 Task: Use LinkedIn's search filters to find profiles with the following criteria: language 'Portuguese', location 'Xinshi', talks about '#Travel', current company 'Jubilant', school 'University of Madras', service category 'Life Coaching', and title 'Sports Volunteer'. Then, click 'Show results'.
Action: Mouse moved to (677, 77)
Screenshot: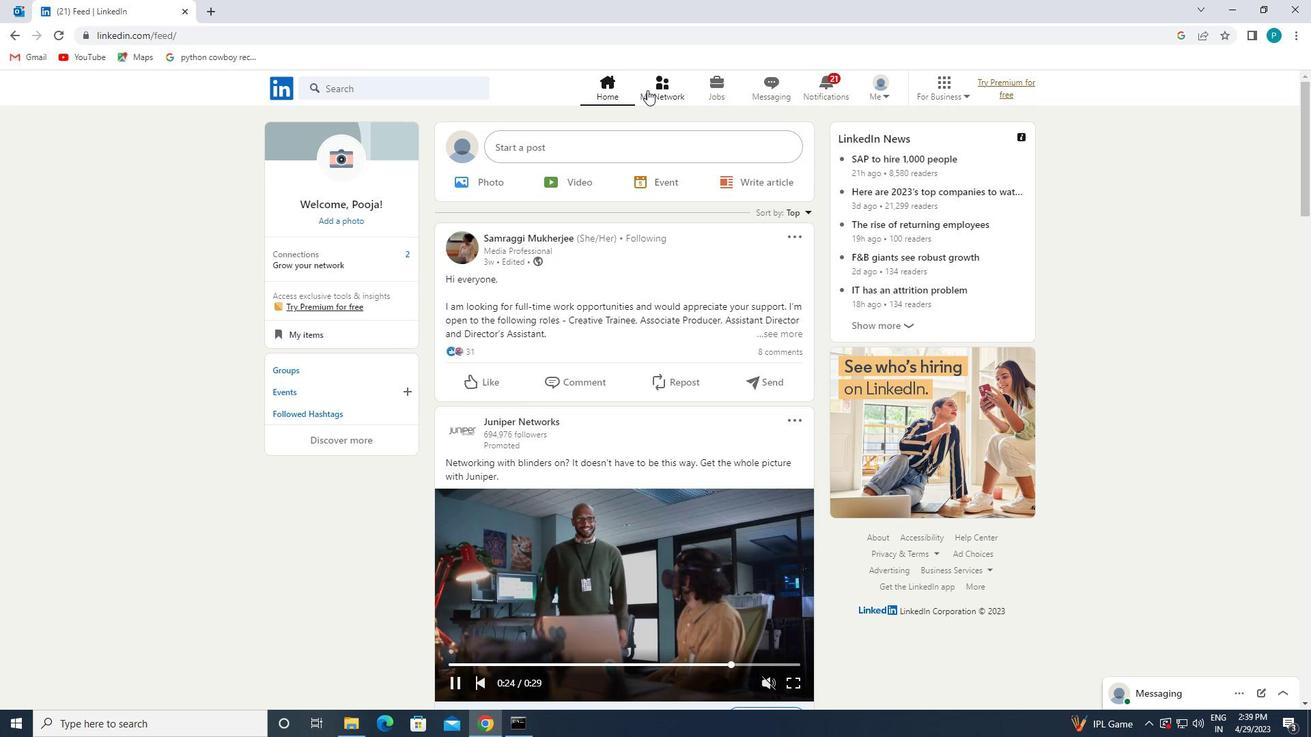 
Action: Mouse pressed left at (677, 77)
Screenshot: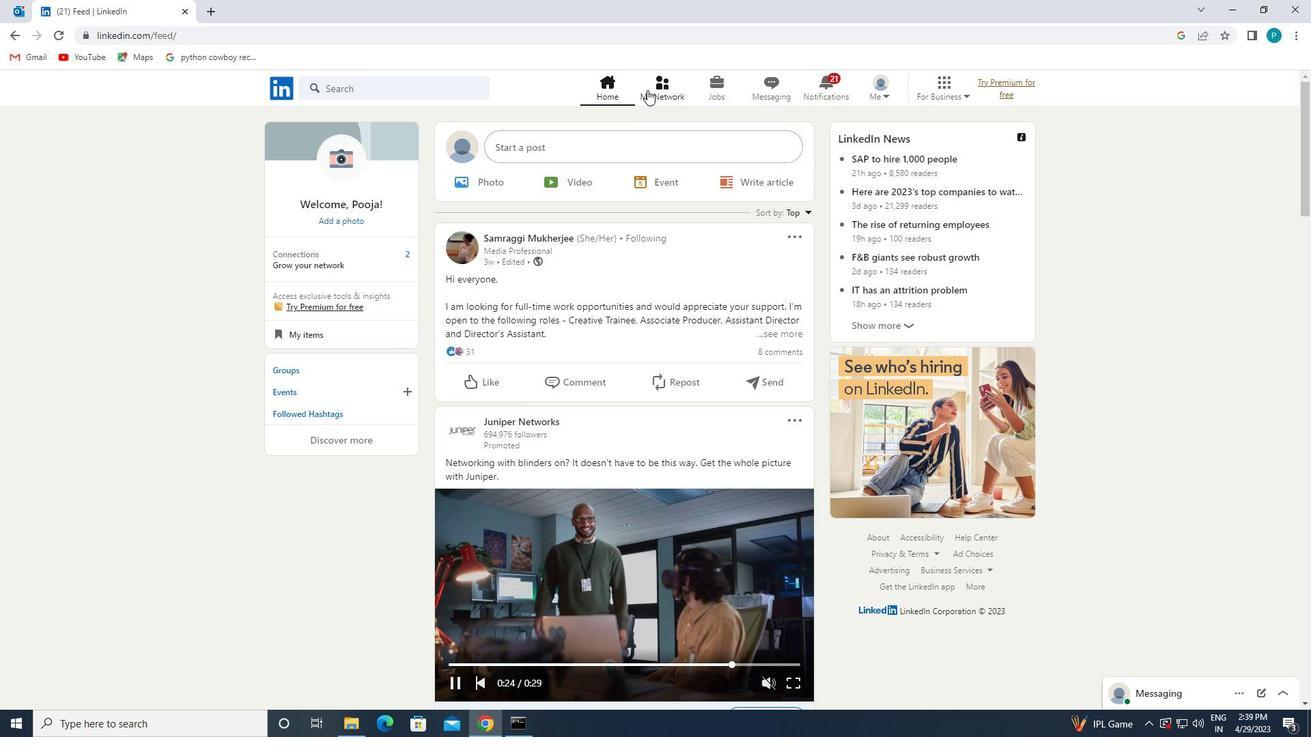 
Action: Mouse moved to (364, 155)
Screenshot: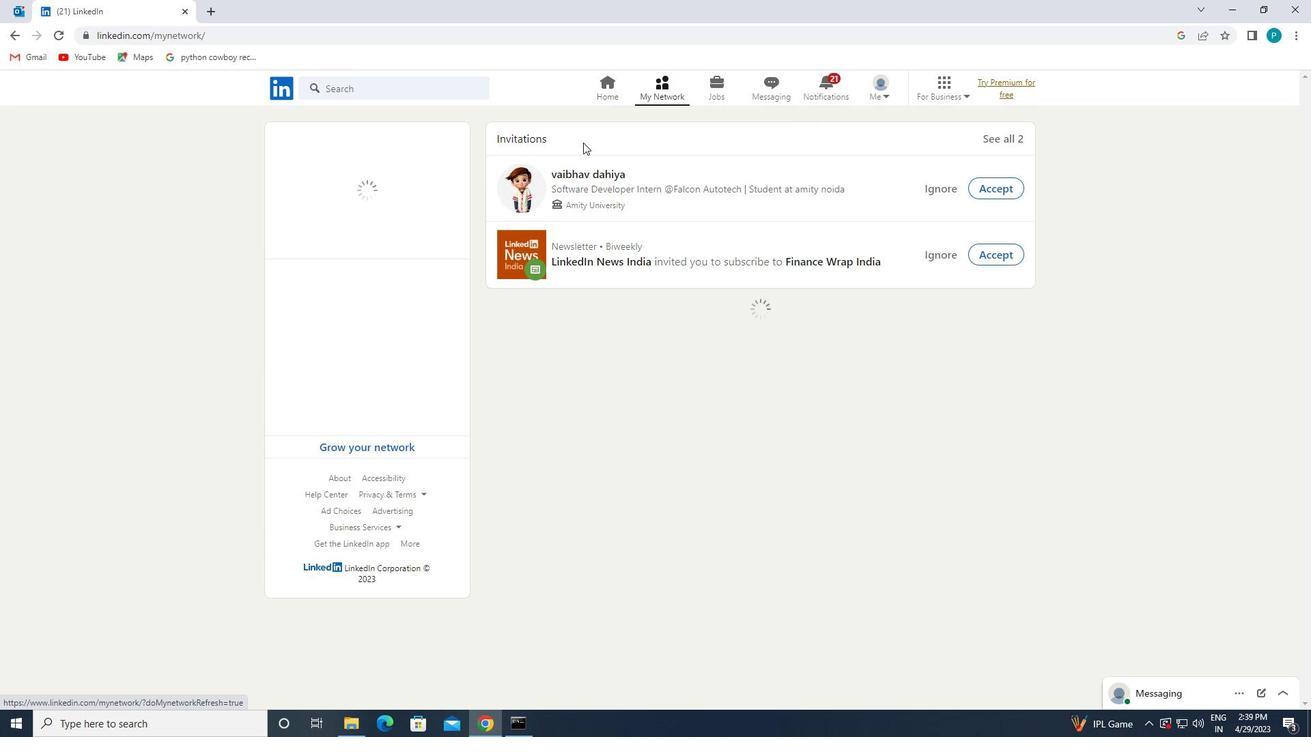 
Action: Mouse pressed left at (364, 155)
Screenshot: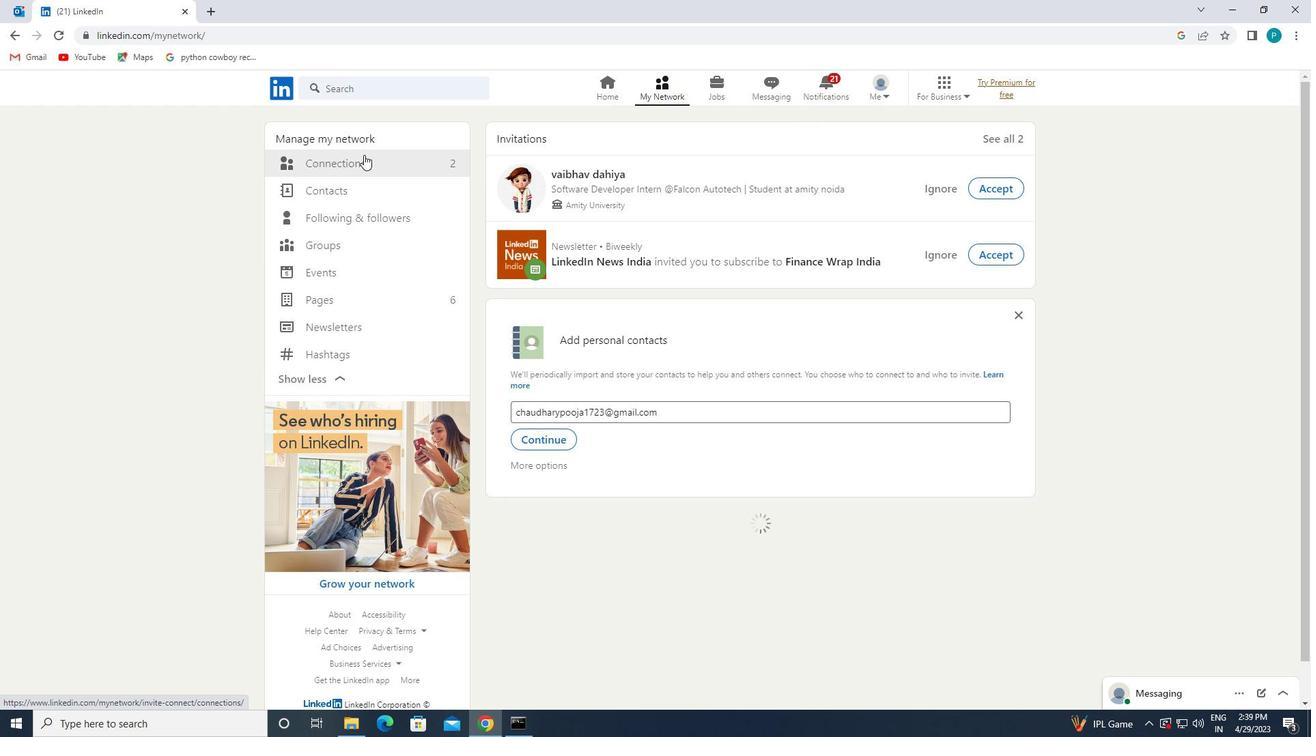 
Action: Mouse moved to (765, 155)
Screenshot: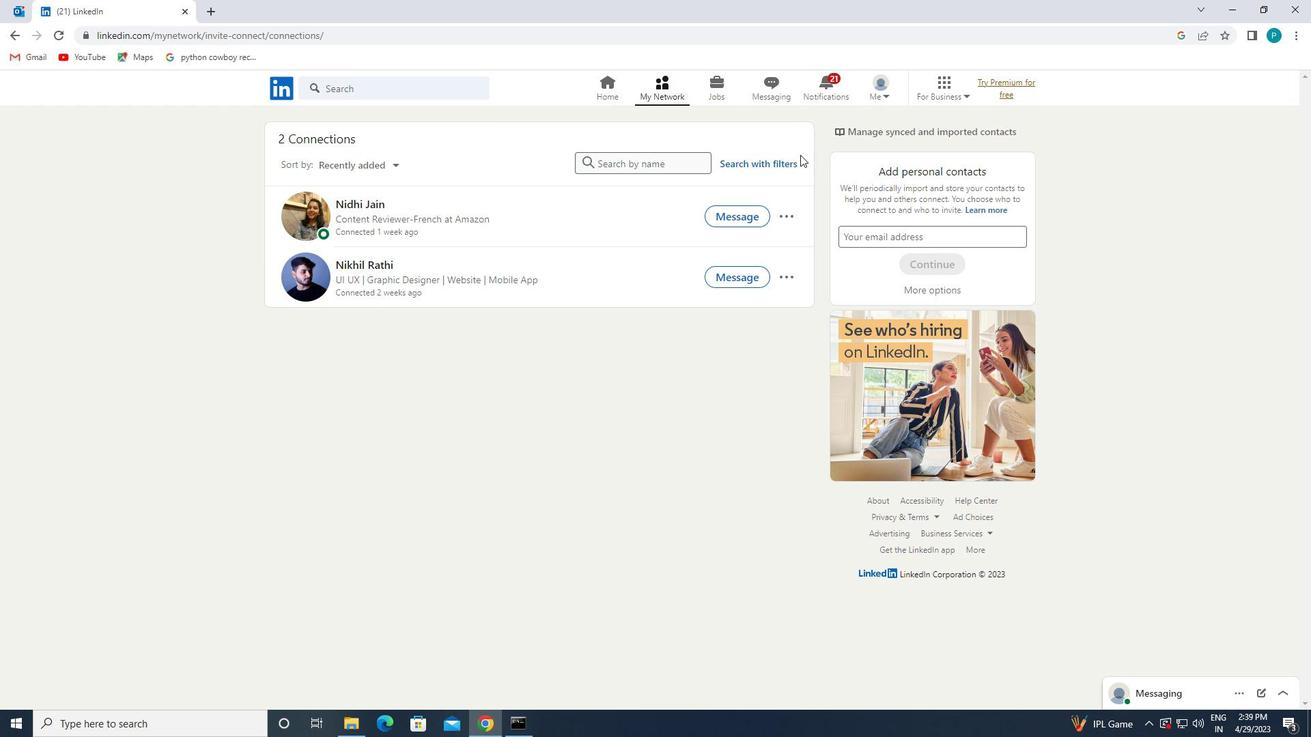 
Action: Mouse pressed left at (765, 155)
Screenshot: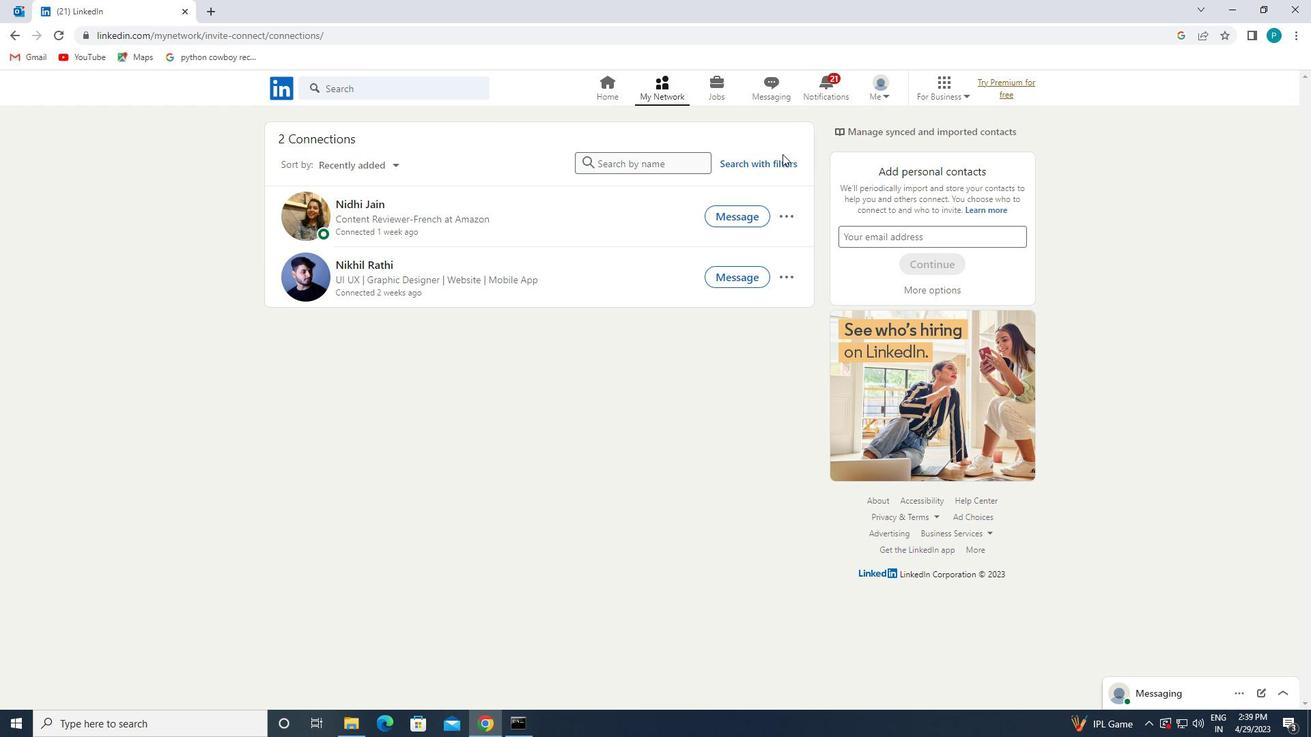 
Action: Mouse moved to (700, 127)
Screenshot: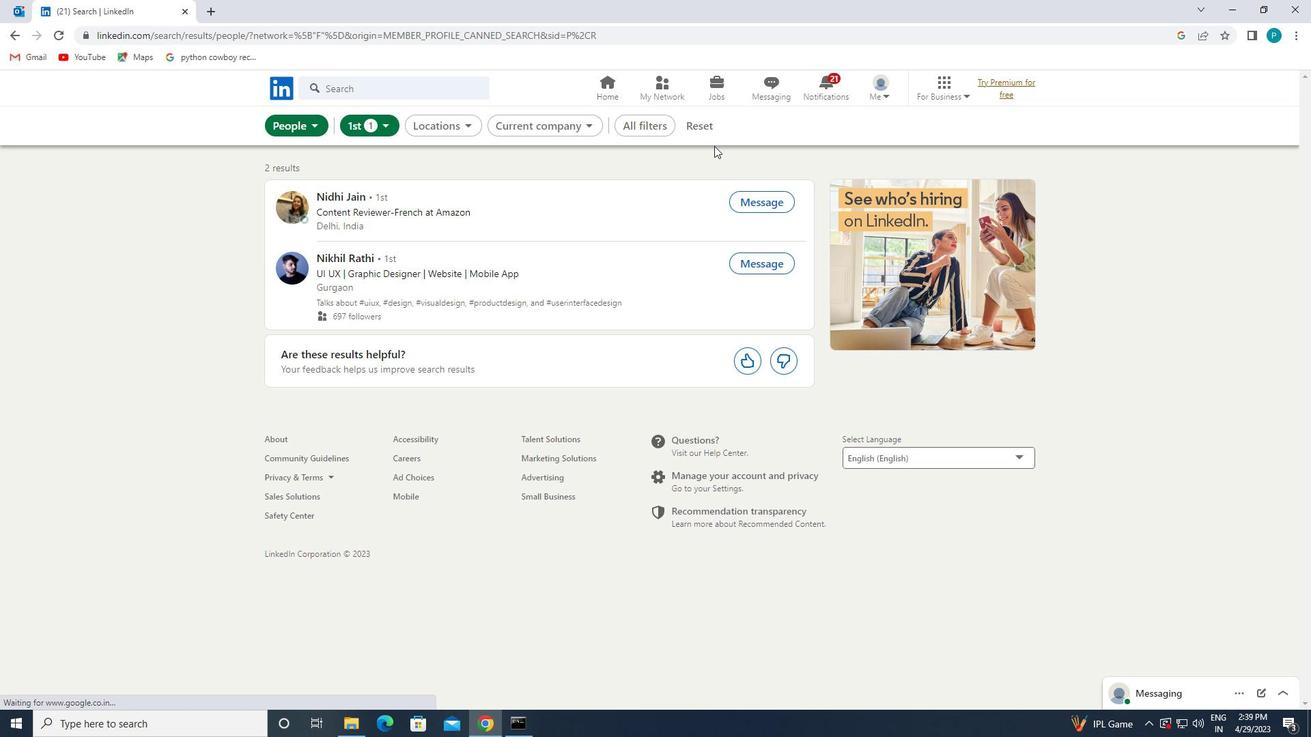 
Action: Mouse pressed left at (700, 127)
Screenshot: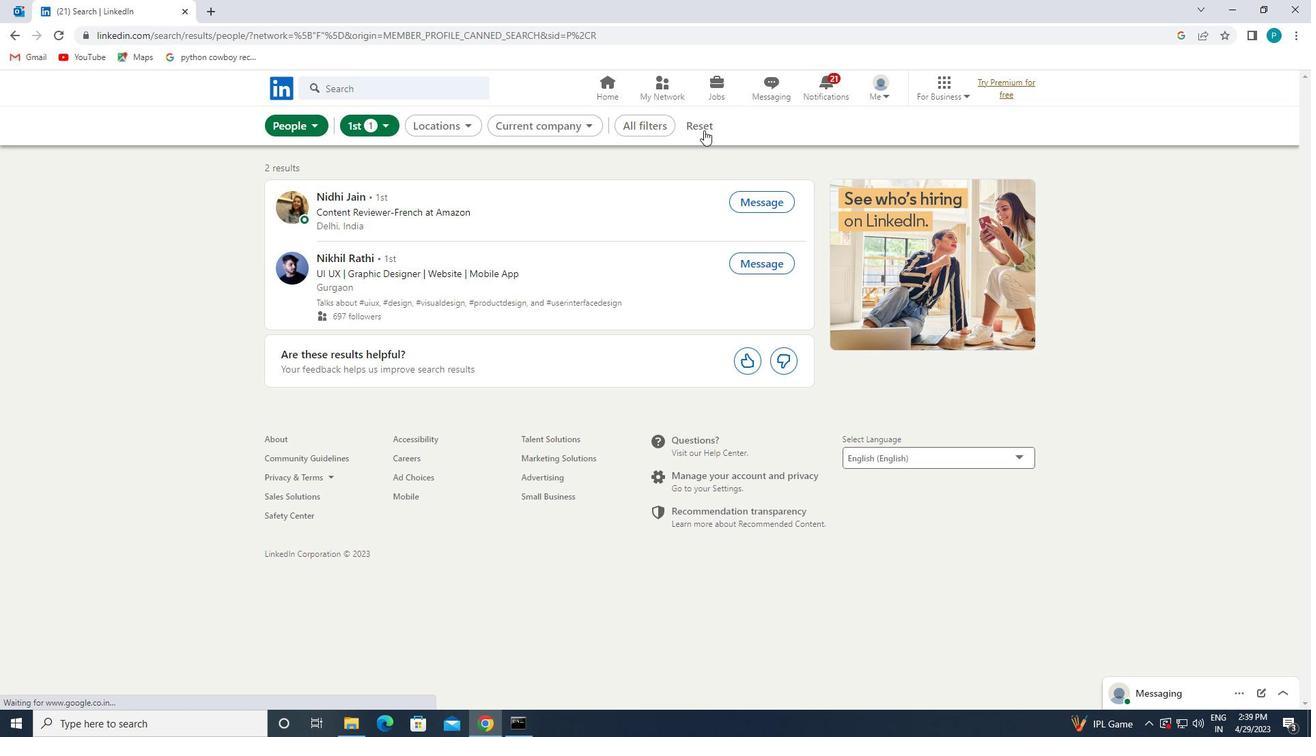 
Action: Mouse moved to (738, 205)
Screenshot: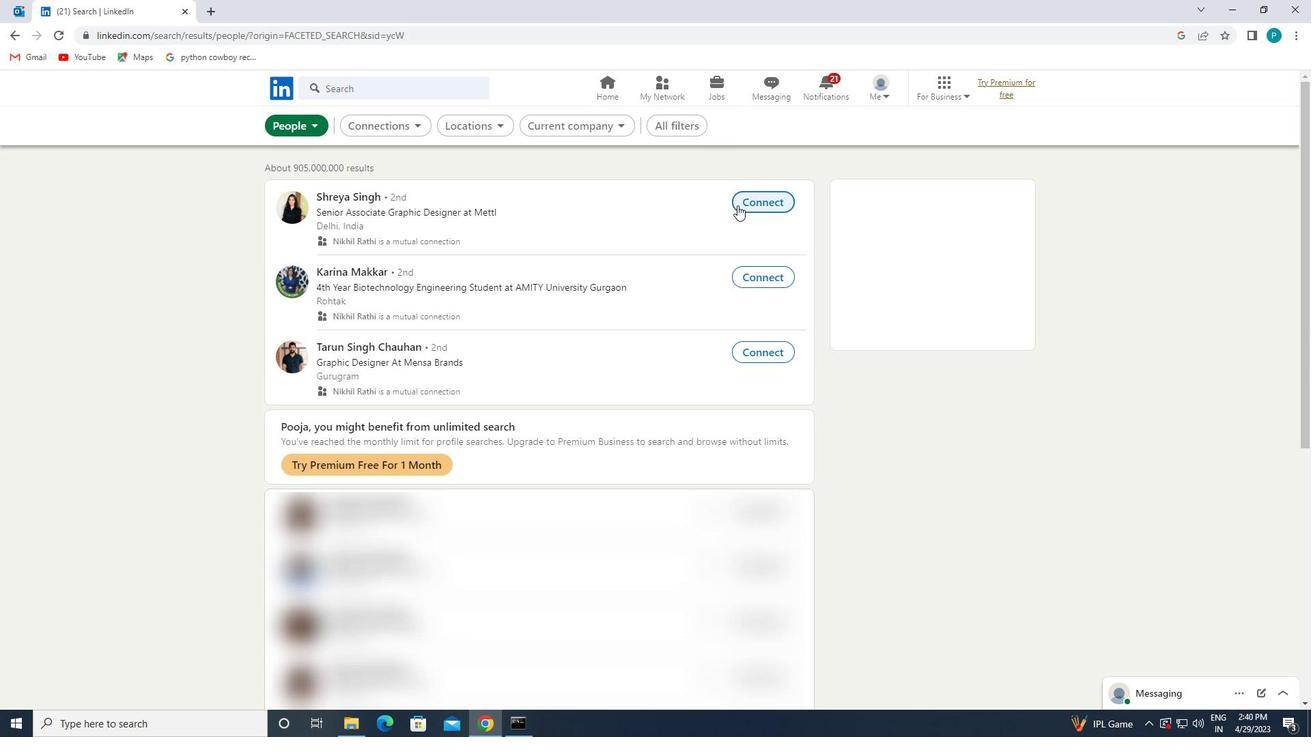 
Action: Mouse pressed left at (738, 205)
Screenshot: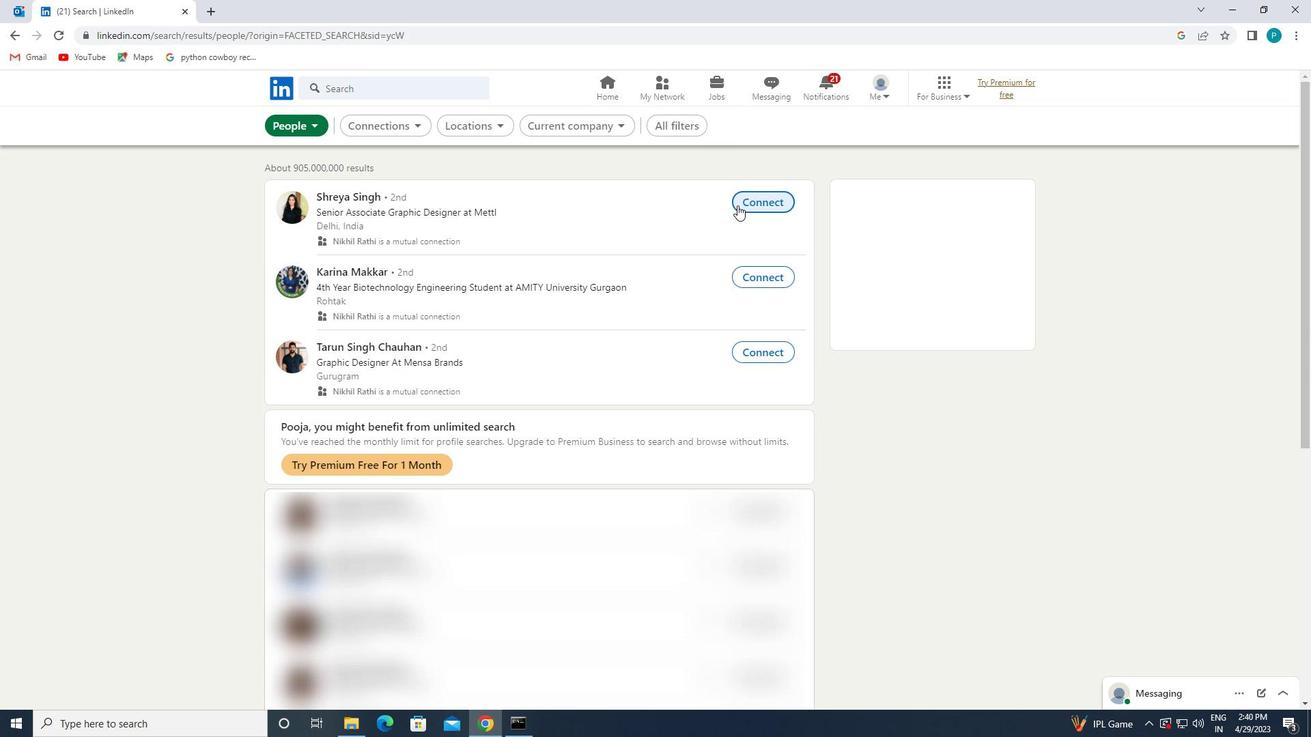 
Action: Mouse moved to (818, 113)
Screenshot: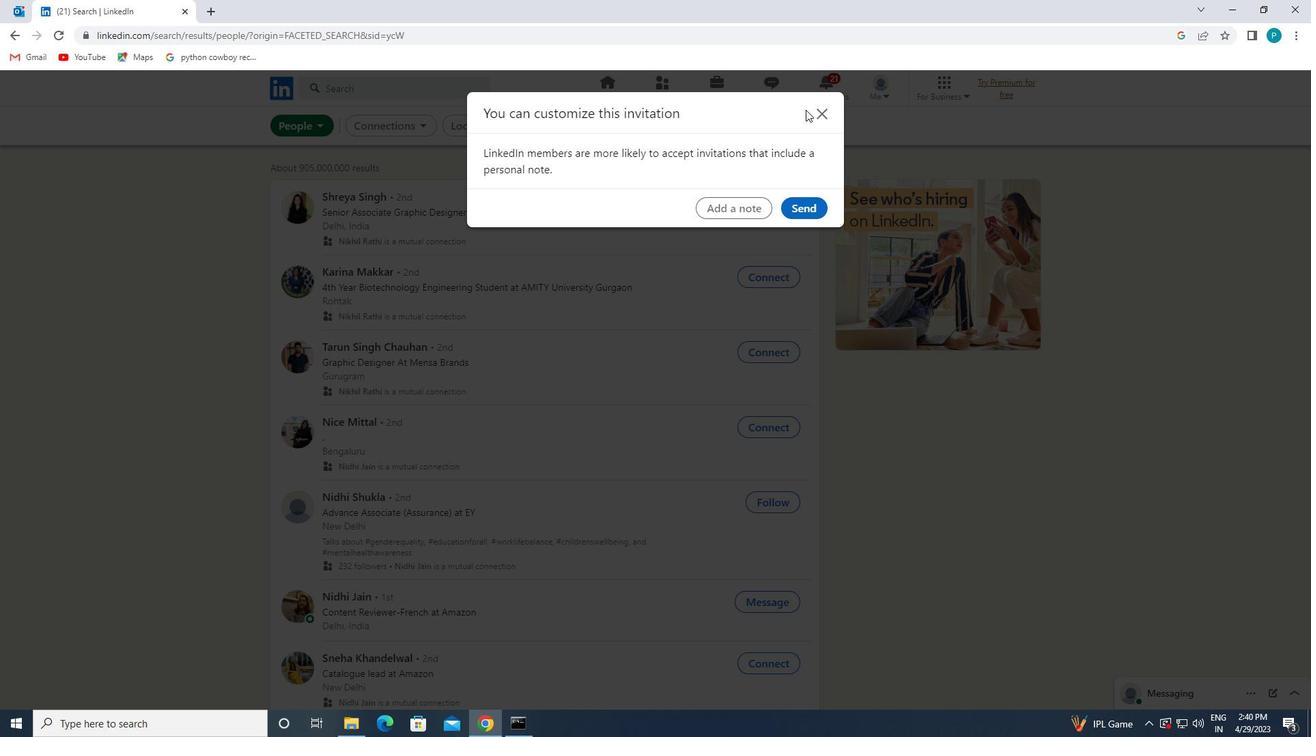 
Action: Mouse pressed left at (818, 113)
Screenshot: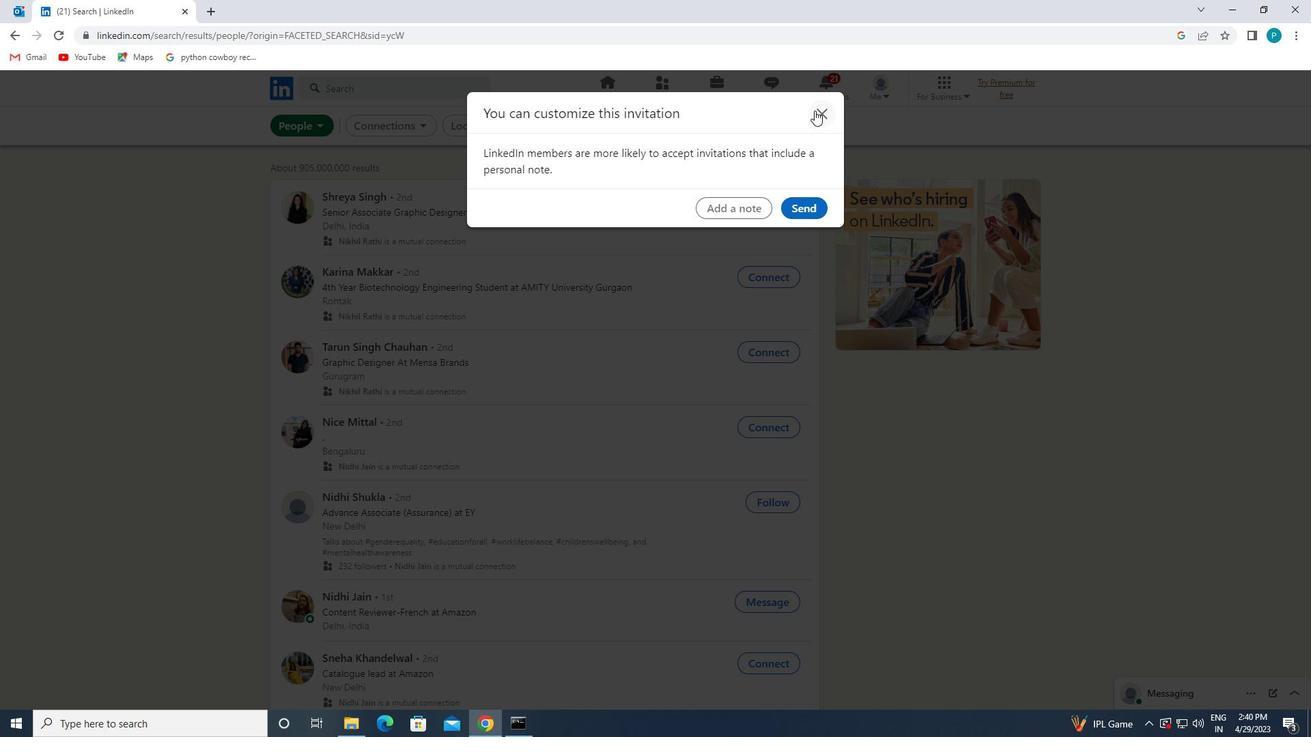 
Action: Mouse moved to (657, 81)
Screenshot: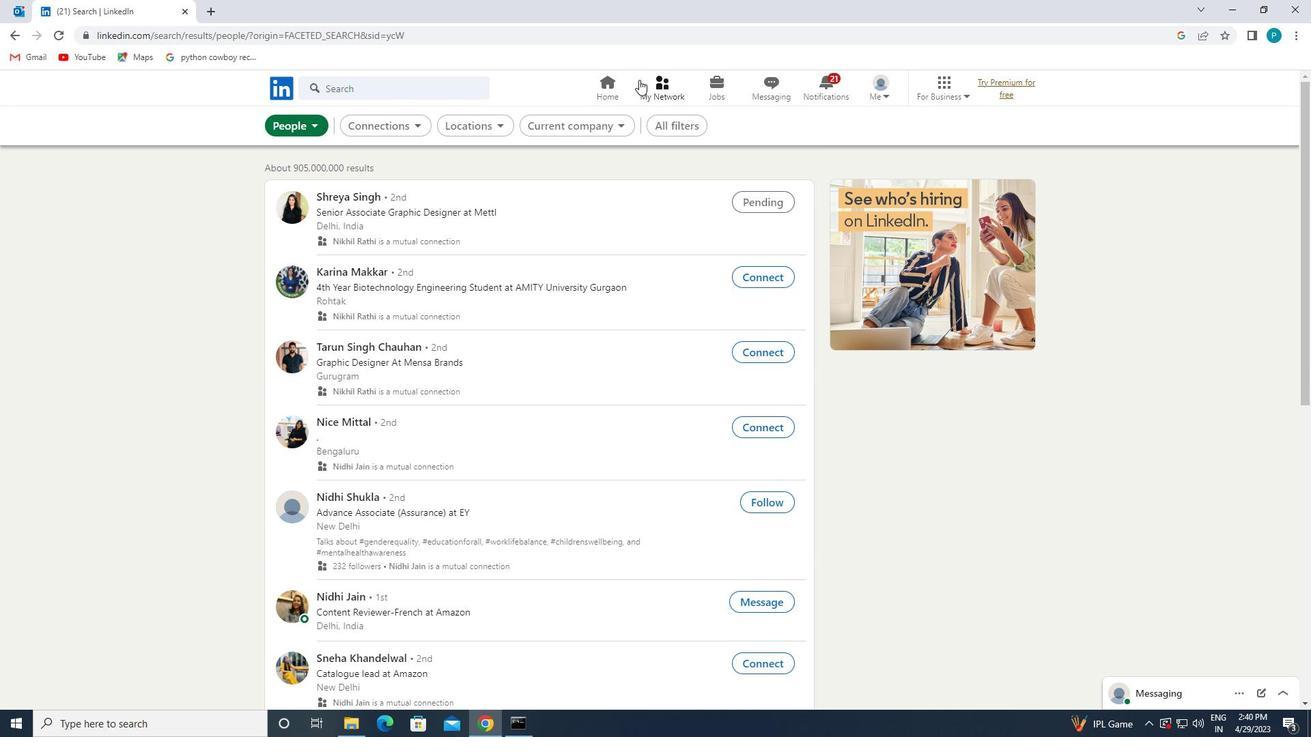 
Action: Mouse pressed left at (657, 81)
Screenshot: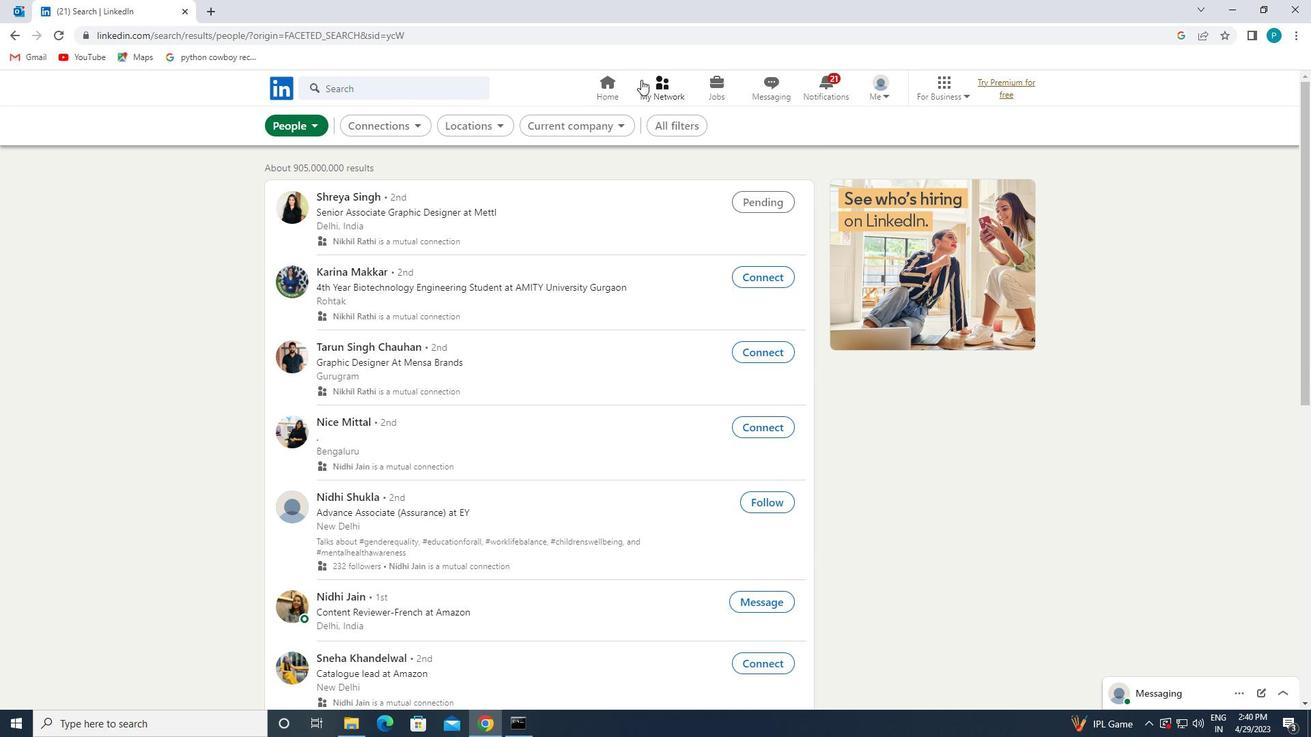 
Action: Mouse moved to (387, 153)
Screenshot: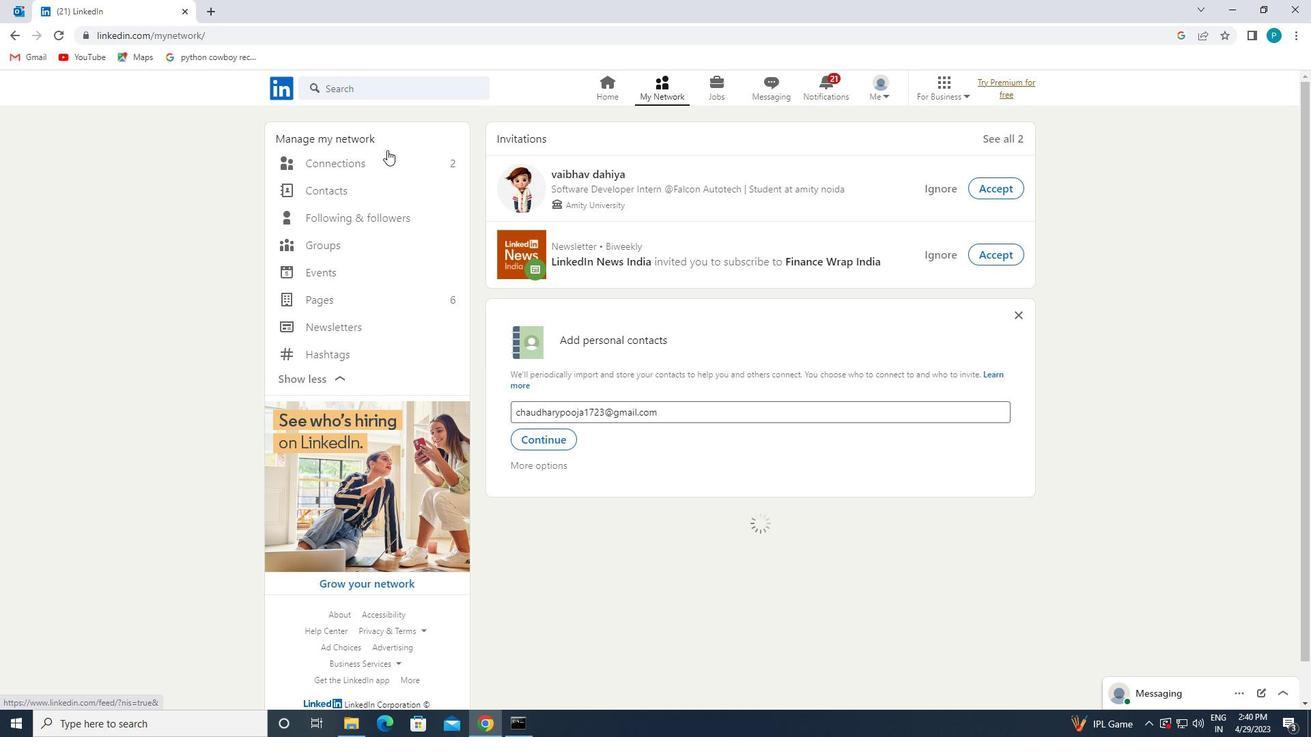 
Action: Mouse pressed left at (387, 153)
Screenshot: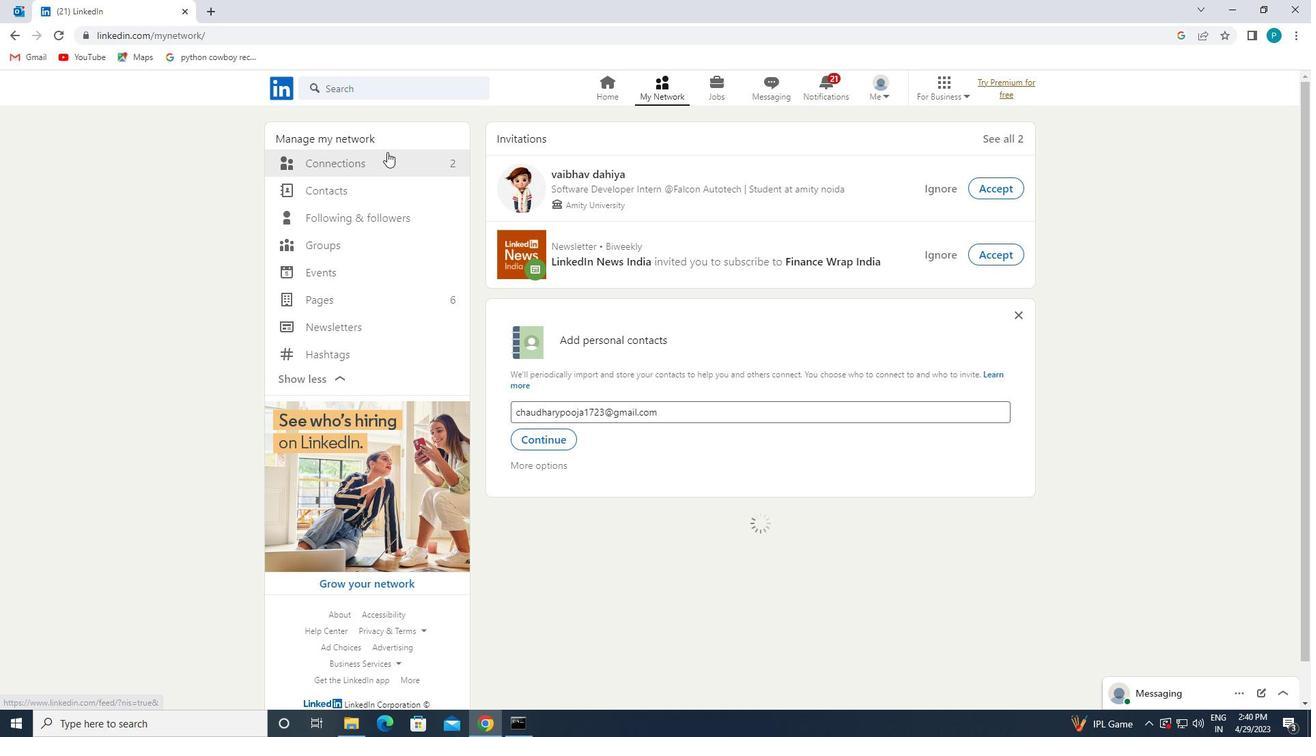 
Action: Mouse moved to (455, 162)
Screenshot: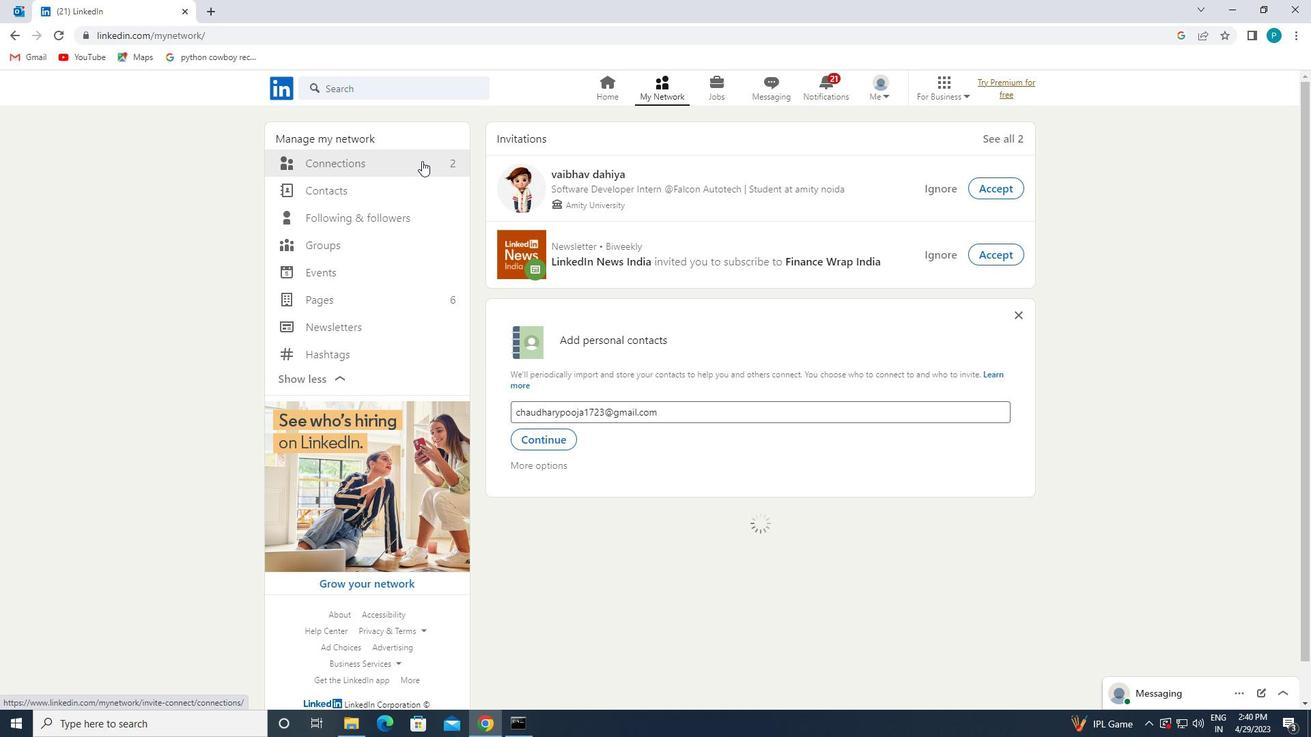 
Action: Mouse pressed left at (455, 162)
Screenshot: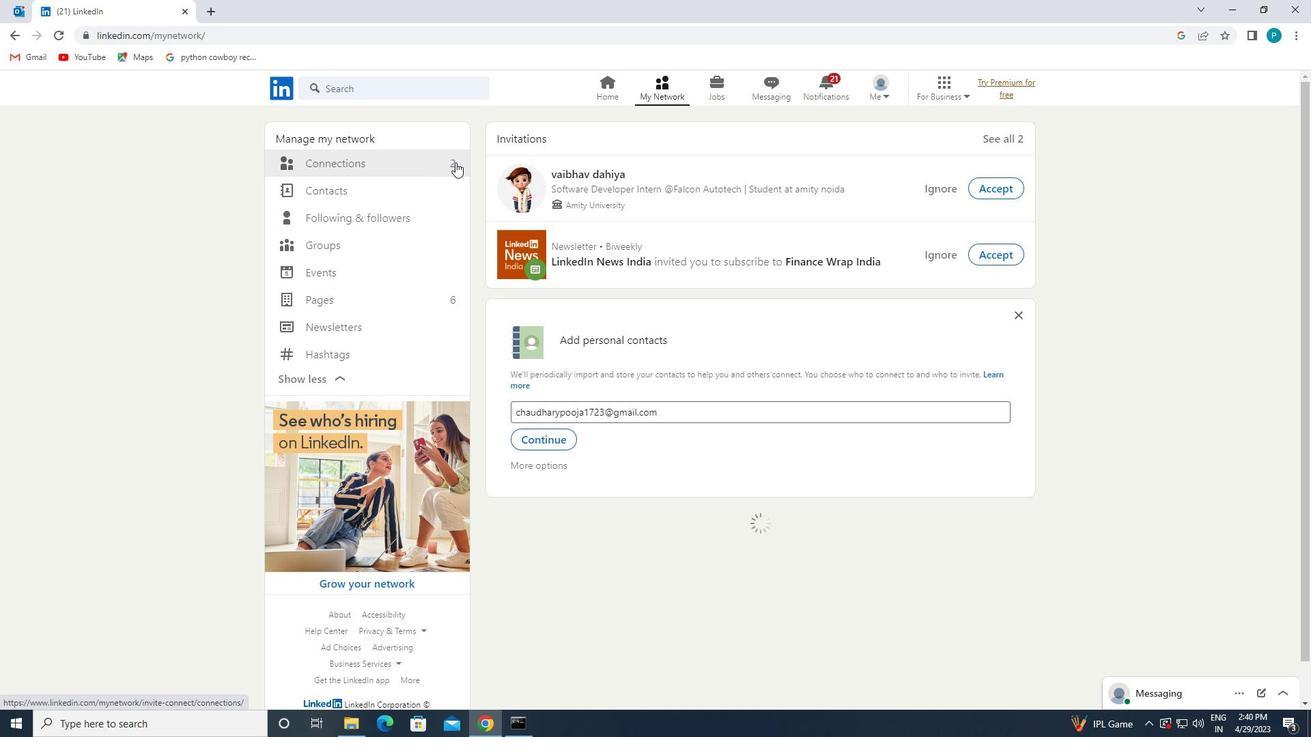 
Action: Mouse moved to (745, 168)
Screenshot: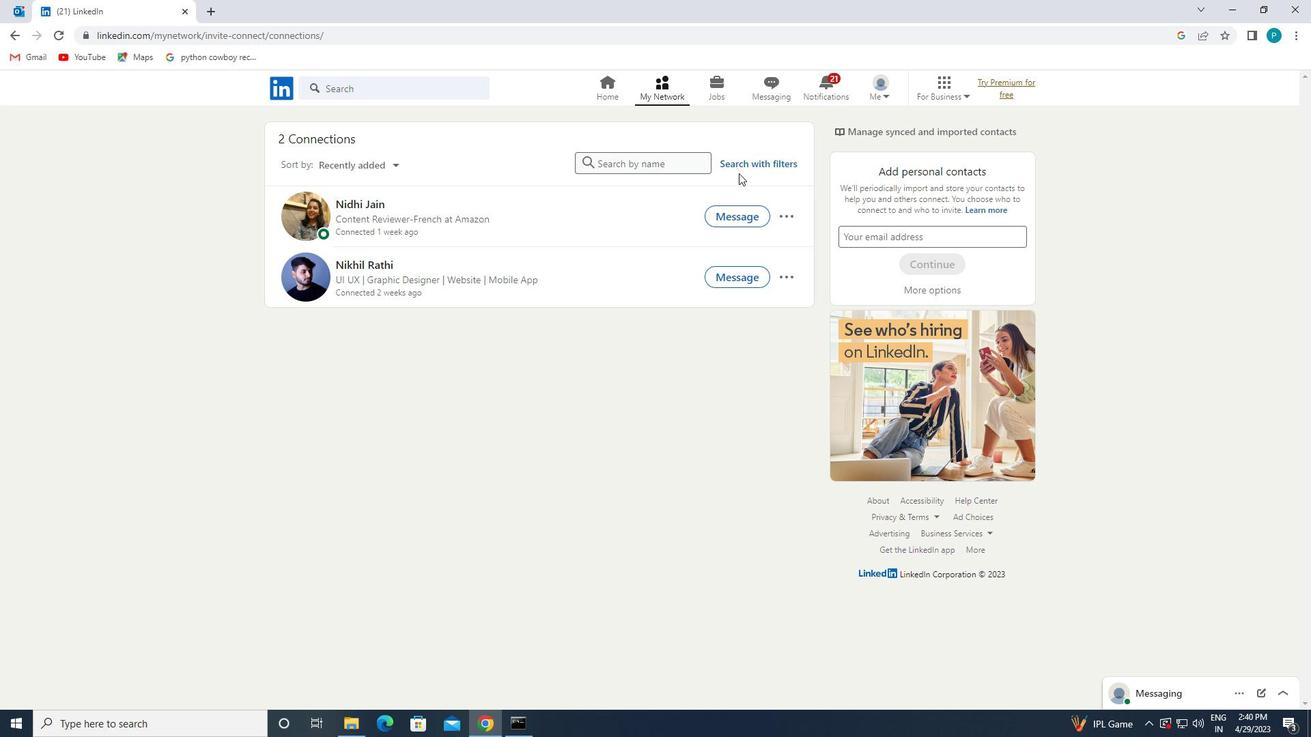 
Action: Mouse pressed left at (745, 168)
Screenshot: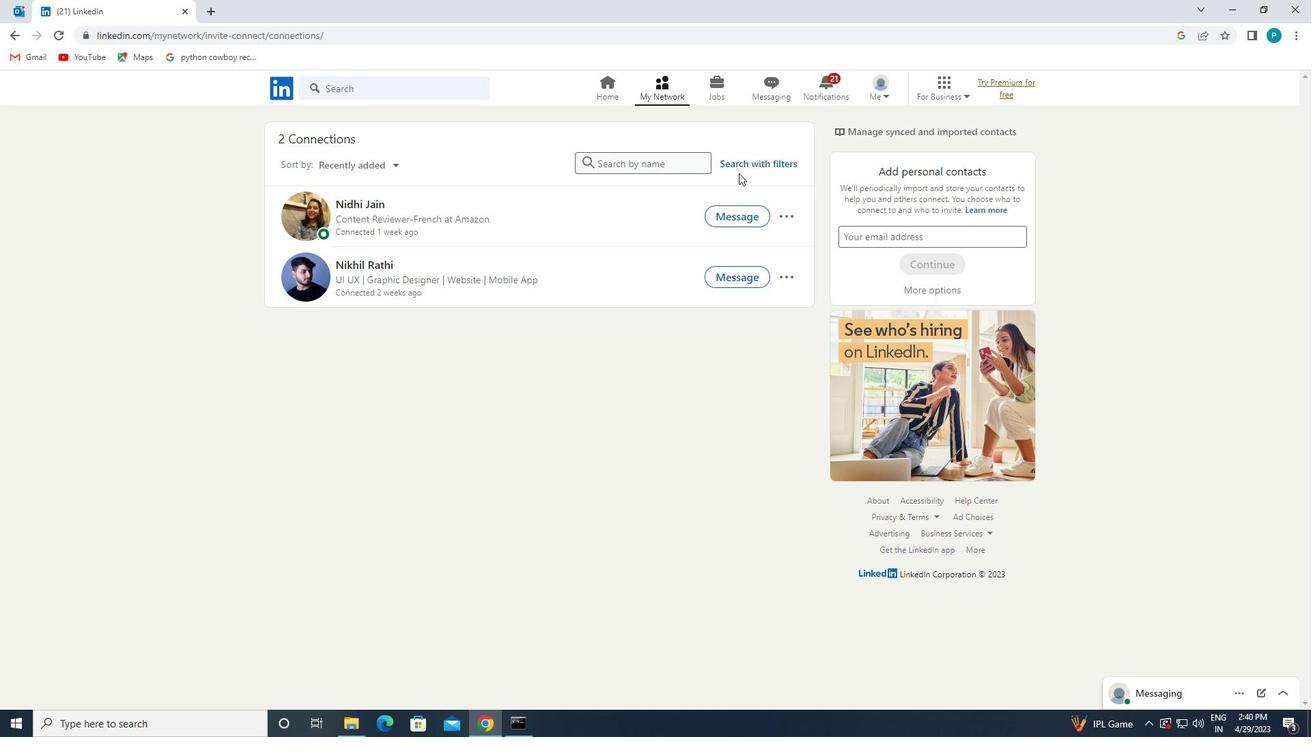 
Action: Mouse moved to (708, 135)
Screenshot: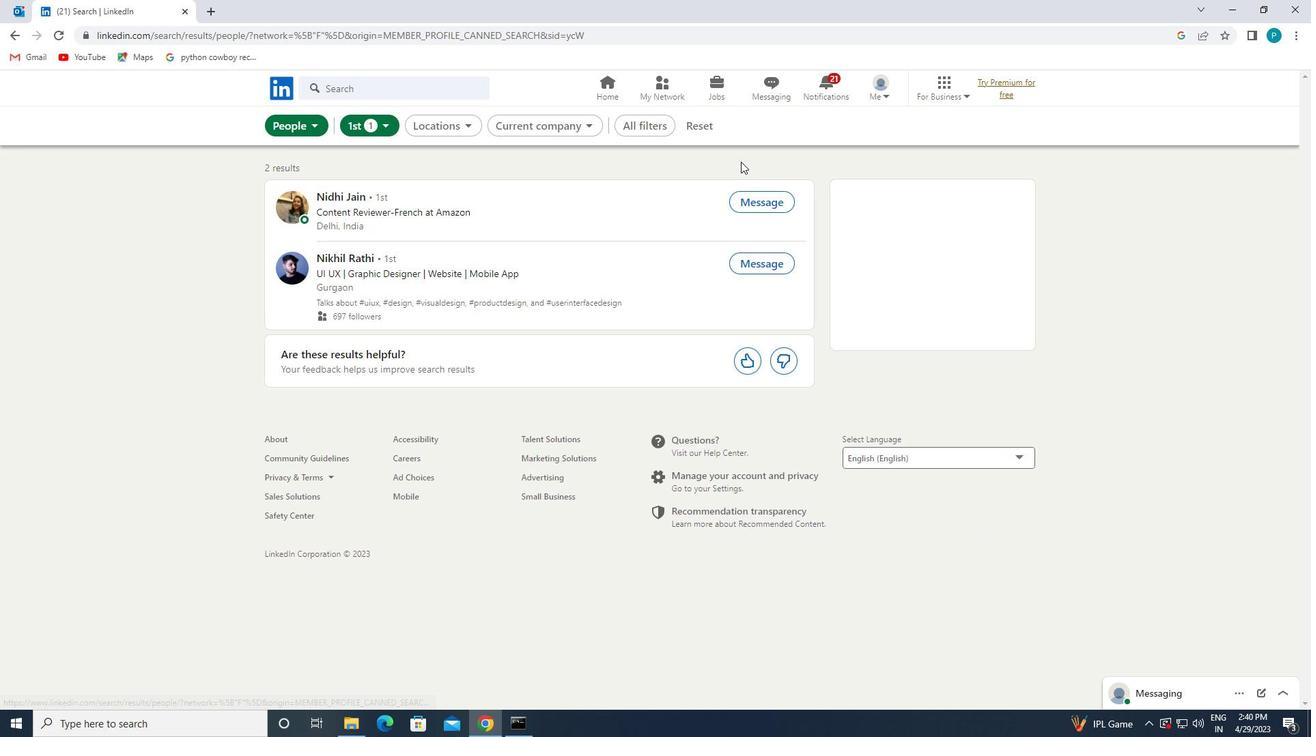 
Action: Mouse pressed left at (708, 135)
Screenshot: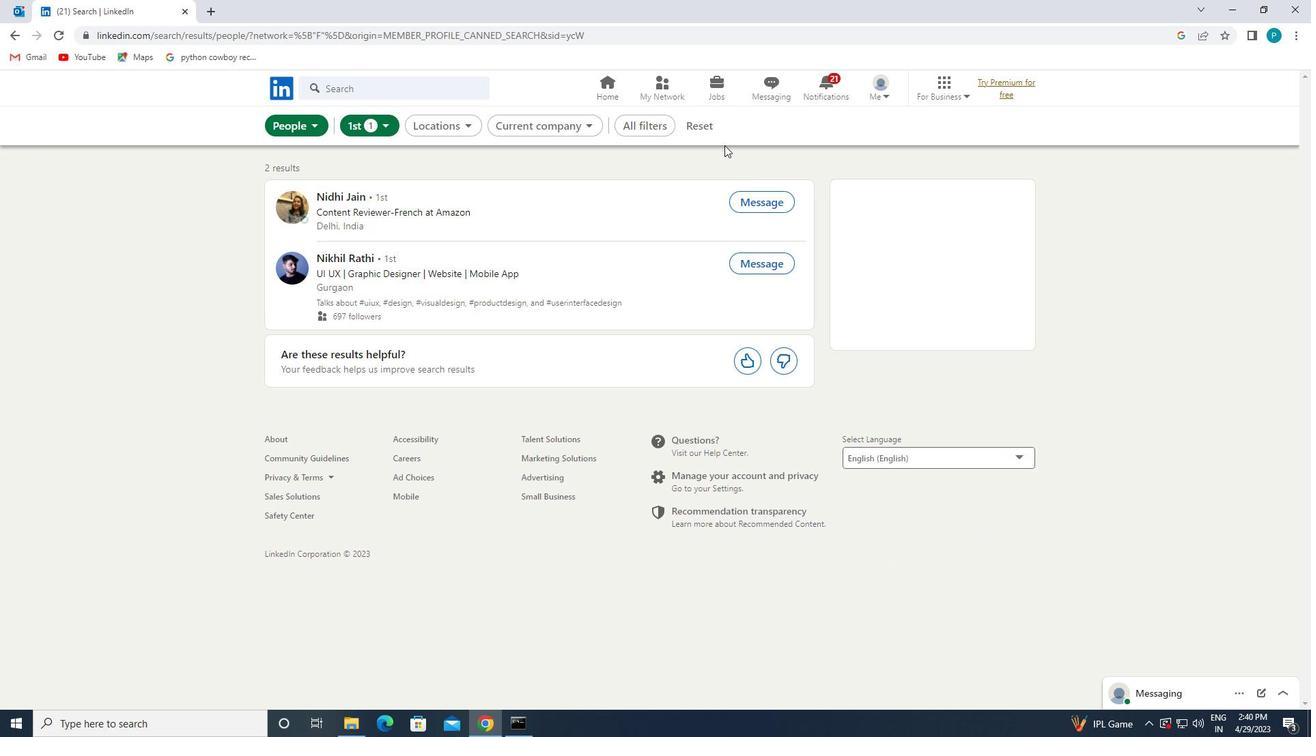
Action: Mouse moved to (667, 131)
Screenshot: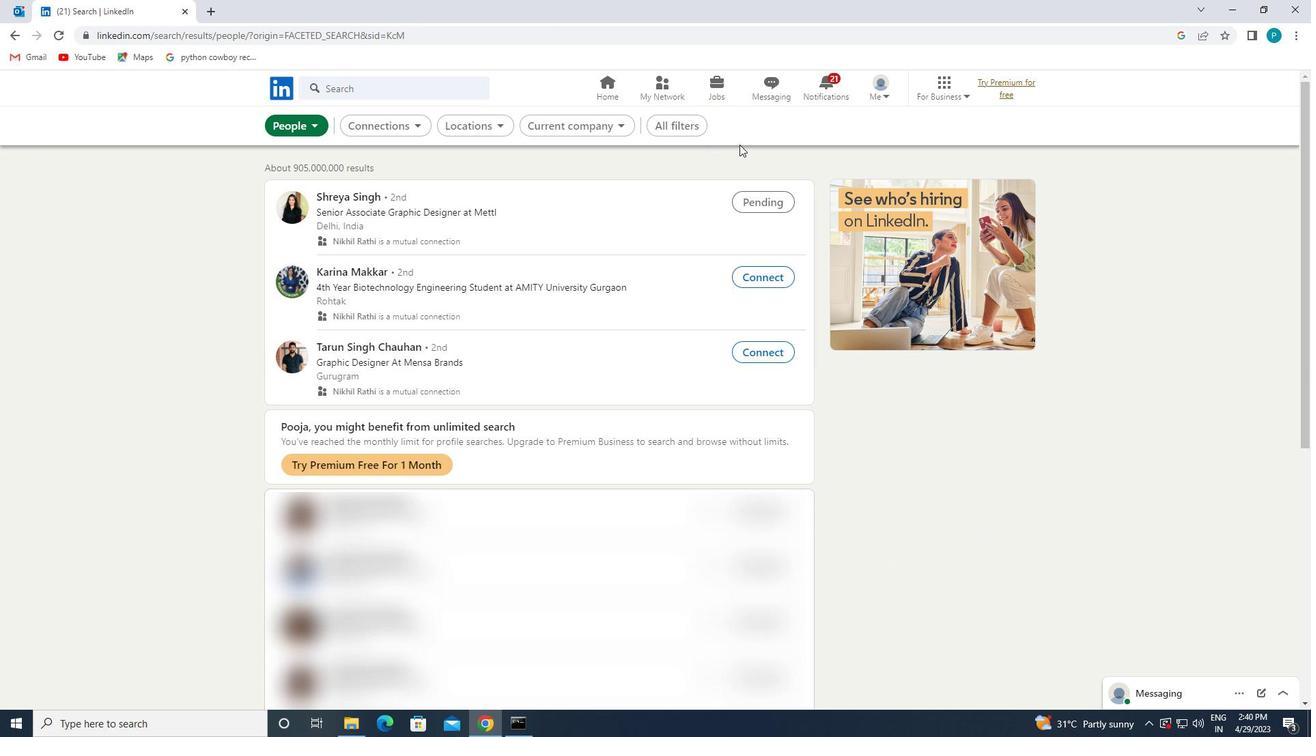 
Action: Mouse pressed left at (667, 131)
Screenshot: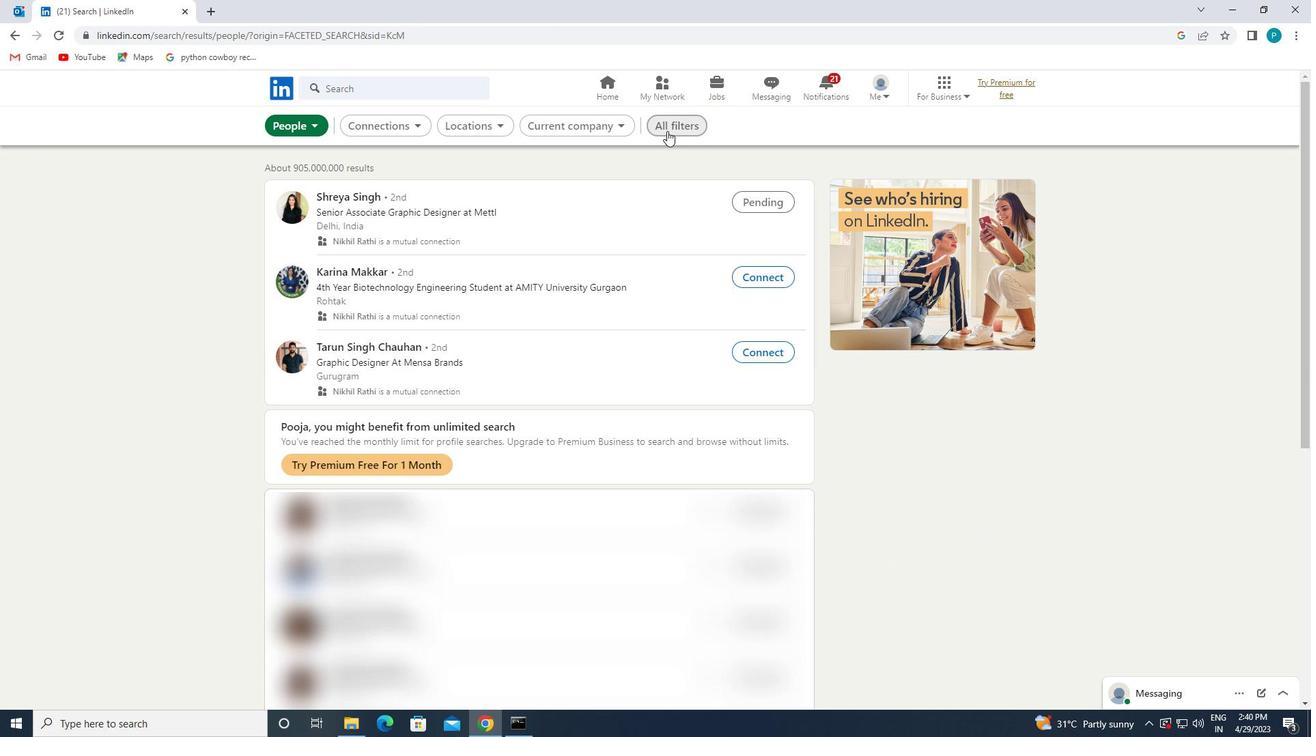 
Action: Mouse moved to (1192, 399)
Screenshot: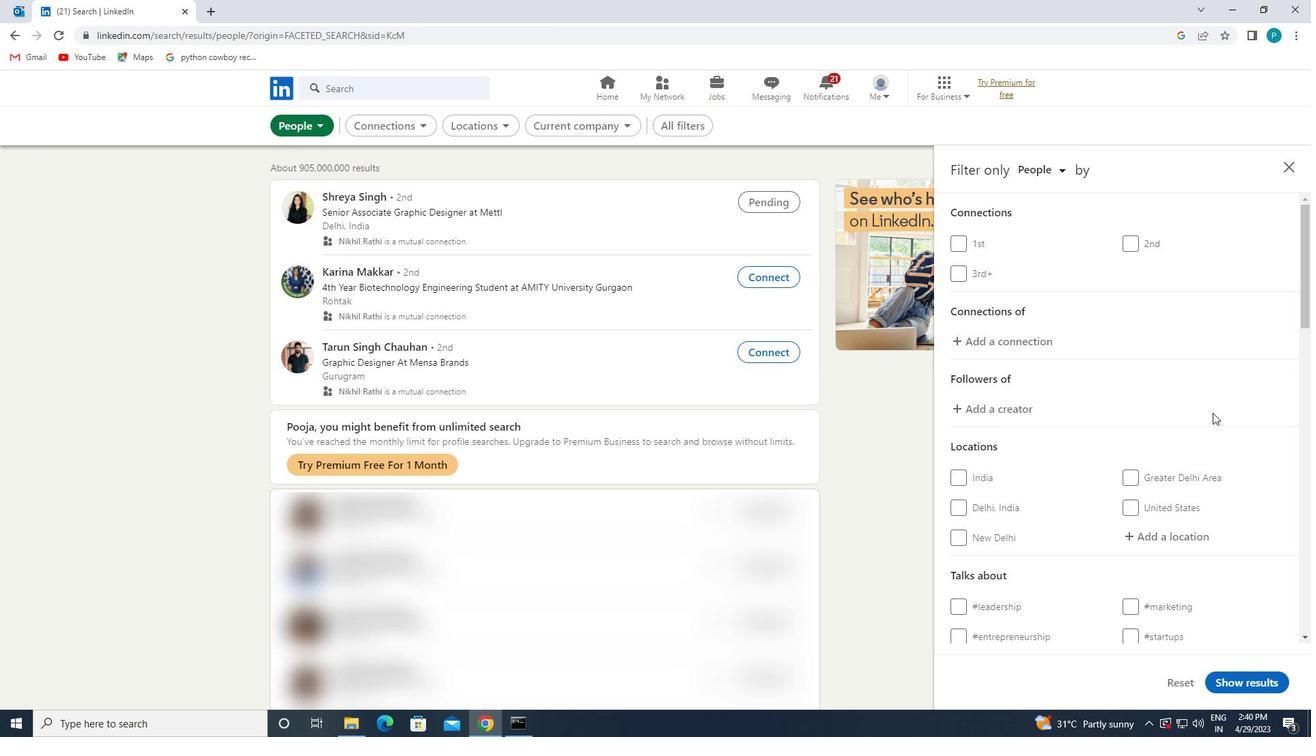 
Action: Mouse scrolled (1192, 398) with delta (0, 0)
Screenshot: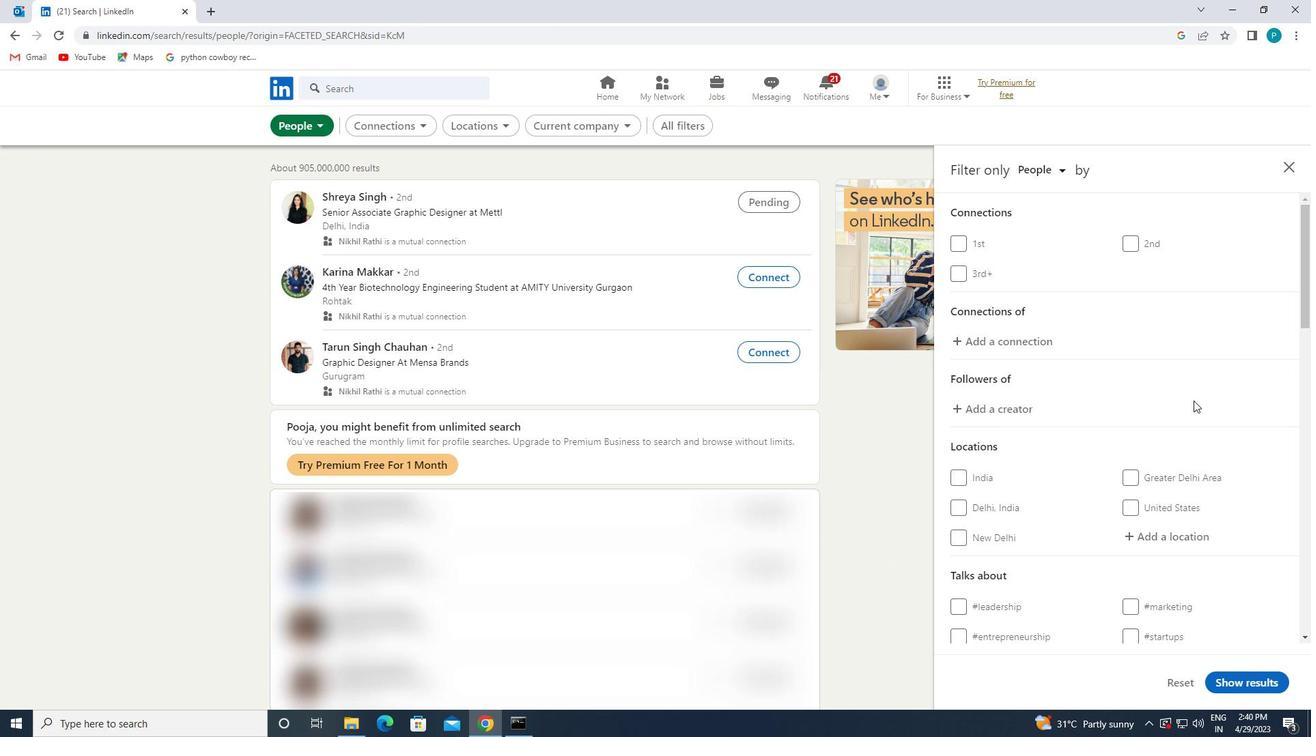 
Action: Mouse moved to (1191, 399)
Screenshot: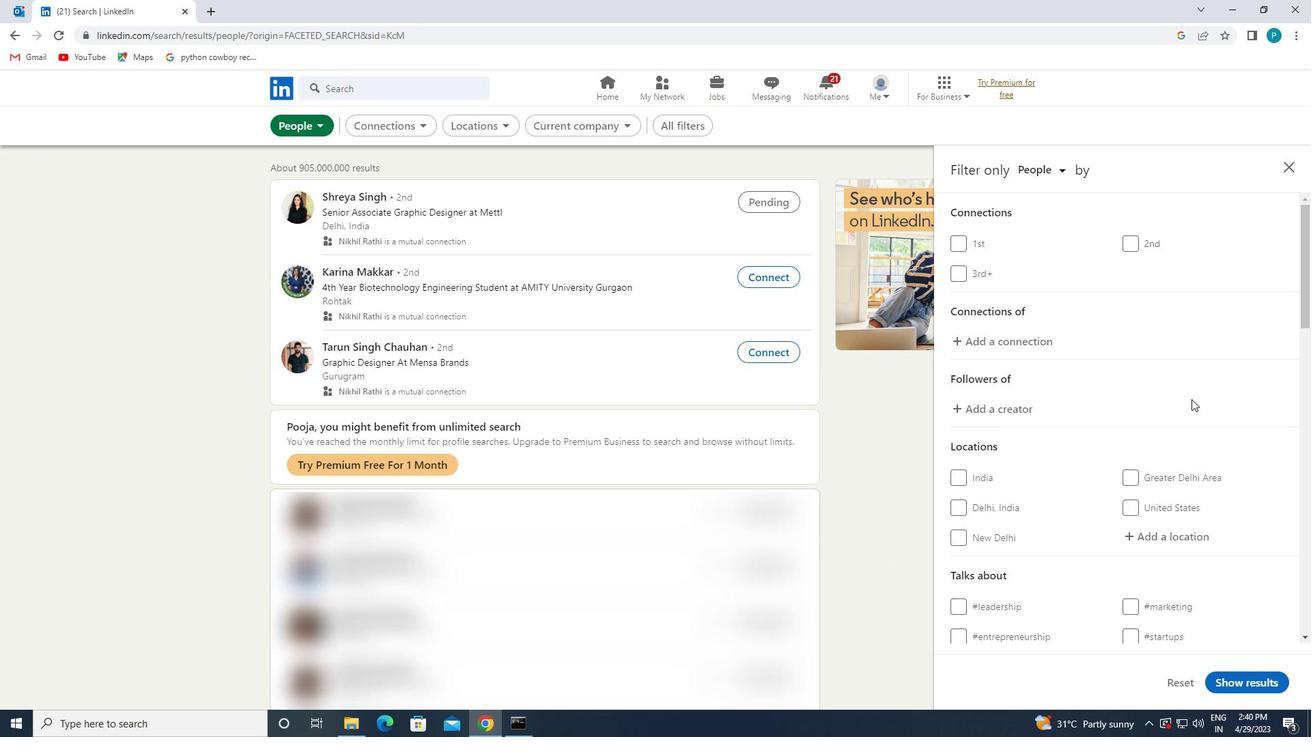 
Action: Mouse scrolled (1191, 398) with delta (0, 0)
Screenshot: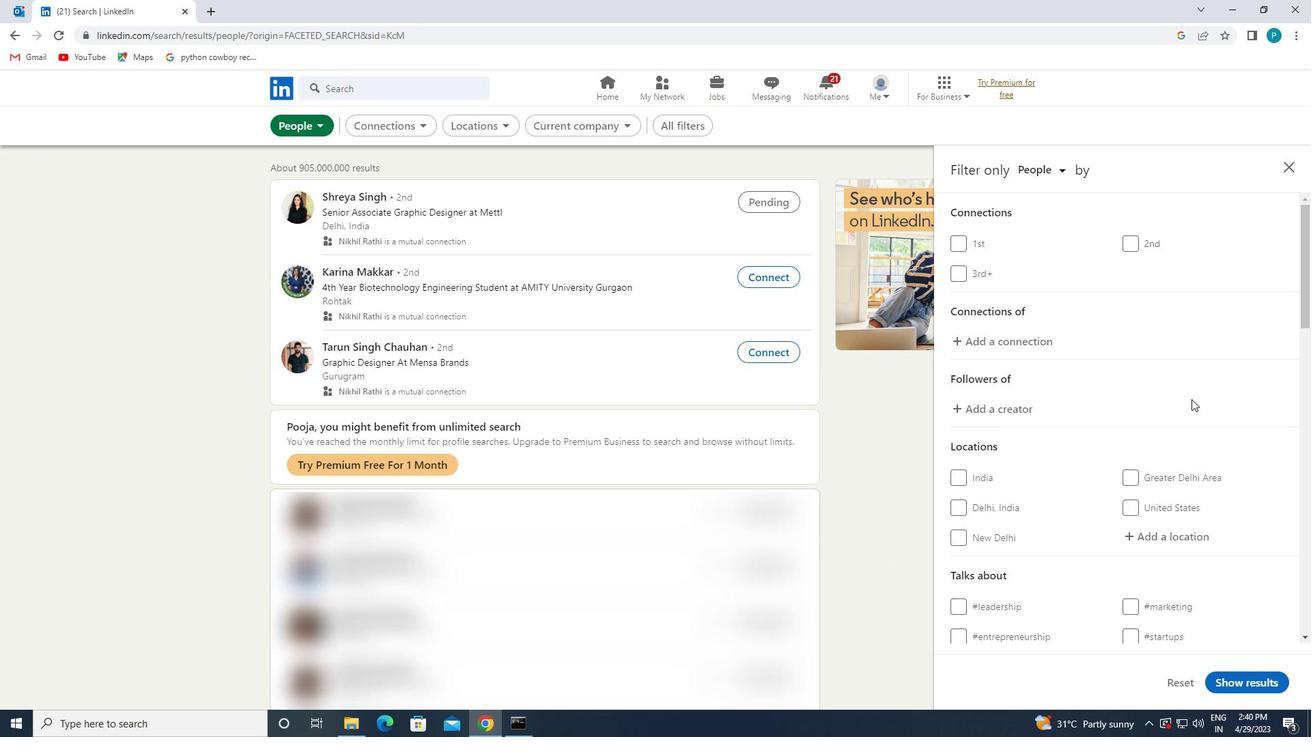 
Action: Mouse moved to (1190, 399)
Screenshot: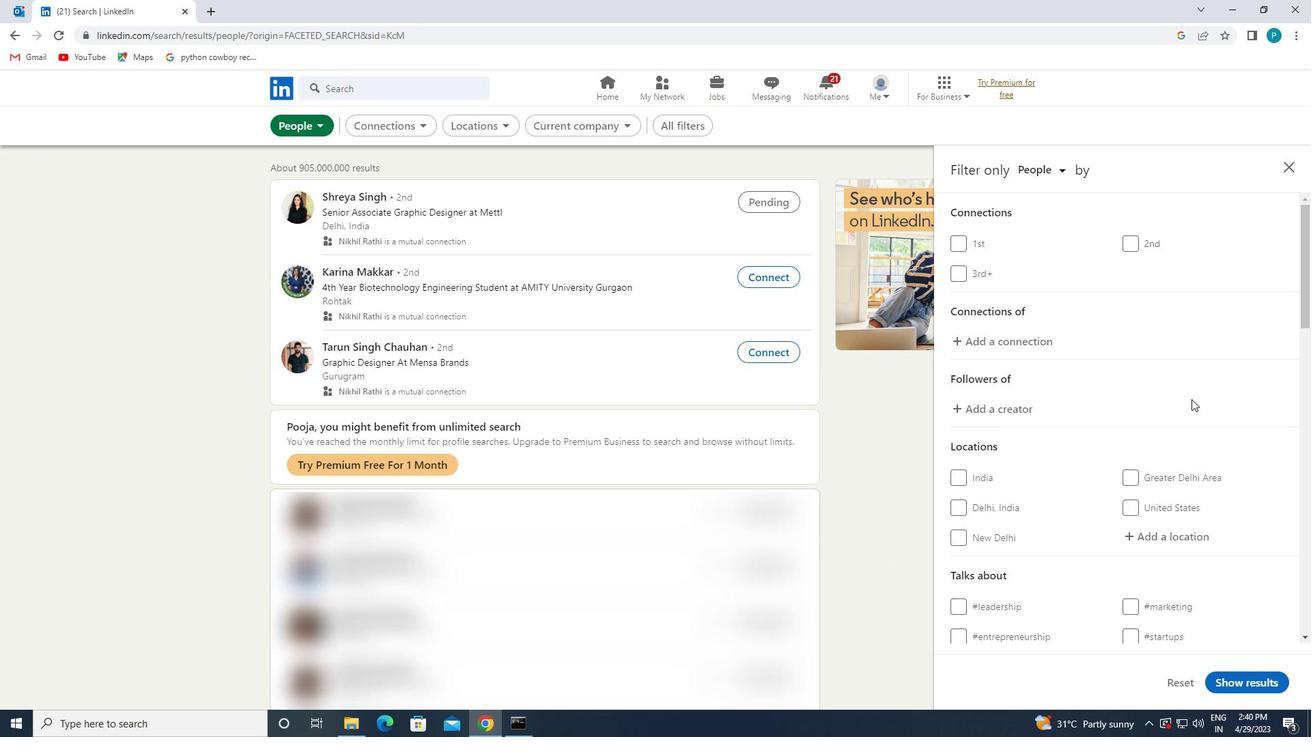 
Action: Mouse pressed left at (1190, 399)
Screenshot: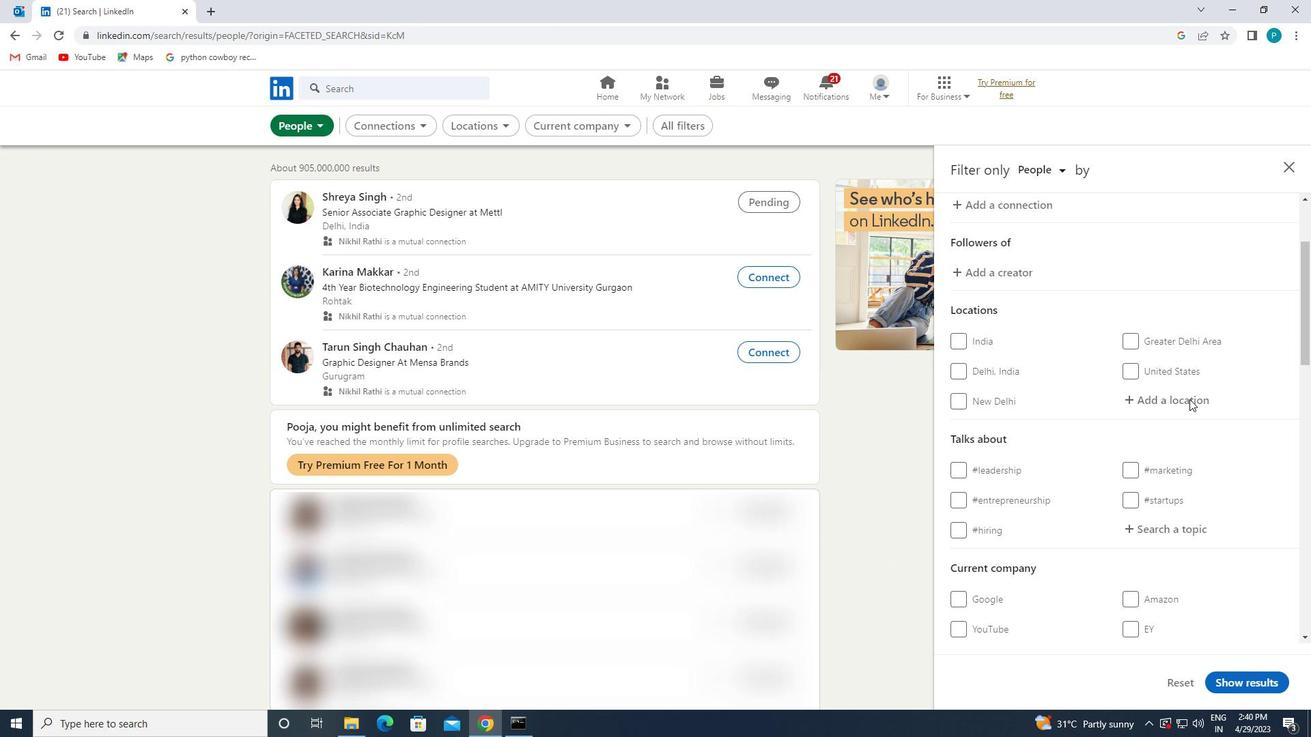 
Action: Key pressed <Key.caps_lock>x<Key.caps_lock>inshi
Screenshot: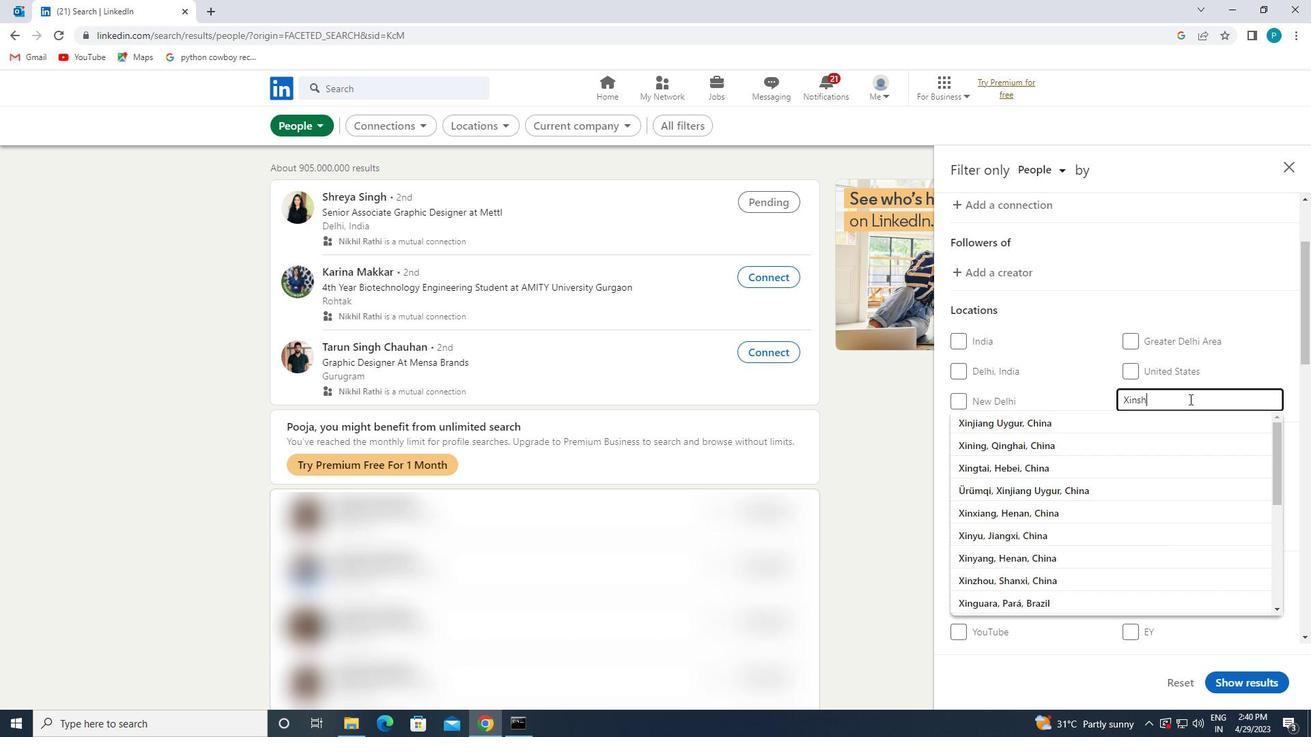 
Action: Mouse scrolled (1190, 398) with delta (0, 0)
Screenshot: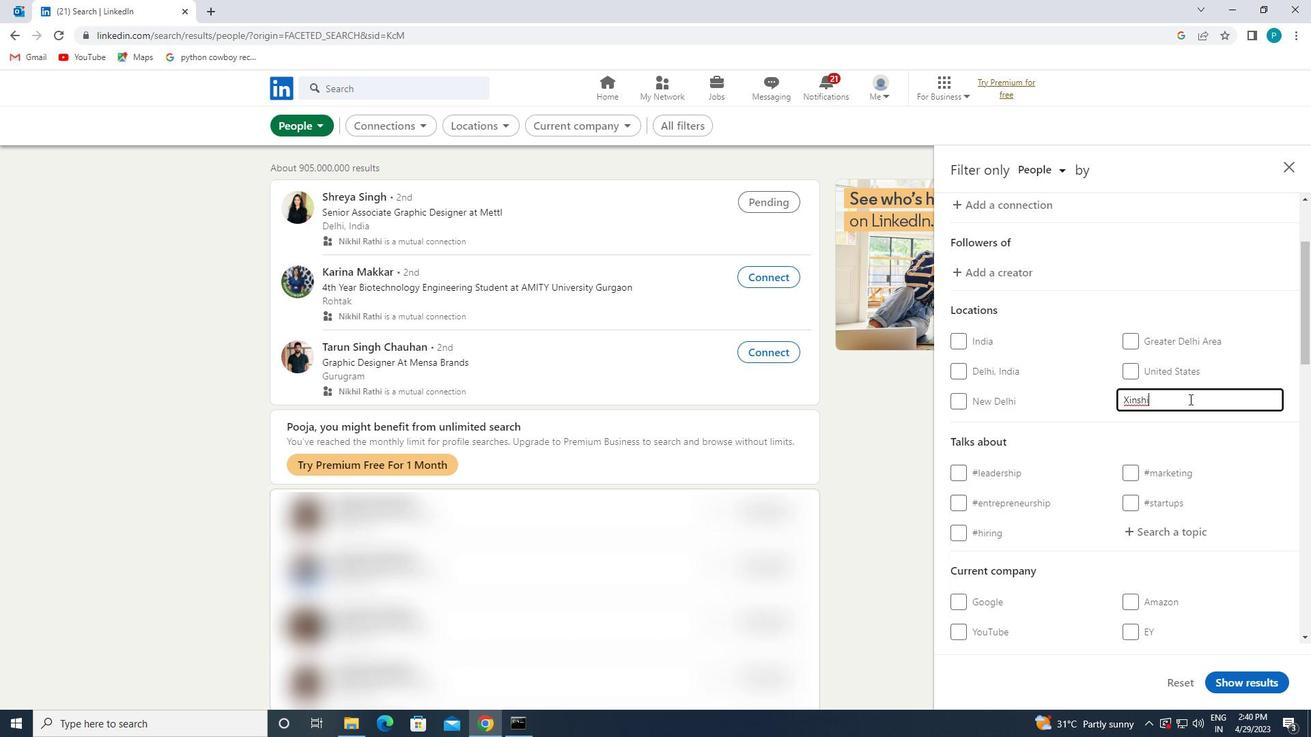 
Action: Mouse scrolled (1190, 398) with delta (0, 0)
Screenshot: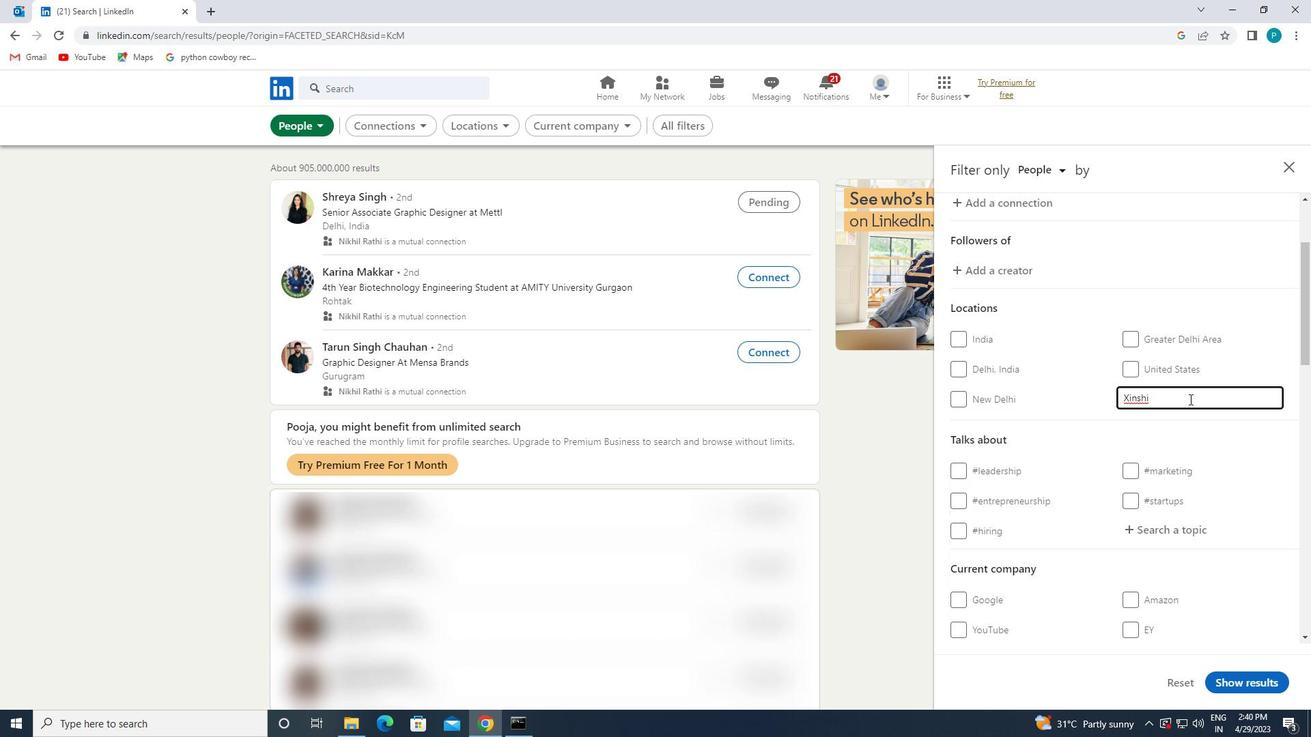 
Action: Mouse pressed left at (1190, 399)
Screenshot: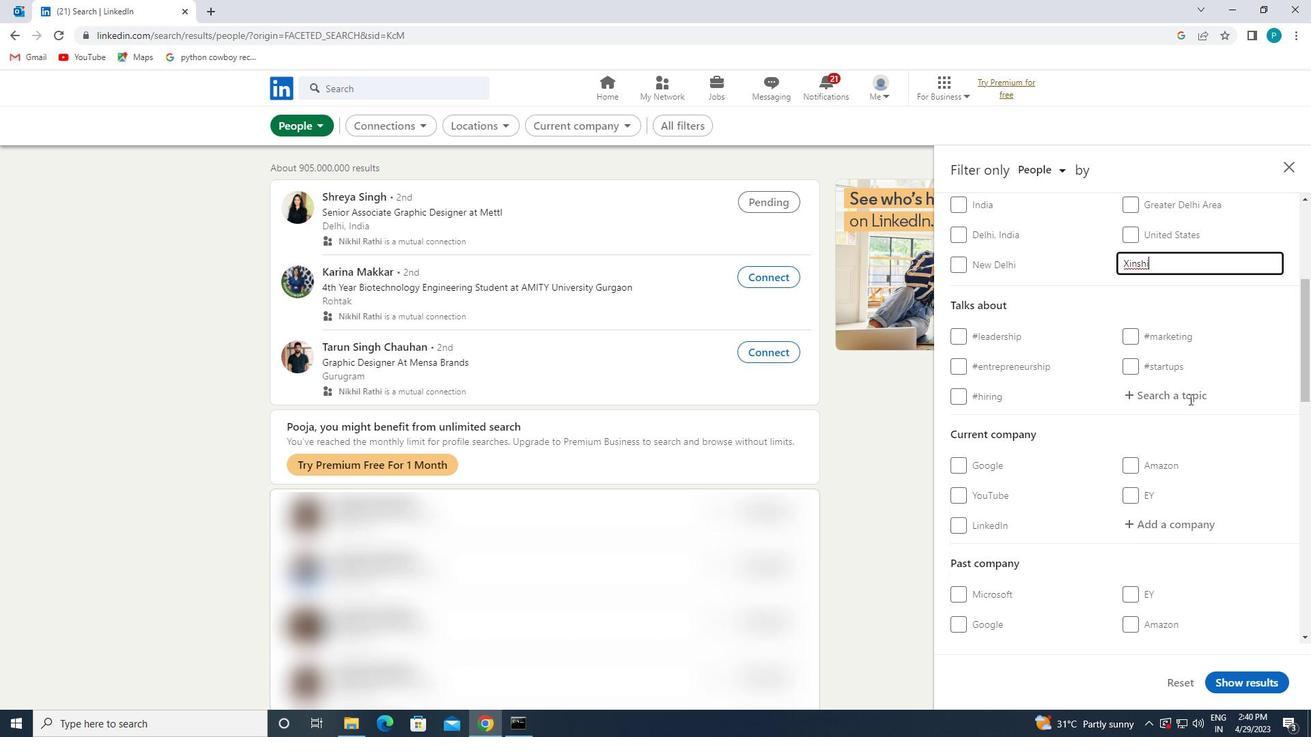 
Action: Key pressed <Key.shift><Key.shift><Key.shift><Key.shift><Key.shift><Key.shift><Key.shift><Key.shift><Key.shift><Key.shift><Key.shift><Key.shift><Key.shift><Key.shift><Key.shift><Key.shift><Key.shift><Key.shift><Key.shift><Key.shift><Key.shift><Key.shift><Key.shift><Key.shift><Key.shift><Key.shift><Key.shift><Key.shift><Key.shift><Key.shift><Key.shift>#T<Key.backspace><Key.caps_lock>T<Key.caps_lock>RAVEL
Screenshot: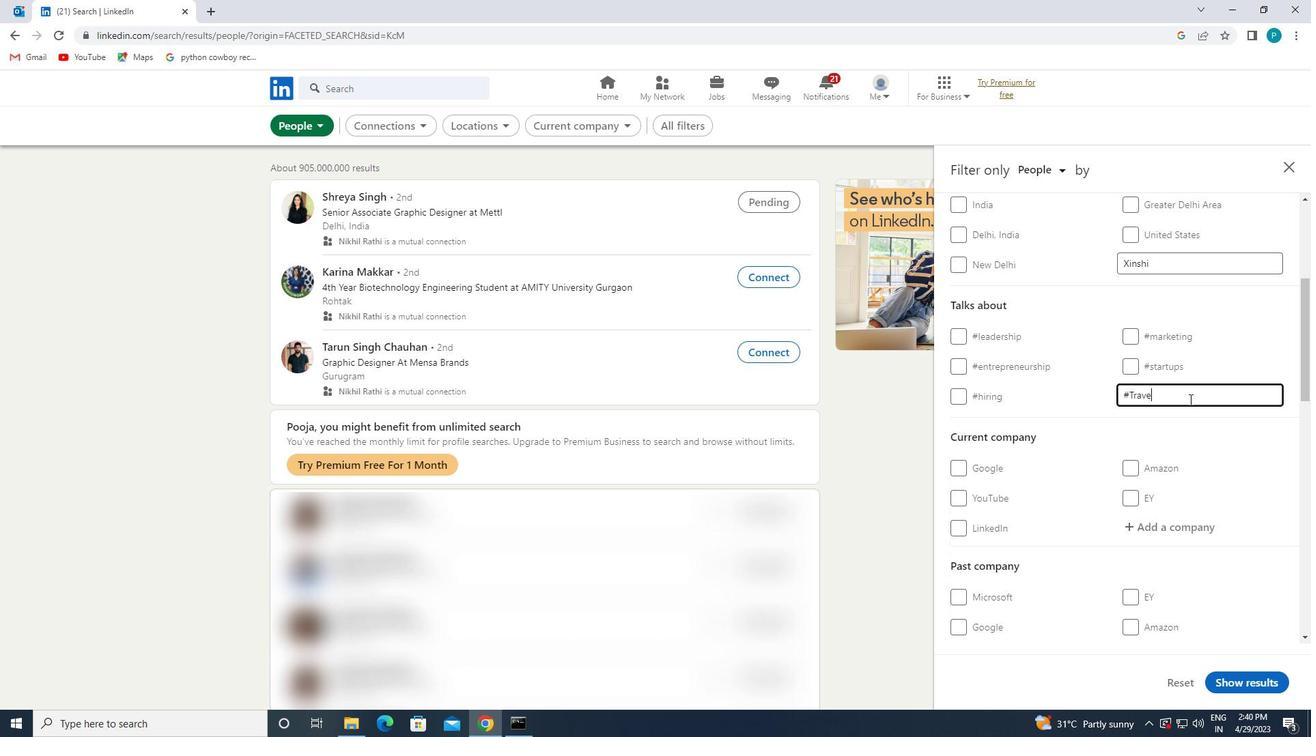 
Action: Mouse scrolled (1190, 398) with delta (0, 0)
Screenshot: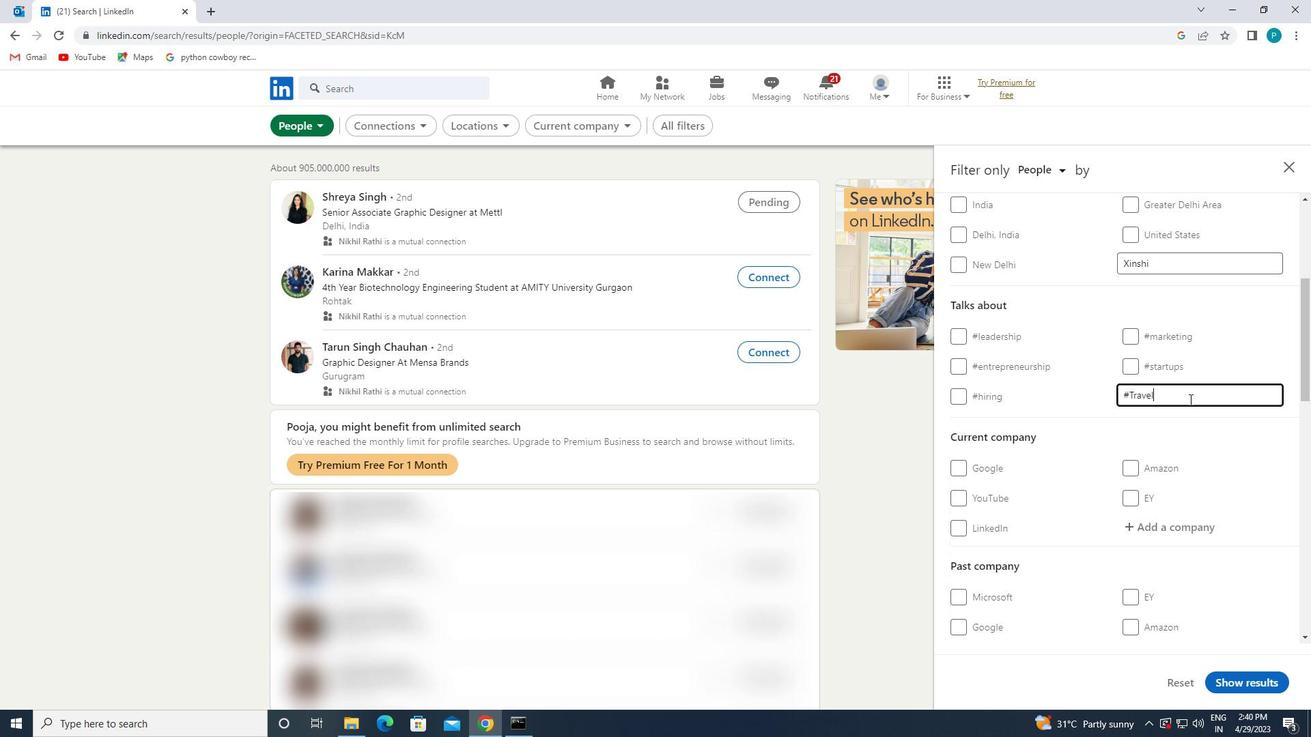 
Action: Mouse scrolled (1190, 398) with delta (0, 0)
Screenshot: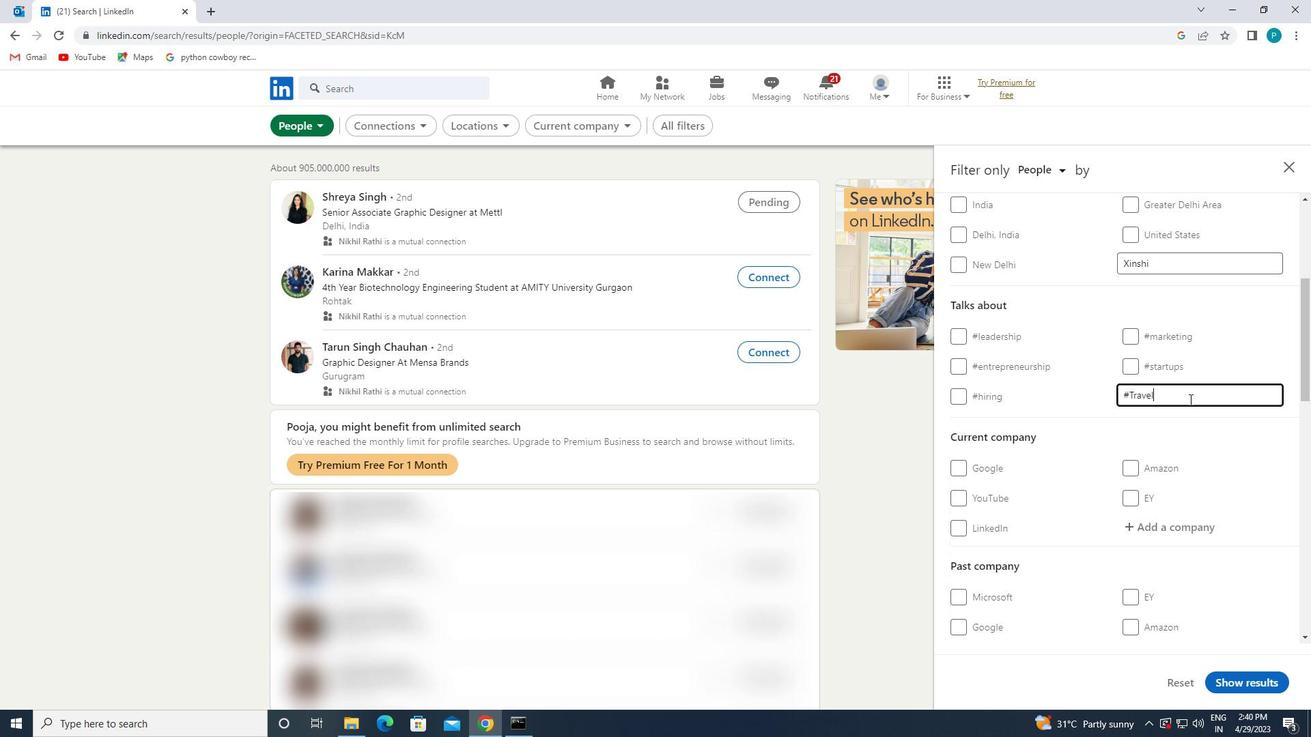 
Action: Mouse moved to (1163, 383)
Screenshot: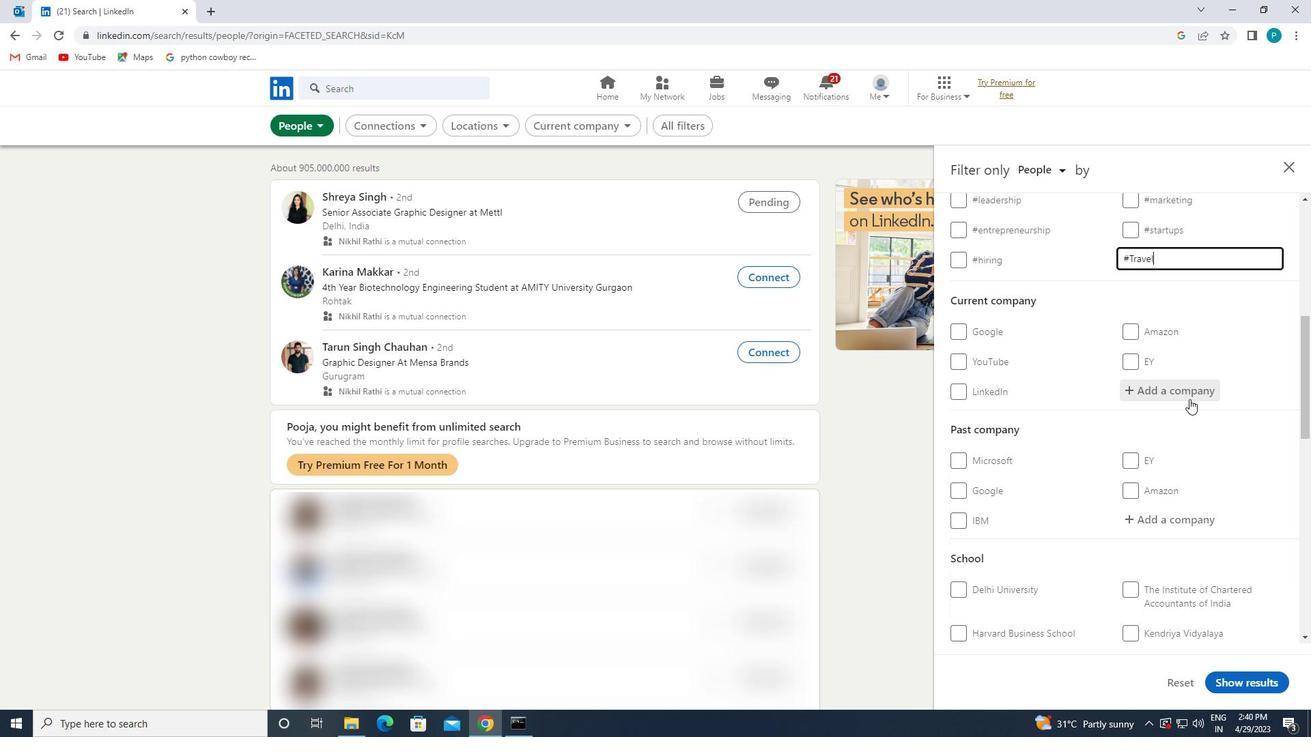 
Action: Mouse scrolled (1163, 383) with delta (0, 0)
Screenshot: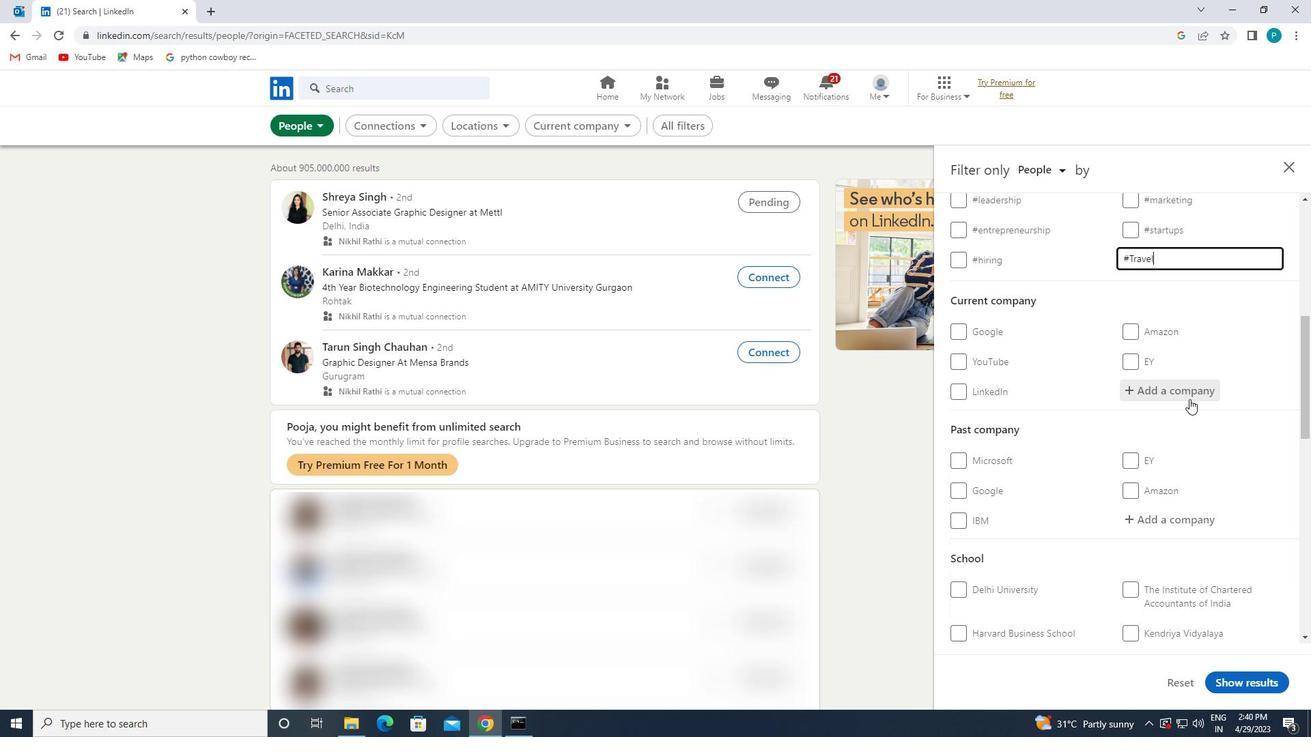 
Action: Mouse scrolled (1163, 383) with delta (0, 0)
Screenshot: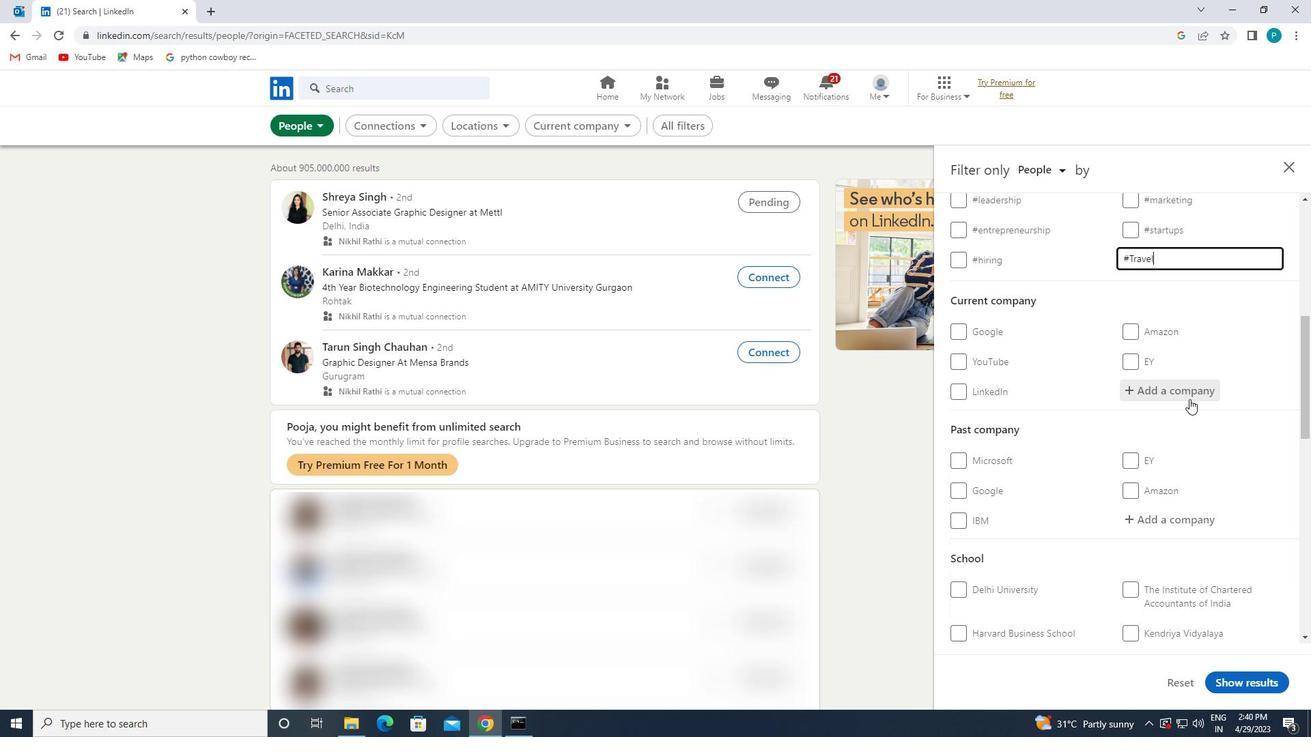
Action: Mouse scrolled (1163, 383) with delta (0, 0)
Screenshot: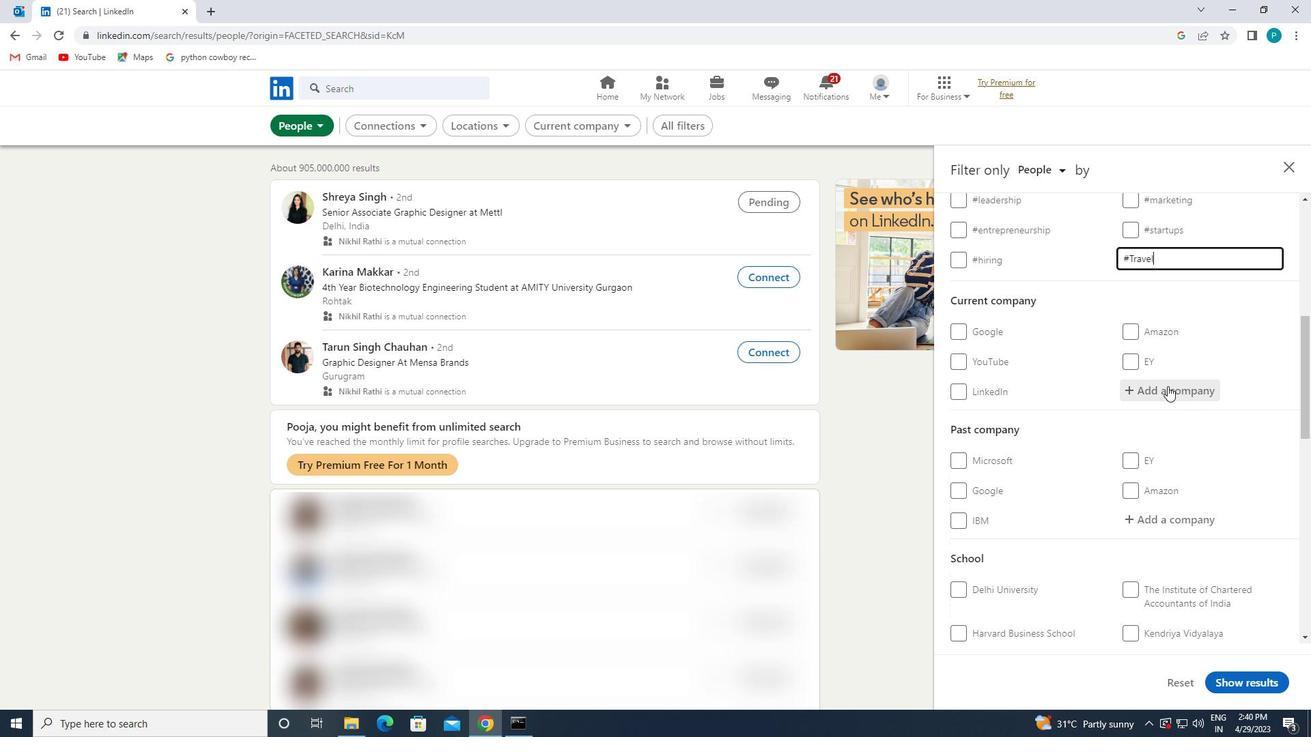 
Action: Mouse scrolled (1163, 383) with delta (0, 0)
Screenshot: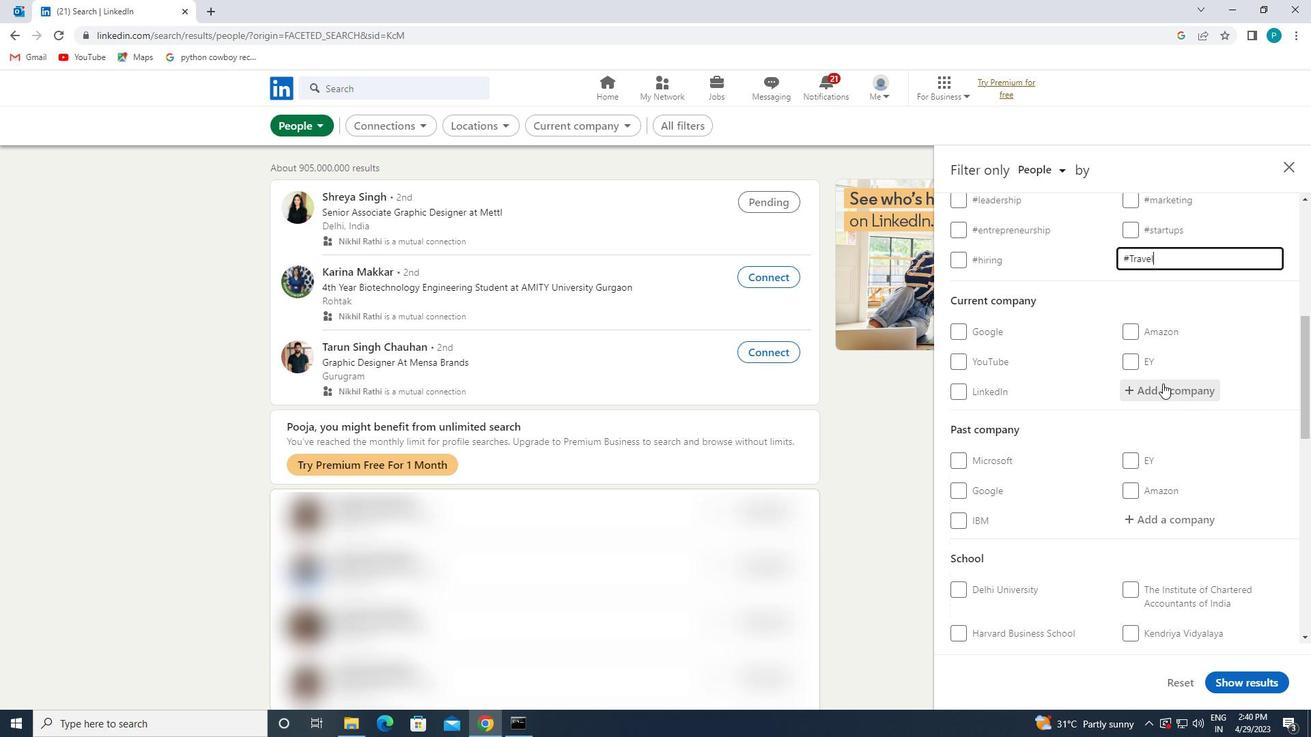 
Action: Mouse moved to (1091, 423)
Screenshot: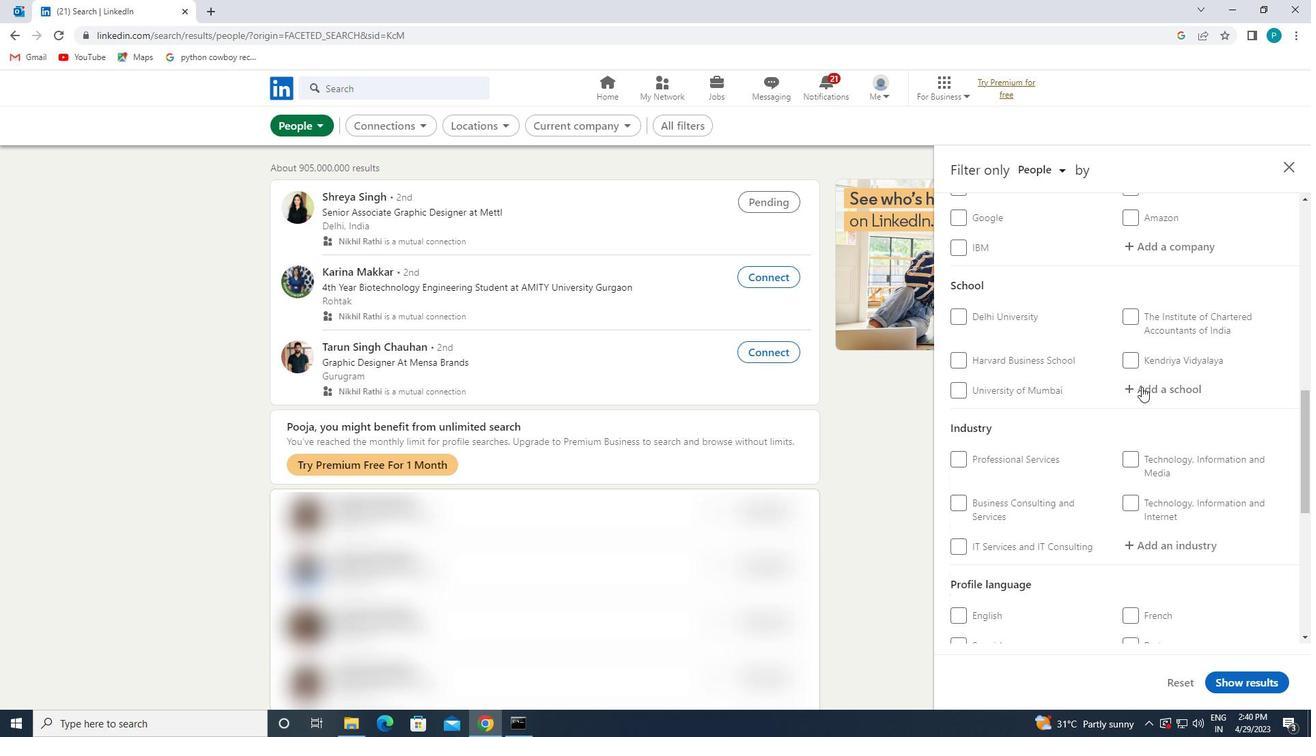 
Action: Mouse scrolled (1091, 422) with delta (0, 0)
Screenshot: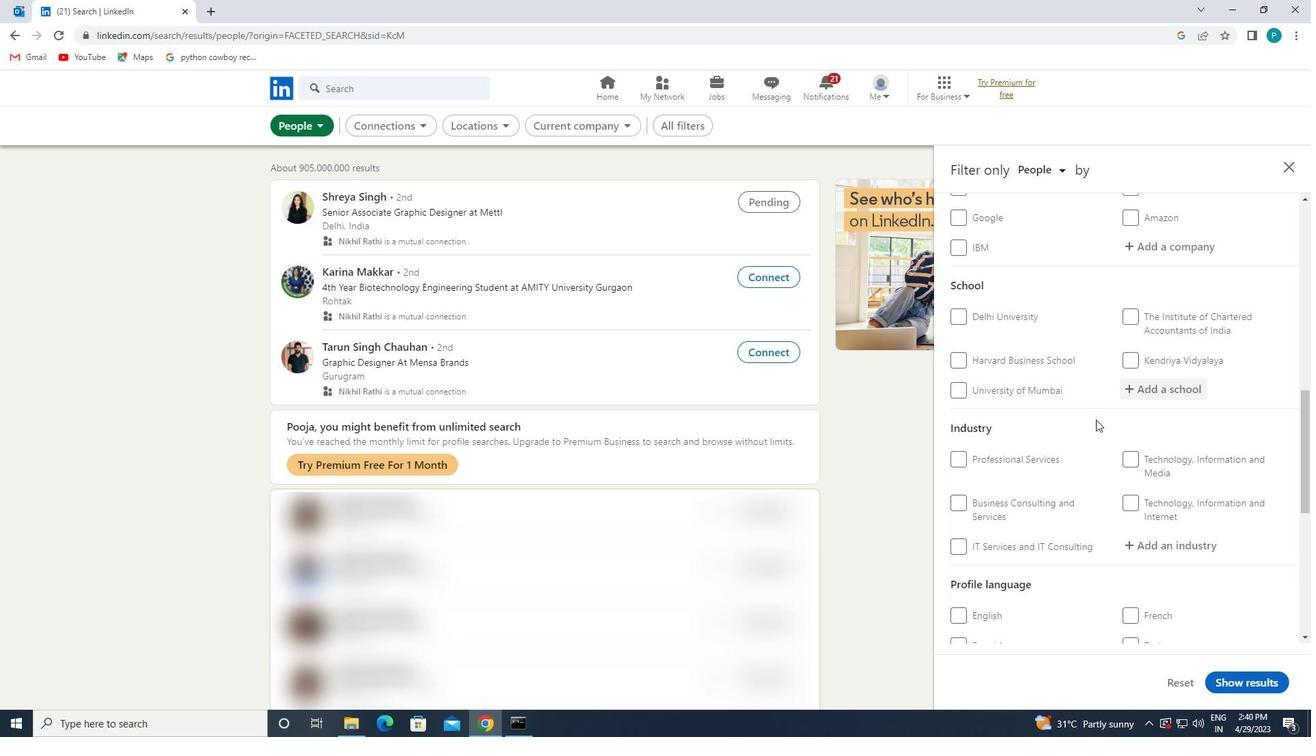 
Action: Mouse moved to (1092, 466)
Screenshot: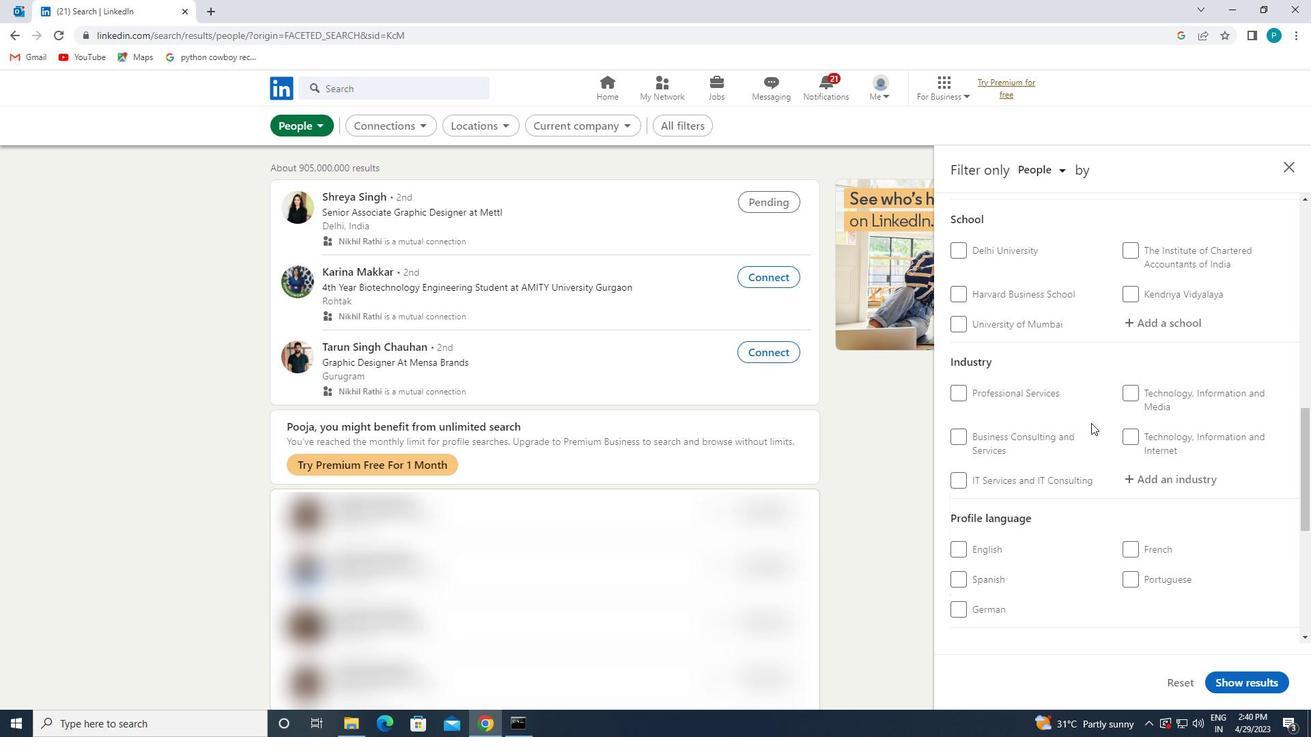 
Action: Mouse scrolled (1092, 465) with delta (0, 0)
Screenshot: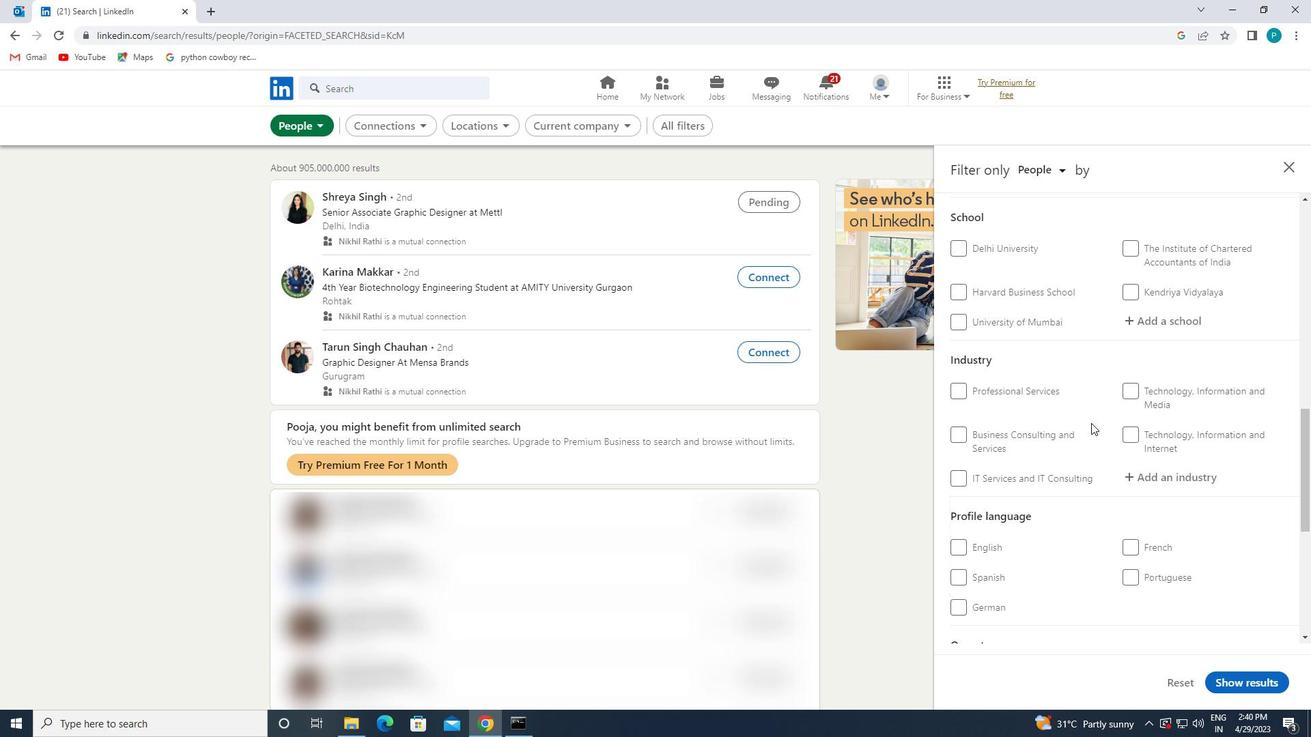 
Action: Mouse moved to (1123, 510)
Screenshot: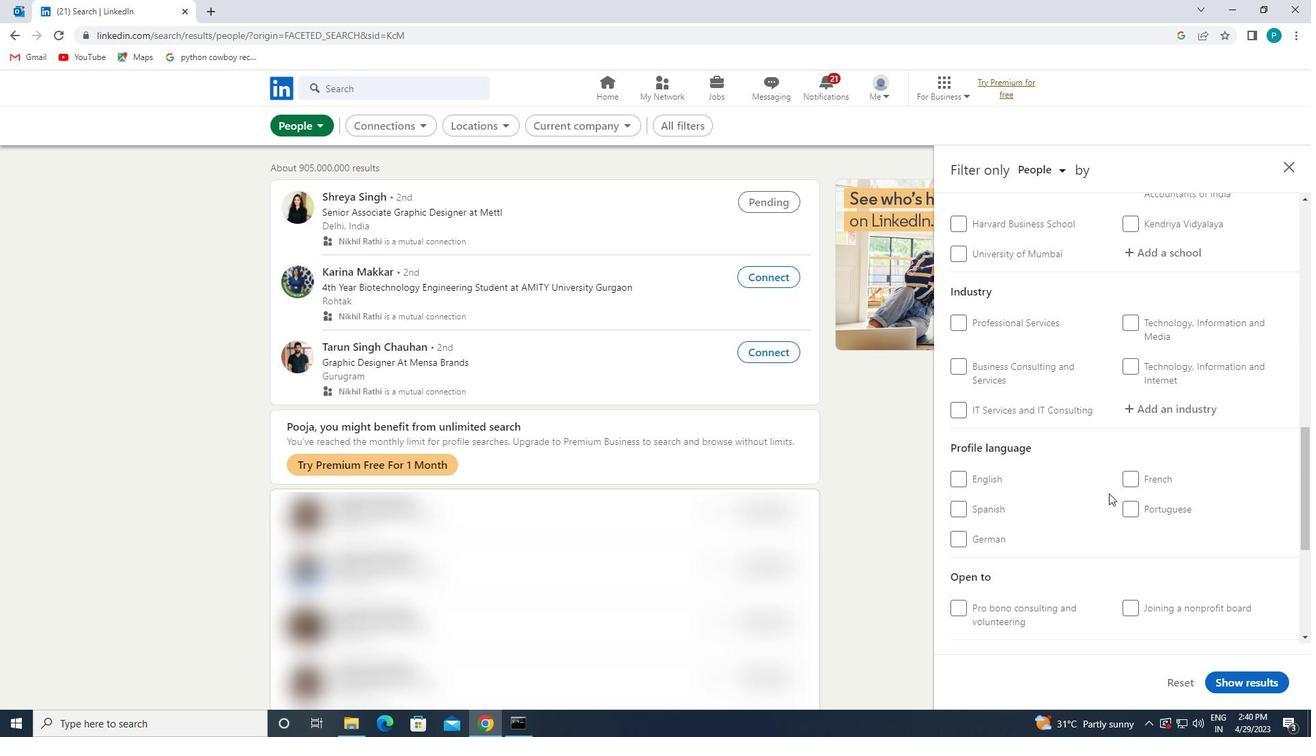 
Action: Mouse pressed left at (1123, 510)
Screenshot: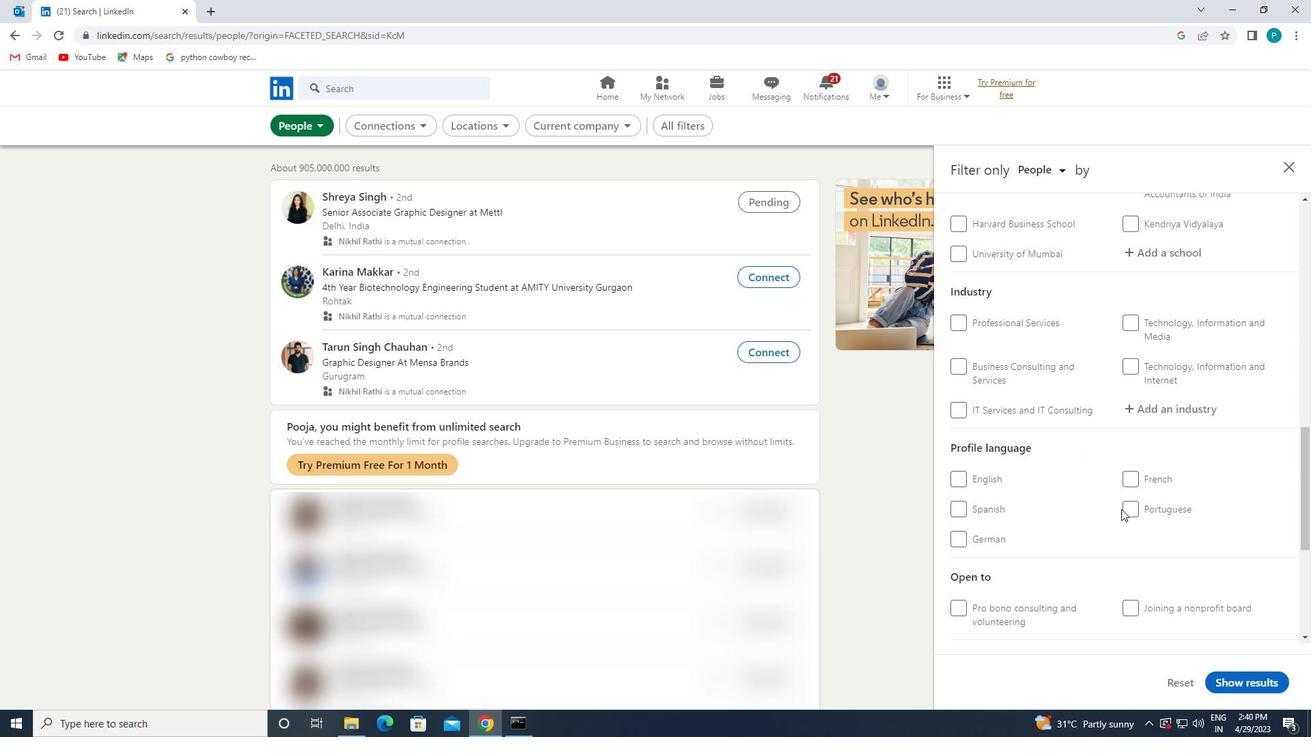 
Action: Mouse moved to (1148, 459)
Screenshot: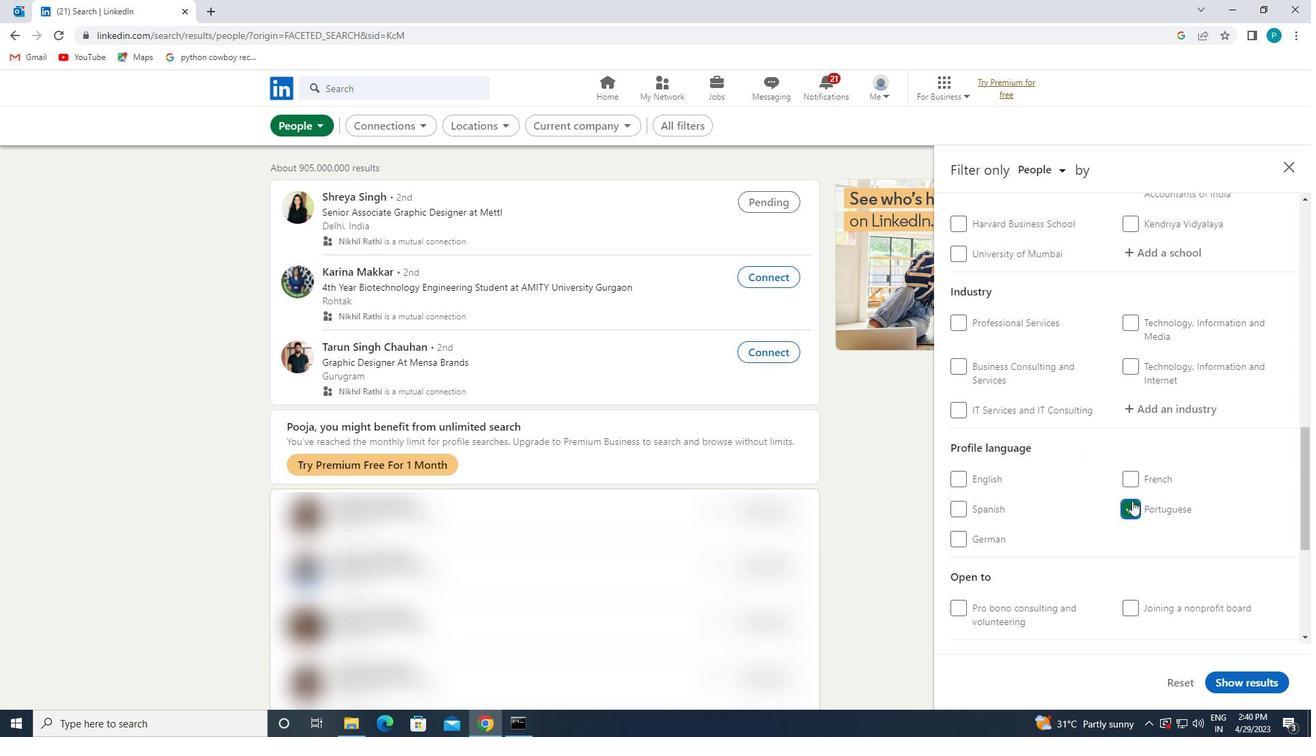 
Action: Mouse scrolled (1148, 460) with delta (0, 0)
Screenshot: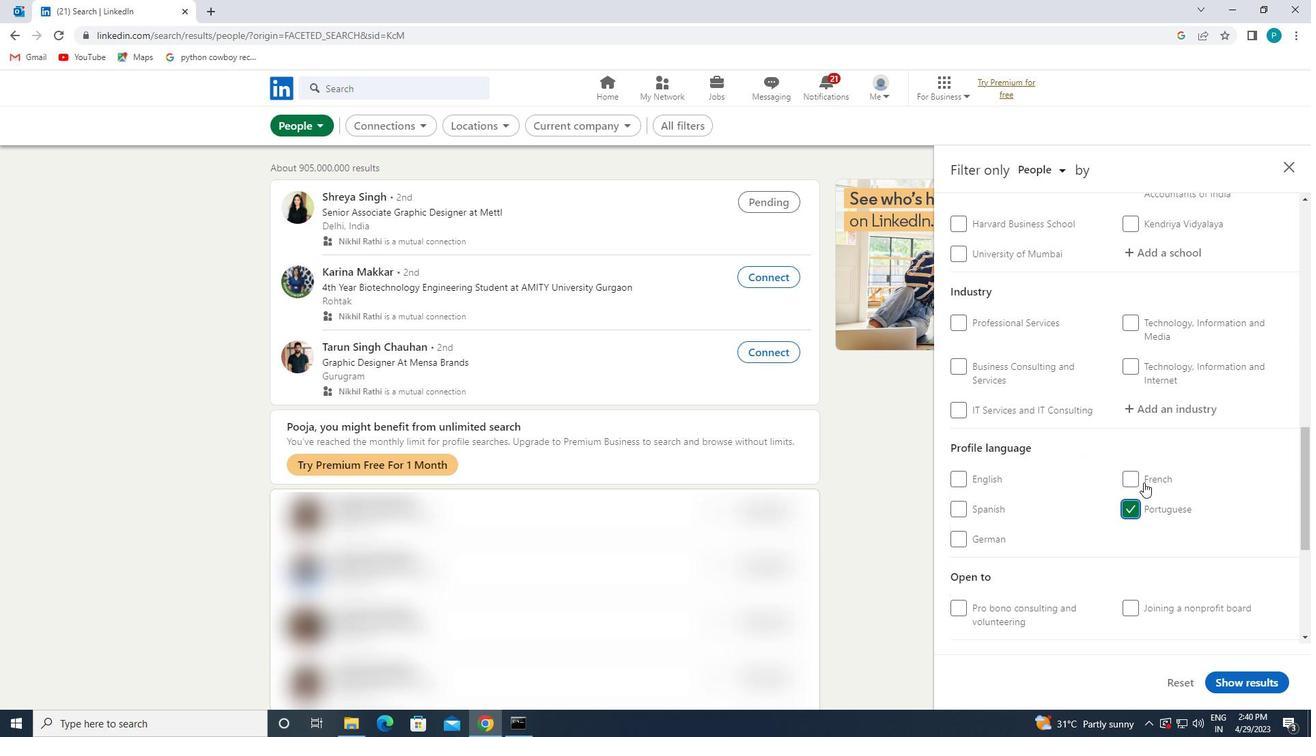 
Action: Mouse scrolled (1148, 460) with delta (0, 0)
Screenshot: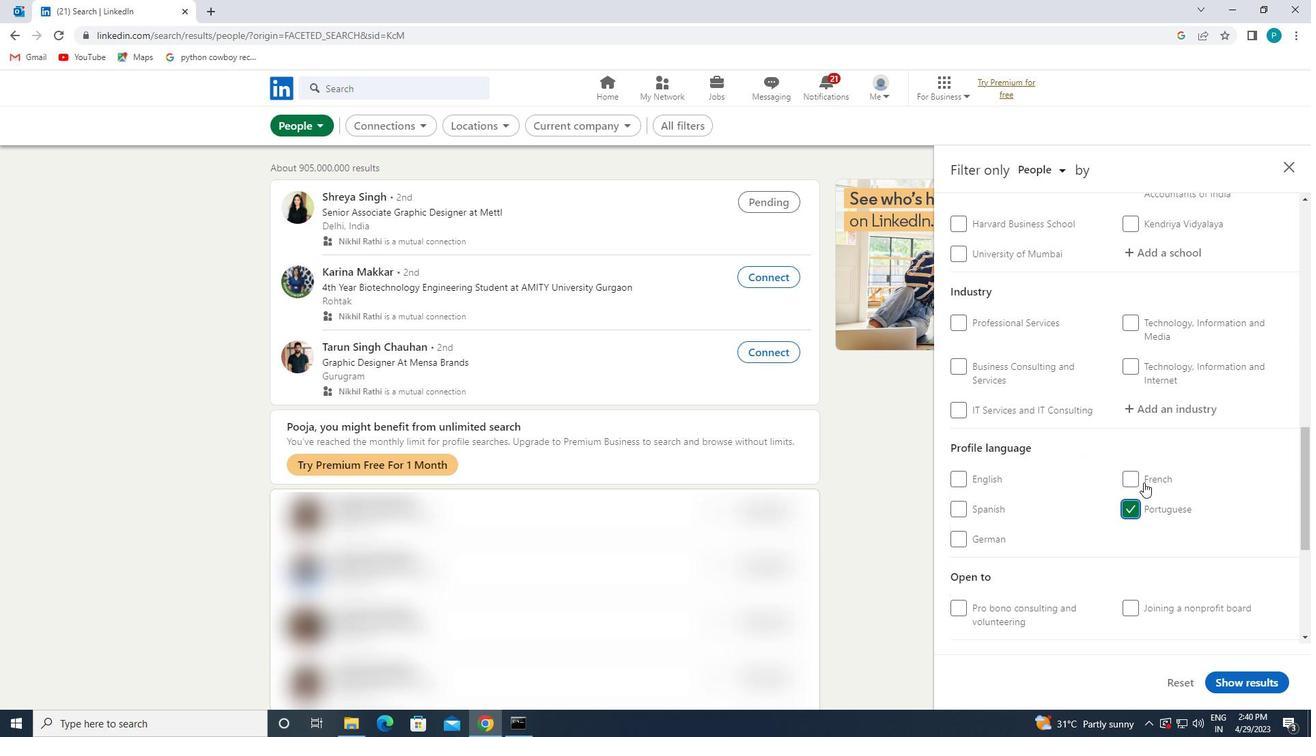
Action: Mouse scrolled (1148, 460) with delta (0, 0)
Screenshot: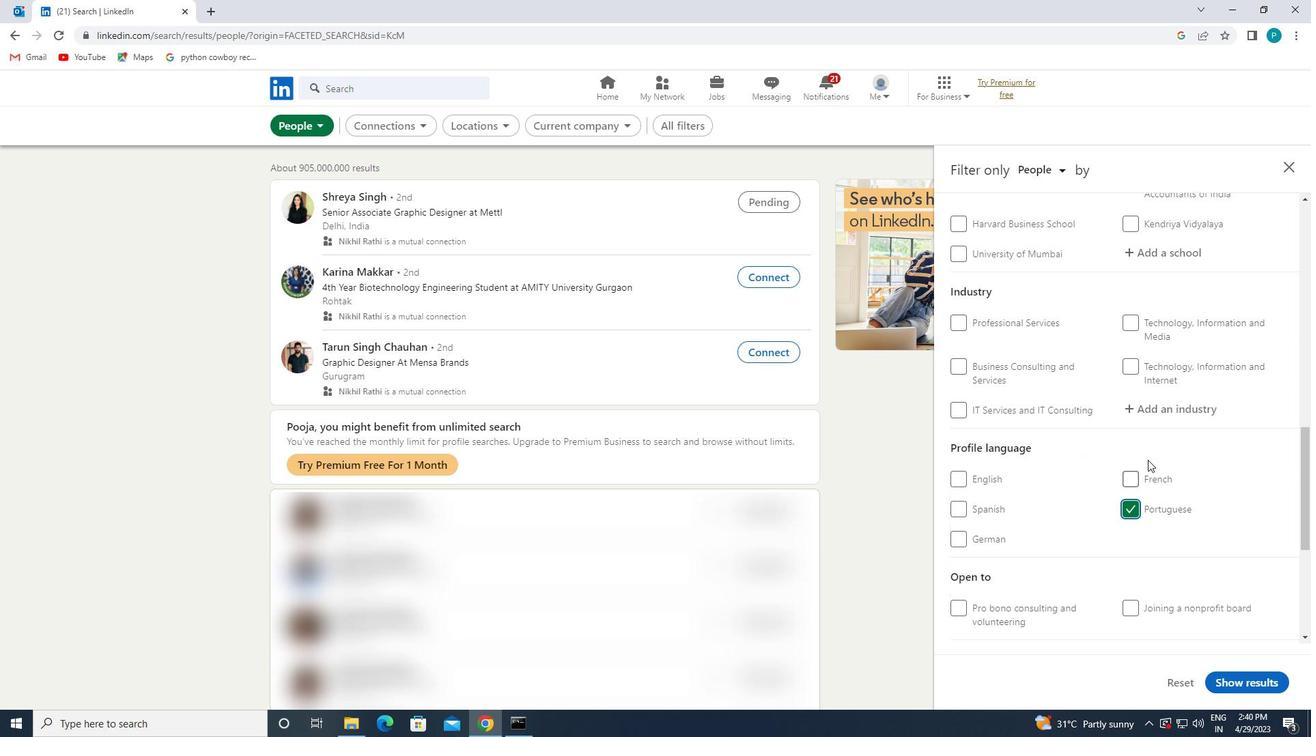 
Action: Mouse scrolled (1148, 460) with delta (0, 0)
Screenshot: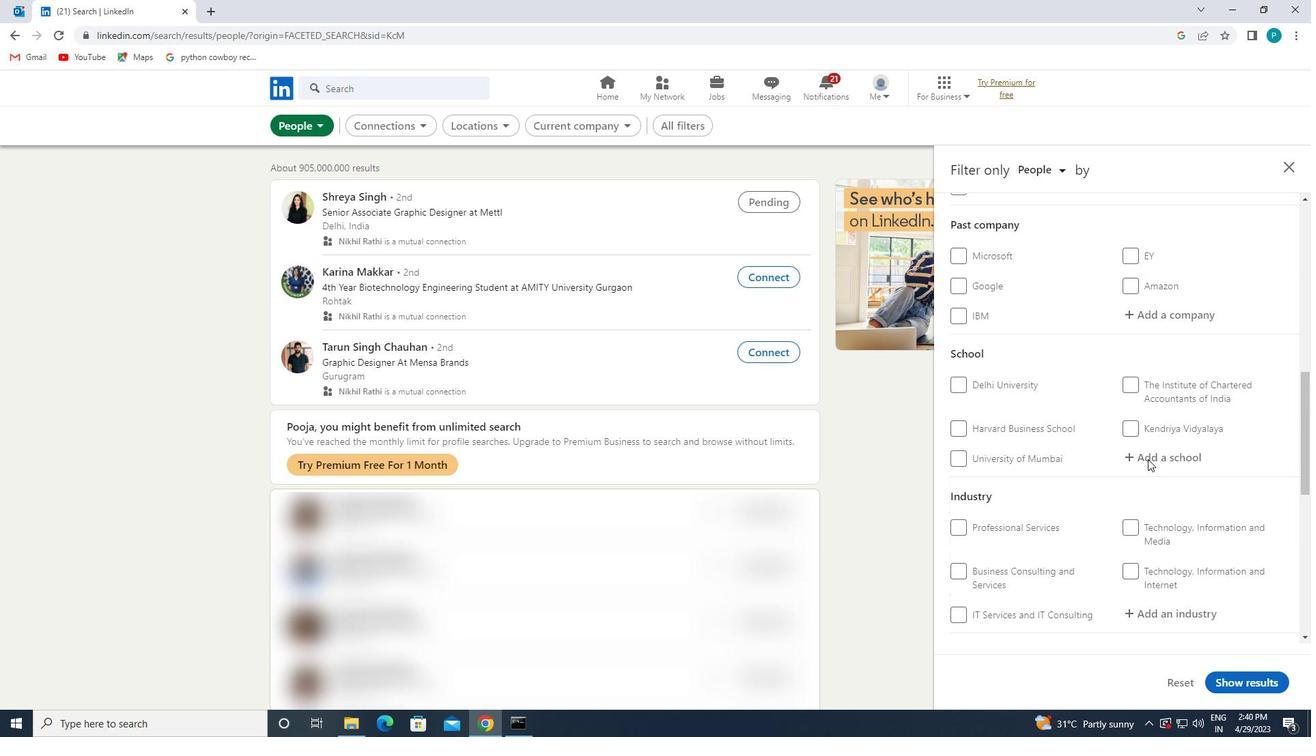 
Action: Mouse scrolled (1148, 460) with delta (0, 0)
Screenshot: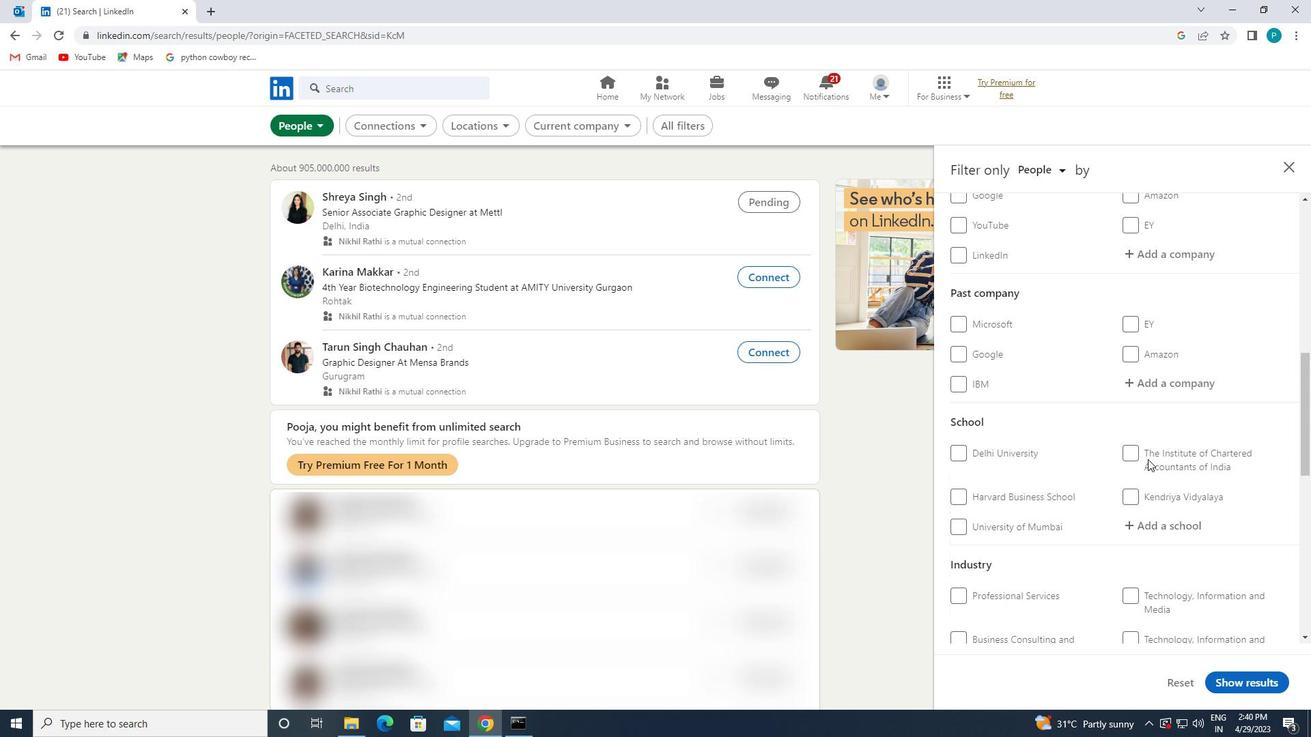 
Action: Mouse scrolled (1148, 460) with delta (0, 0)
Screenshot: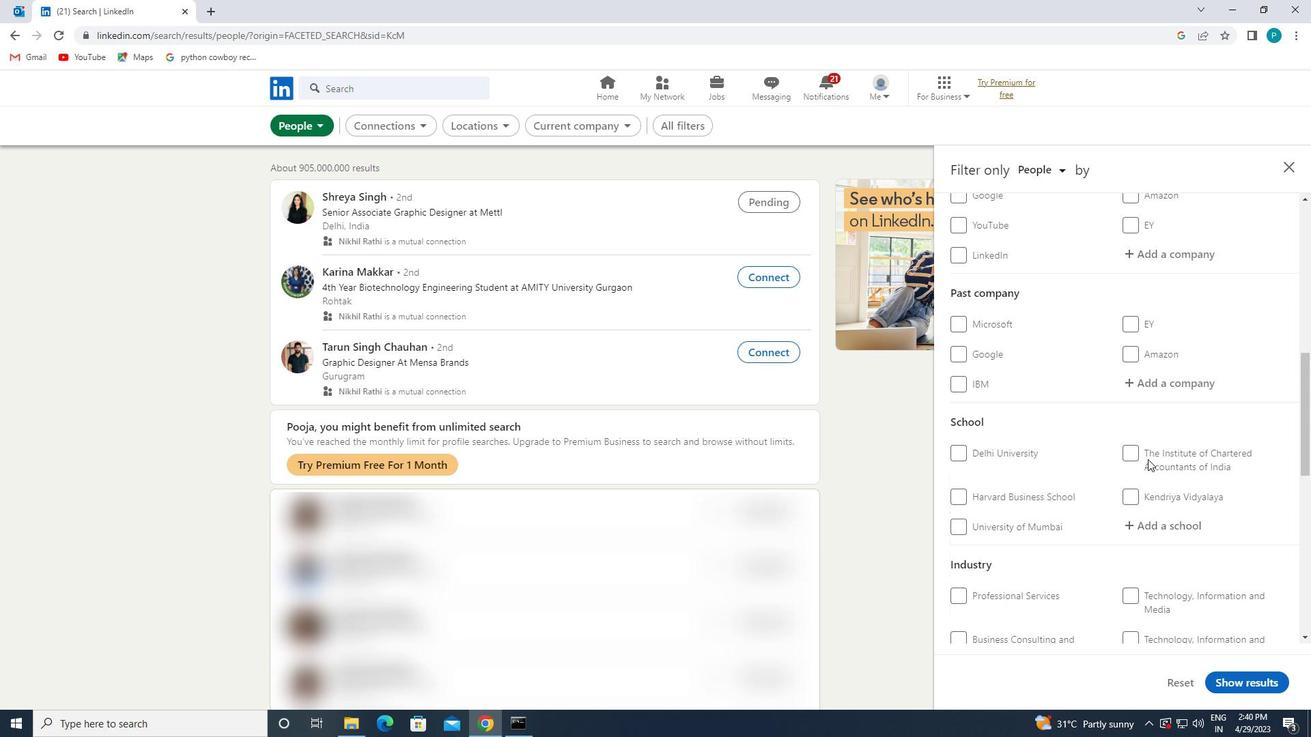 
Action: Mouse moved to (1137, 383)
Screenshot: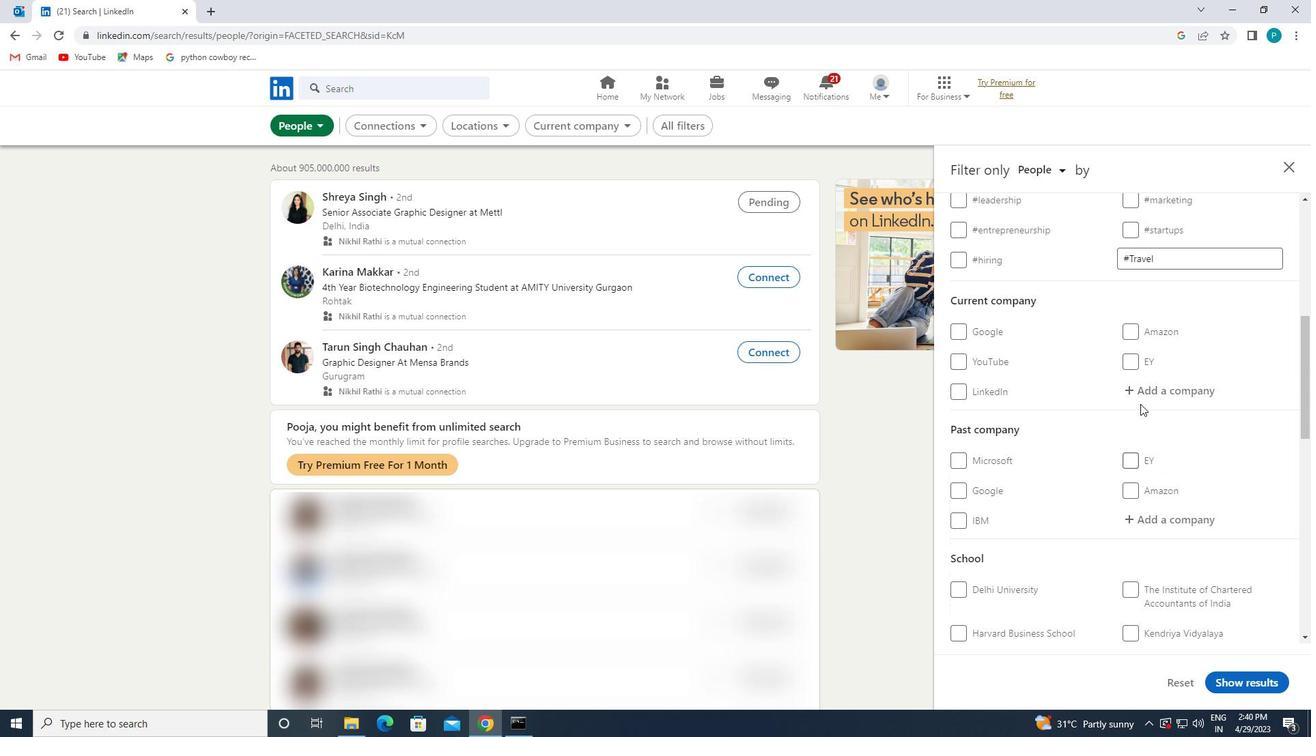 
Action: Mouse pressed left at (1137, 383)
Screenshot: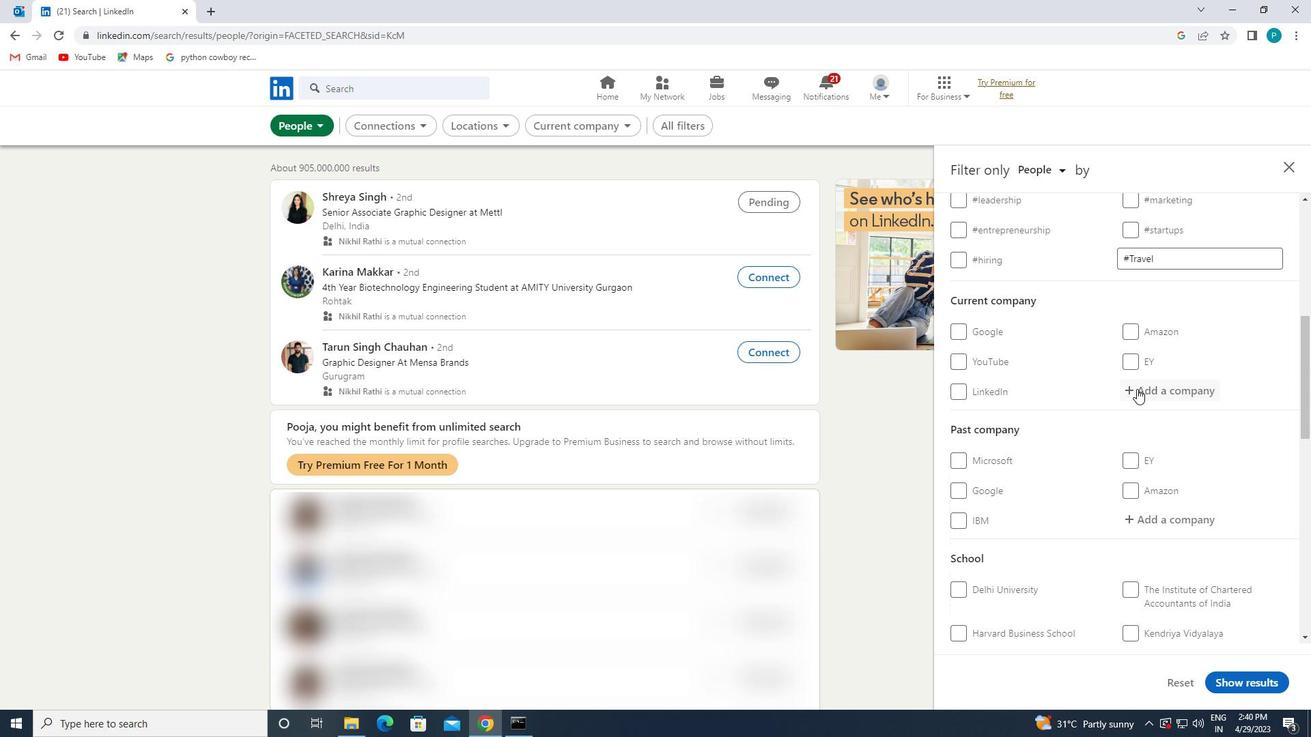 
Action: Key pressed <Key.caps_lock>J<Key.caps_lock>UBILANT
Screenshot: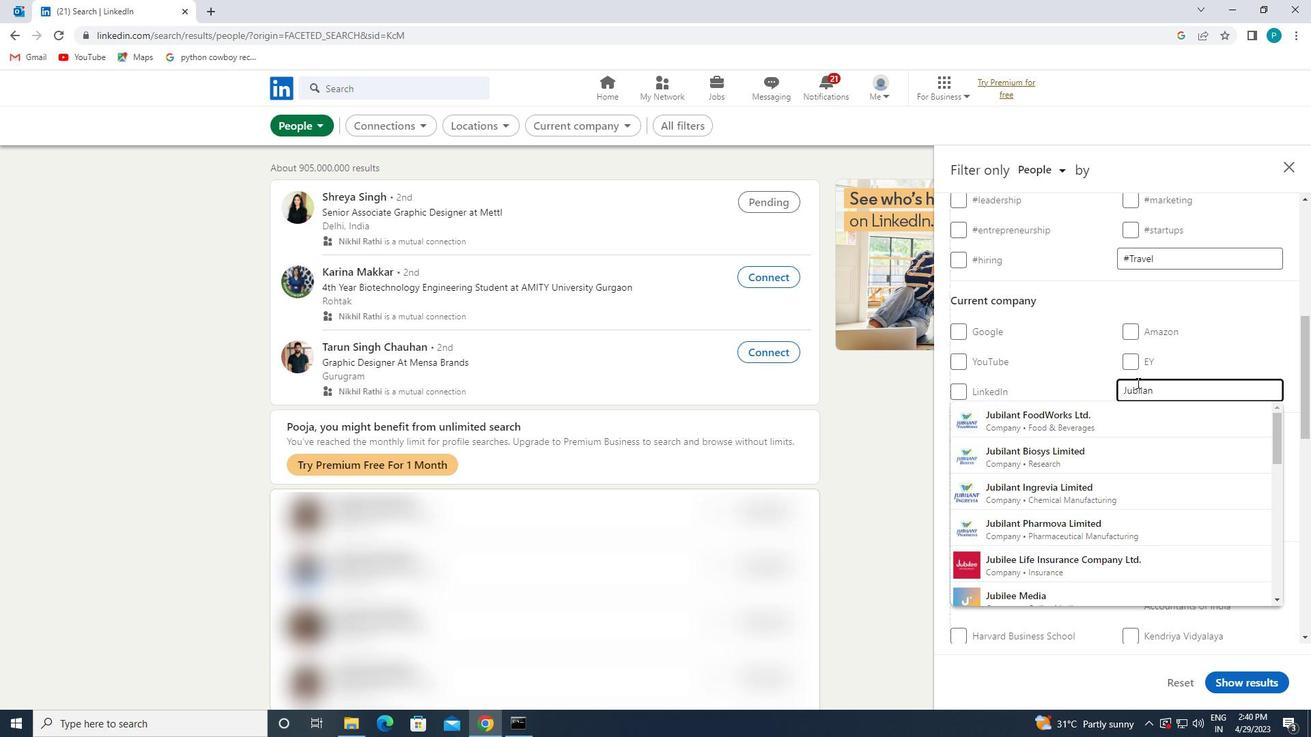 
Action: Mouse moved to (1140, 420)
Screenshot: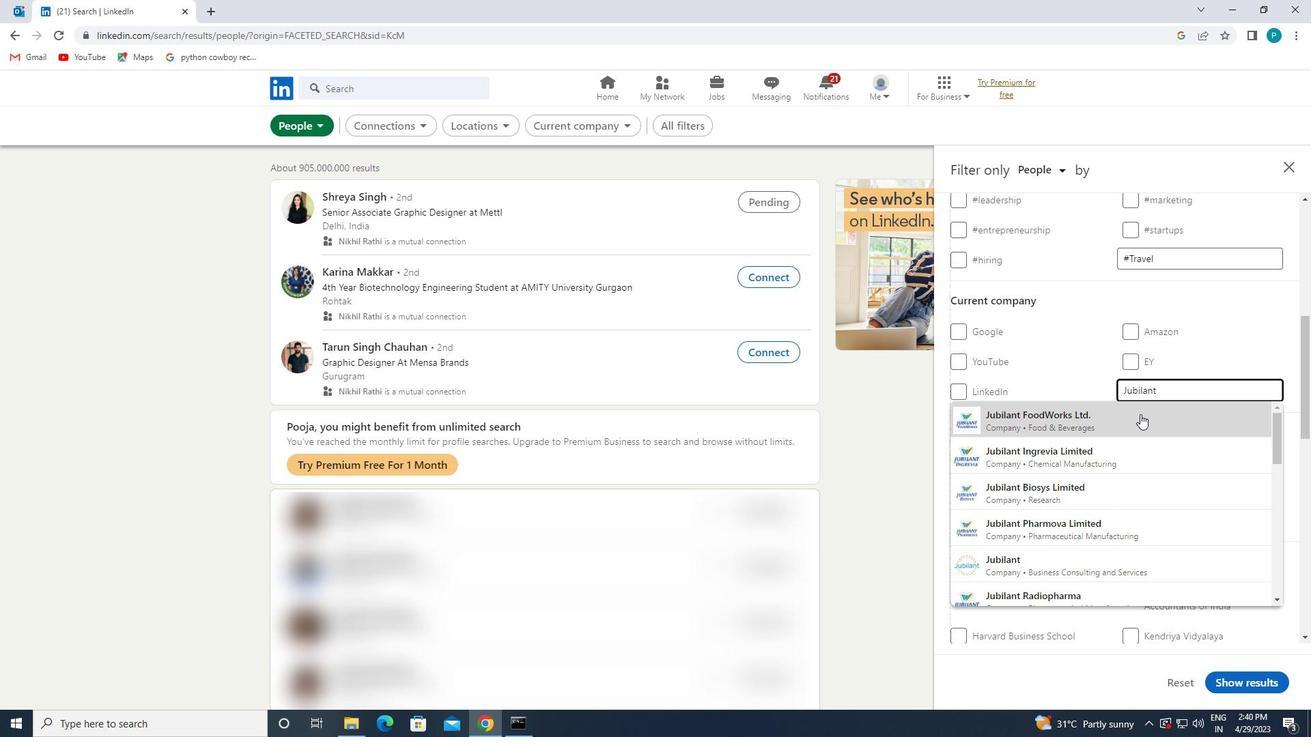 
Action: Mouse pressed left at (1140, 420)
Screenshot: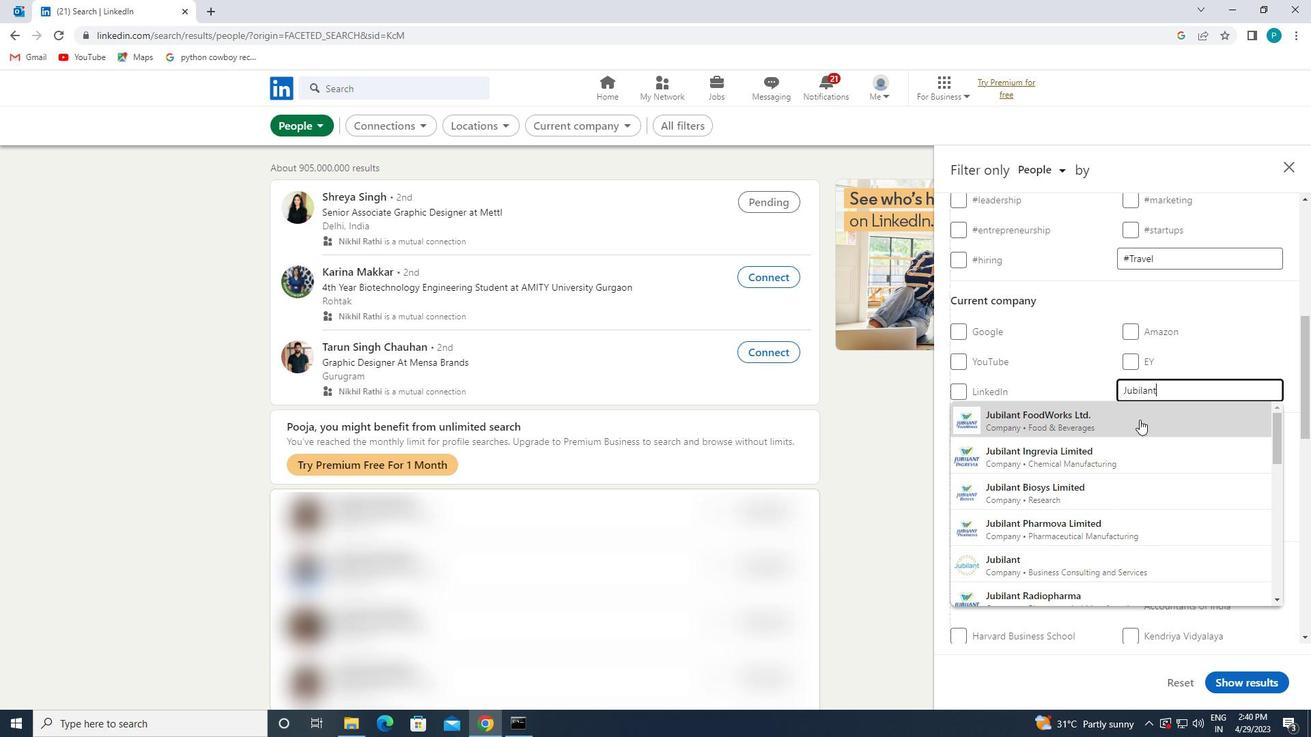 
Action: Mouse moved to (1108, 427)
Screenshot: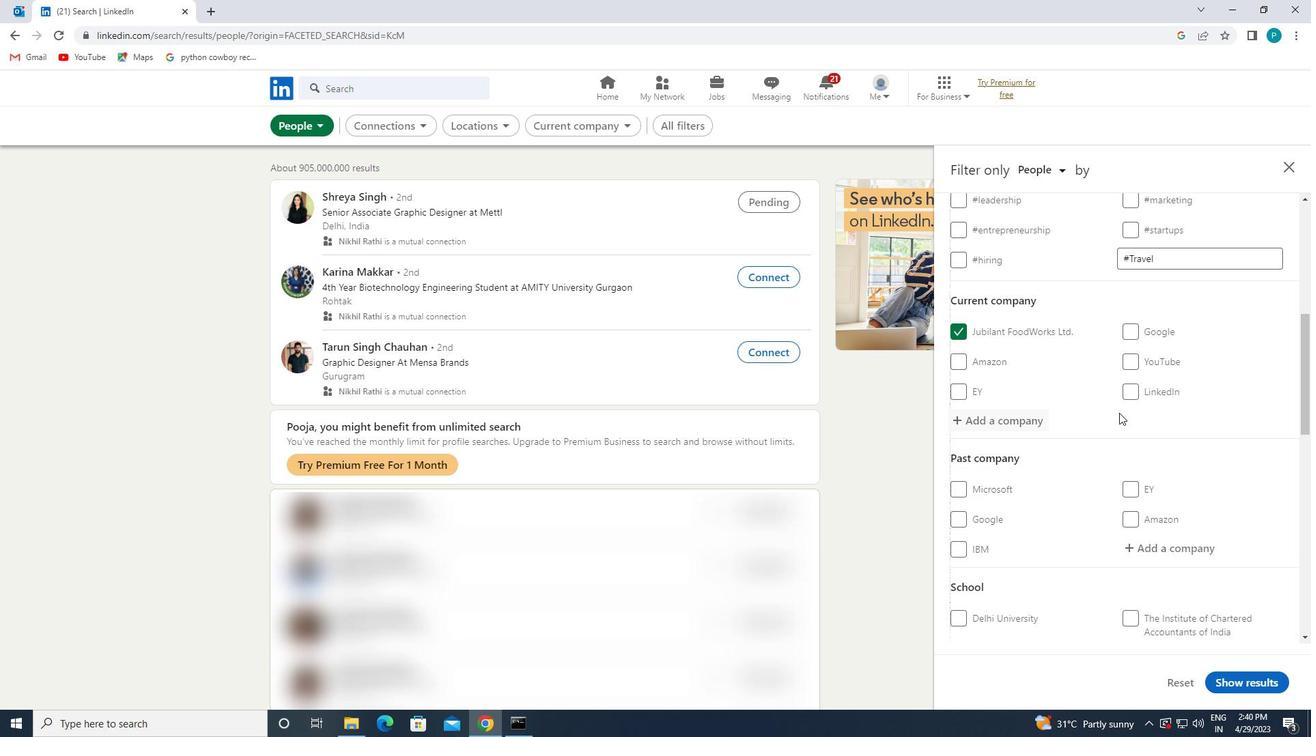 
Action: Mouse scrolled (1108, 426) with delta (0, 0)
Screenshot: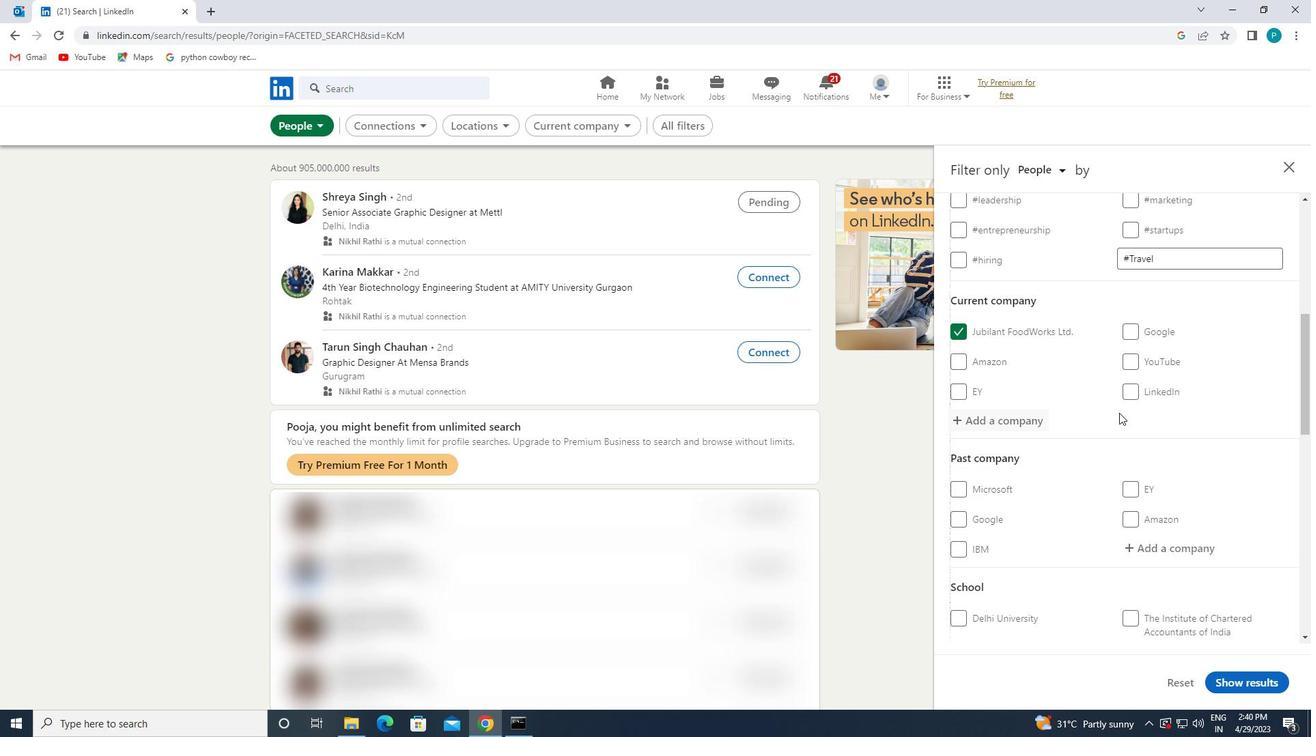 
Action: Mouse moved to (1108, 433)
Screenshot: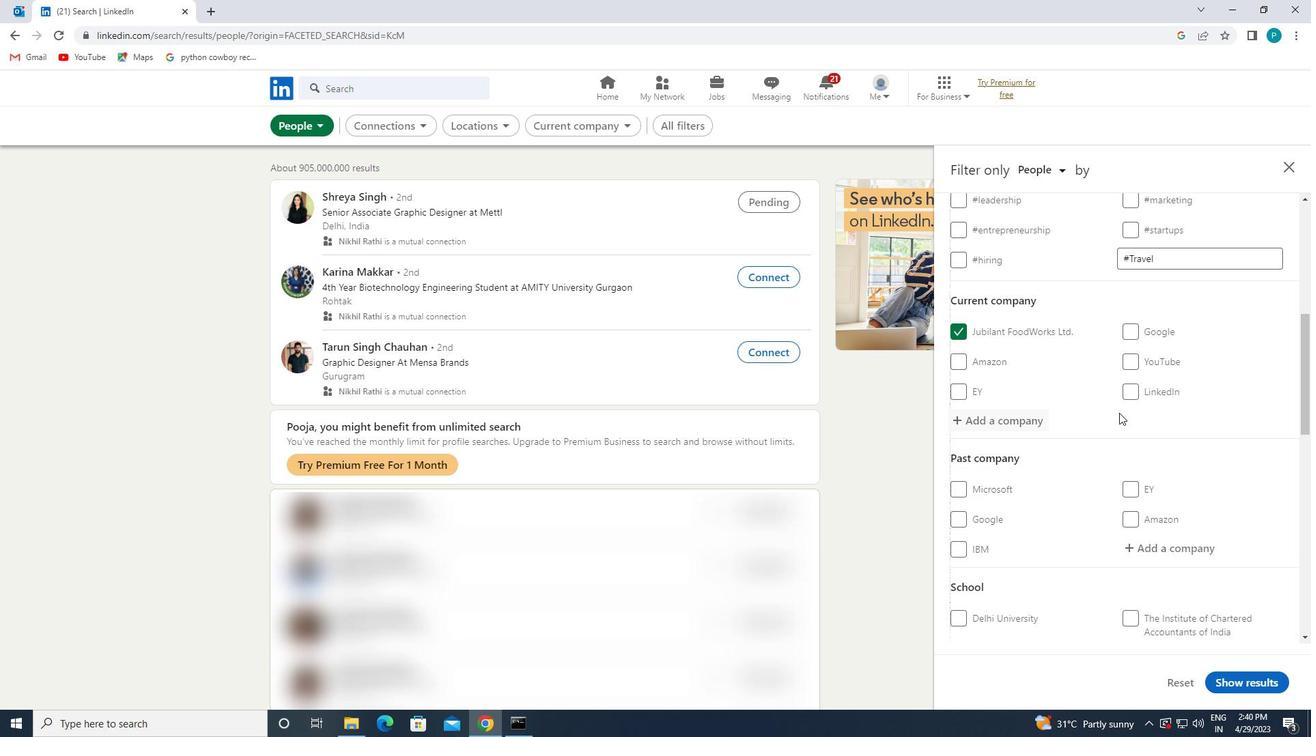 
Action: Mouse scrolled (1108, 432) with delta (0, 0)
Screenshot: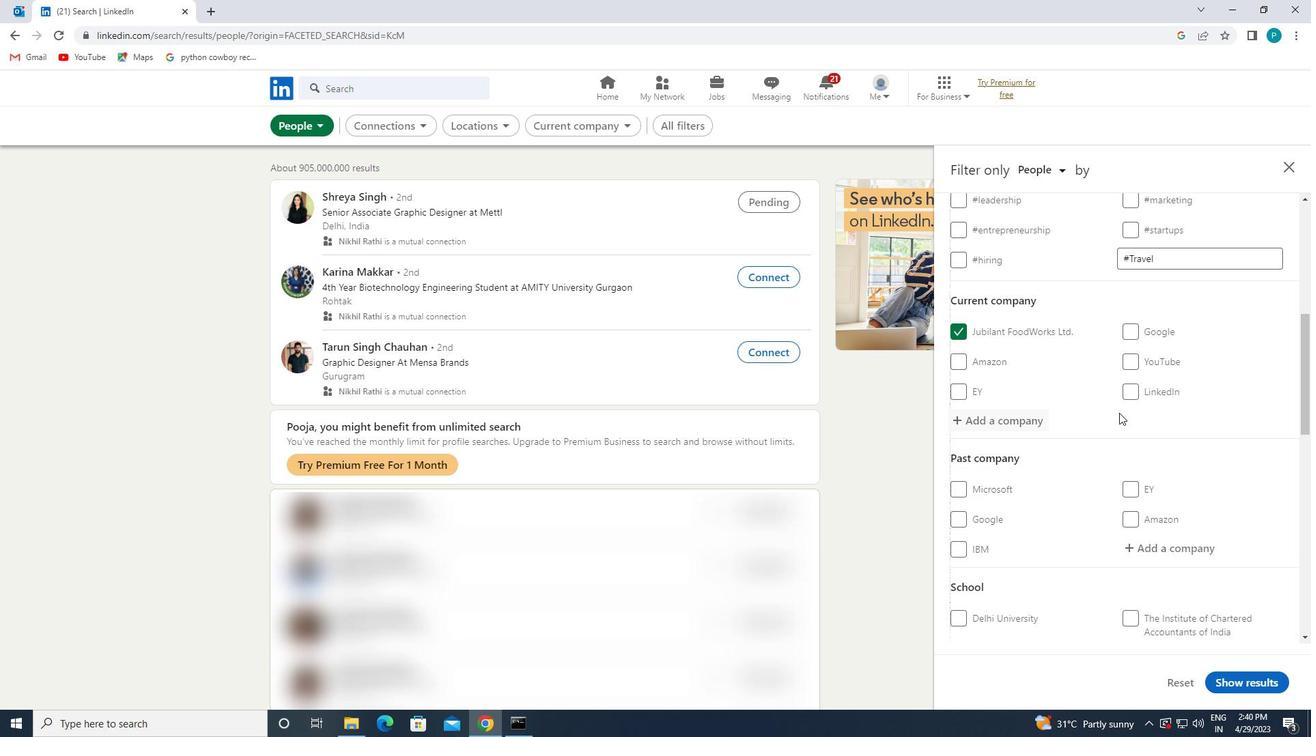 
Action: Mouse moved to (1107, 439)
Screenshot: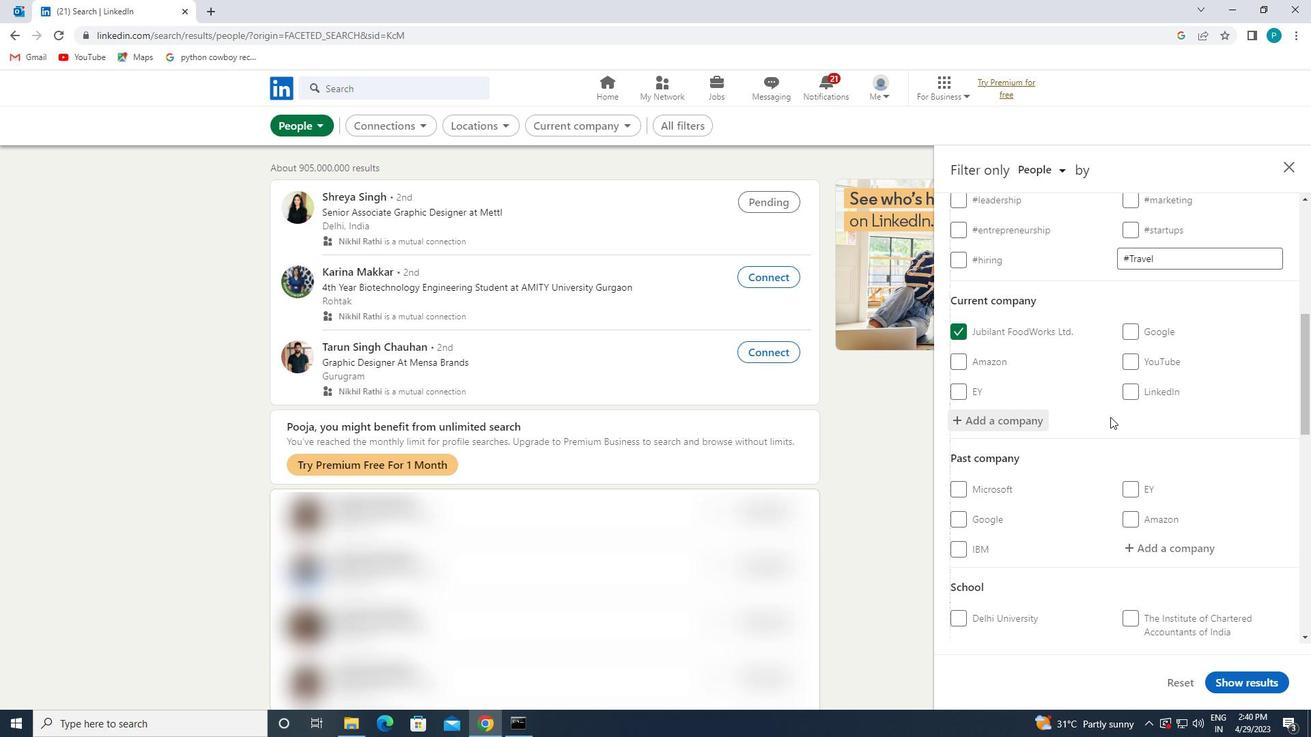 
Action: Mouse scrolled (1107, 439) with delta (0, 0)
Screenshot: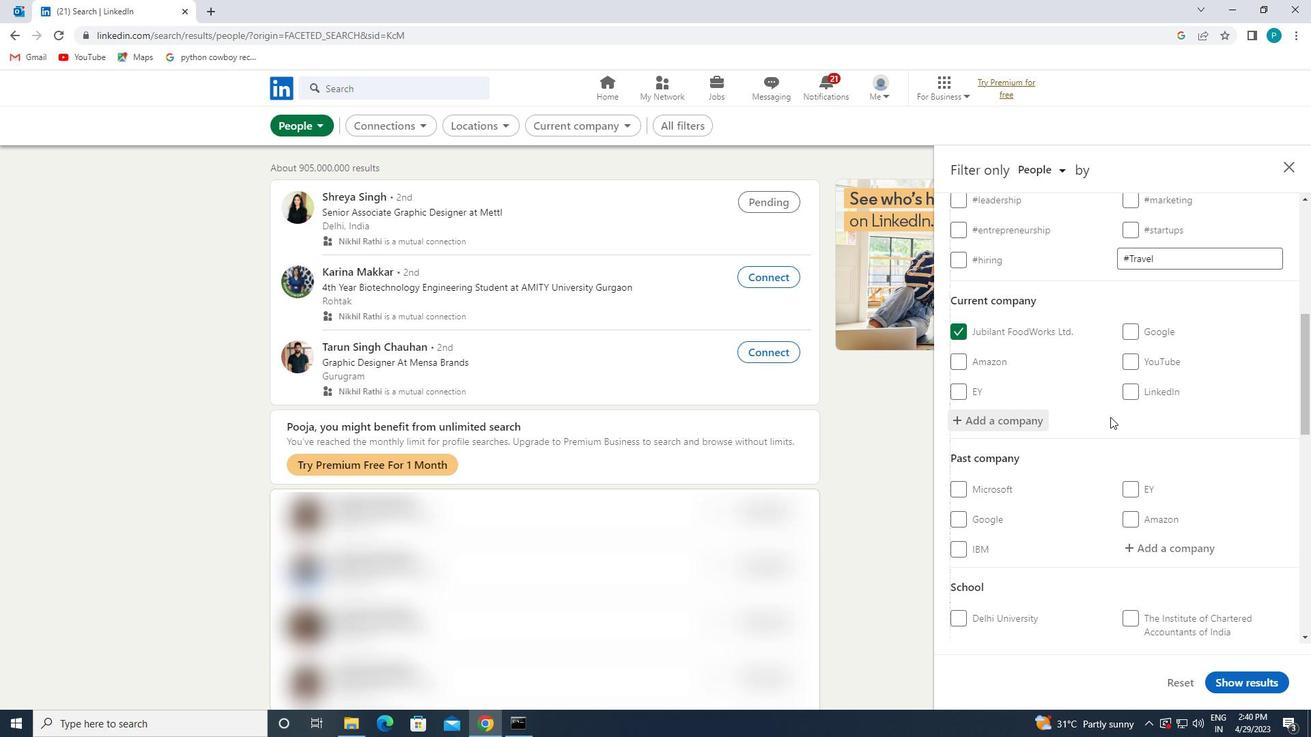 
Action: Mouse moved to (1105, 443)
Screenshot: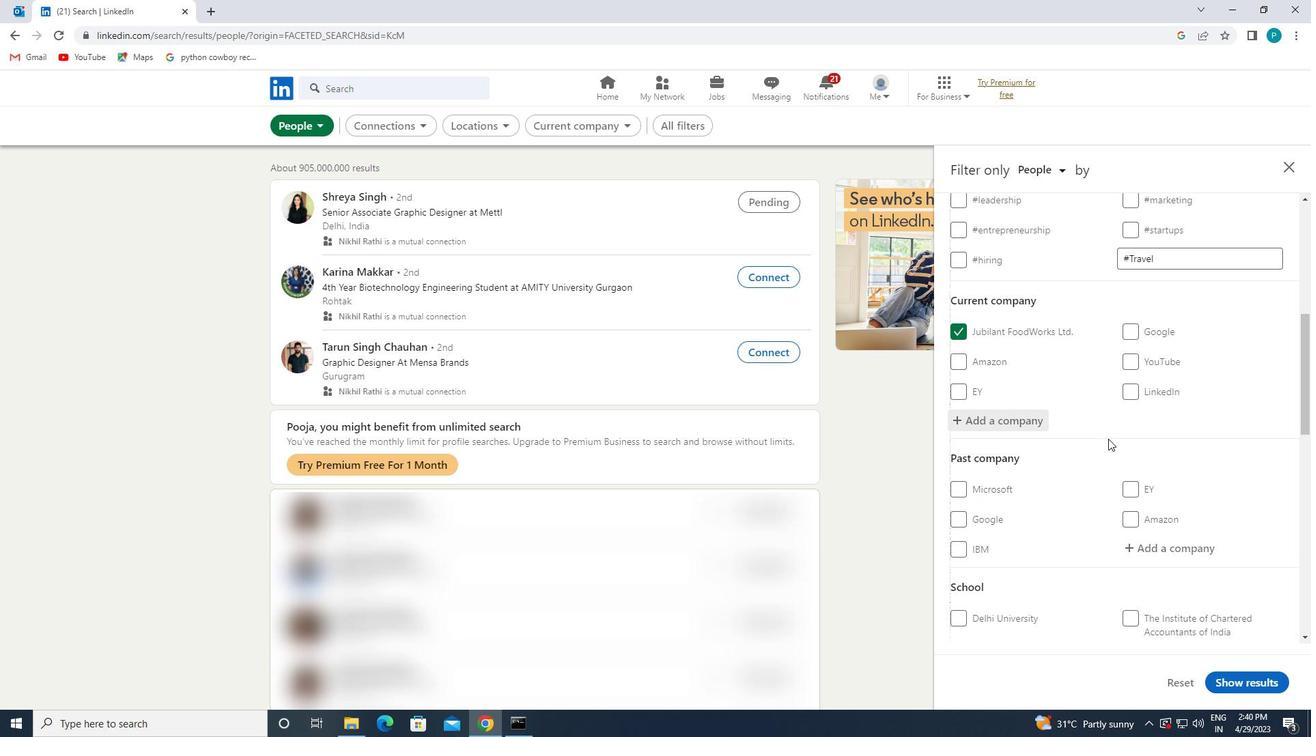 
Action: Mouse scrolled (1105, 442) with delta (0, 0)
Screenshot: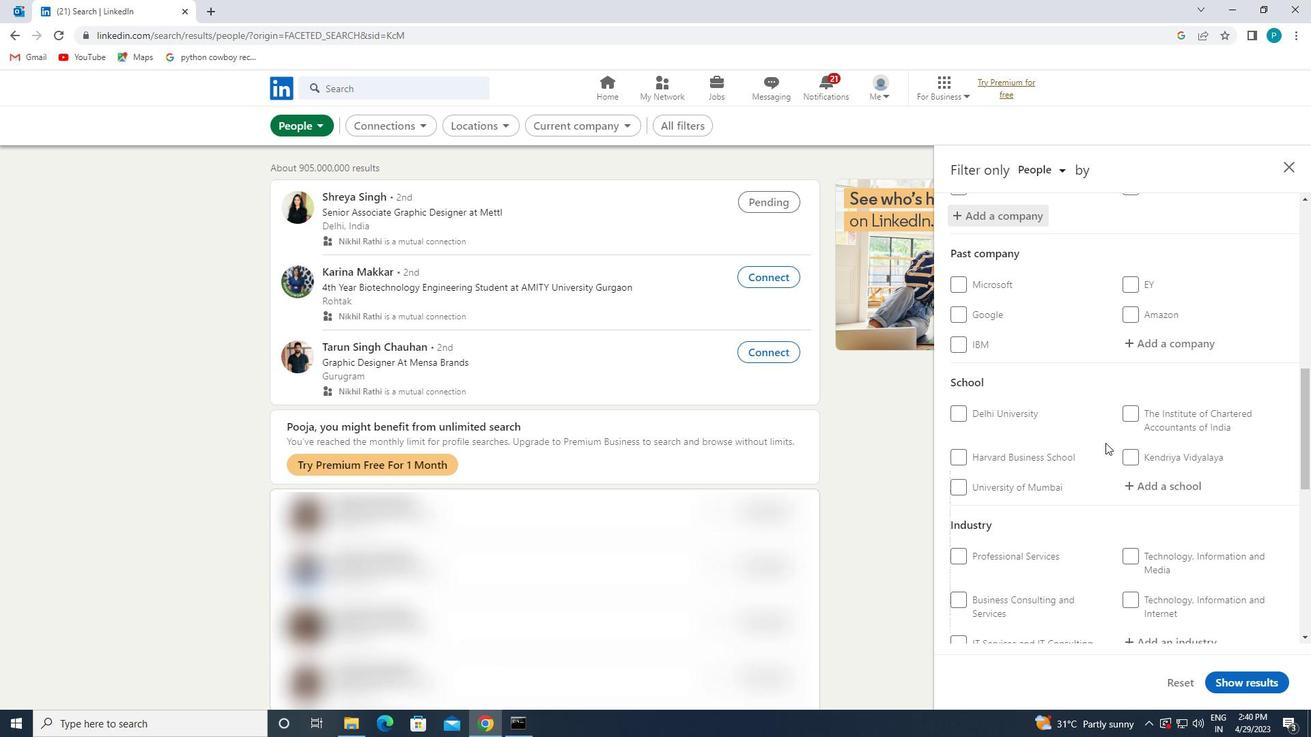 
Action: Mouse scrolled (1105, 442) with delta (0, 0)
Screenshot: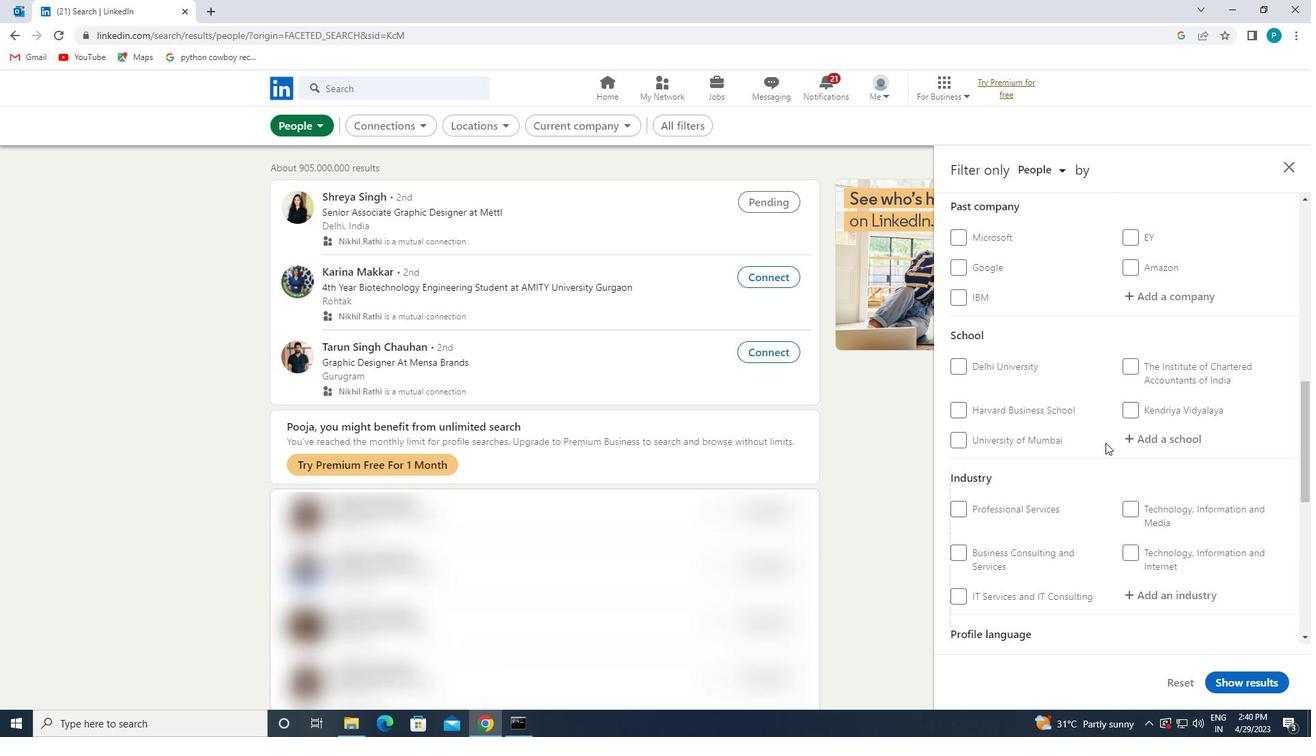 
Action: Mouse moved to (1185, 347)
Screenshot: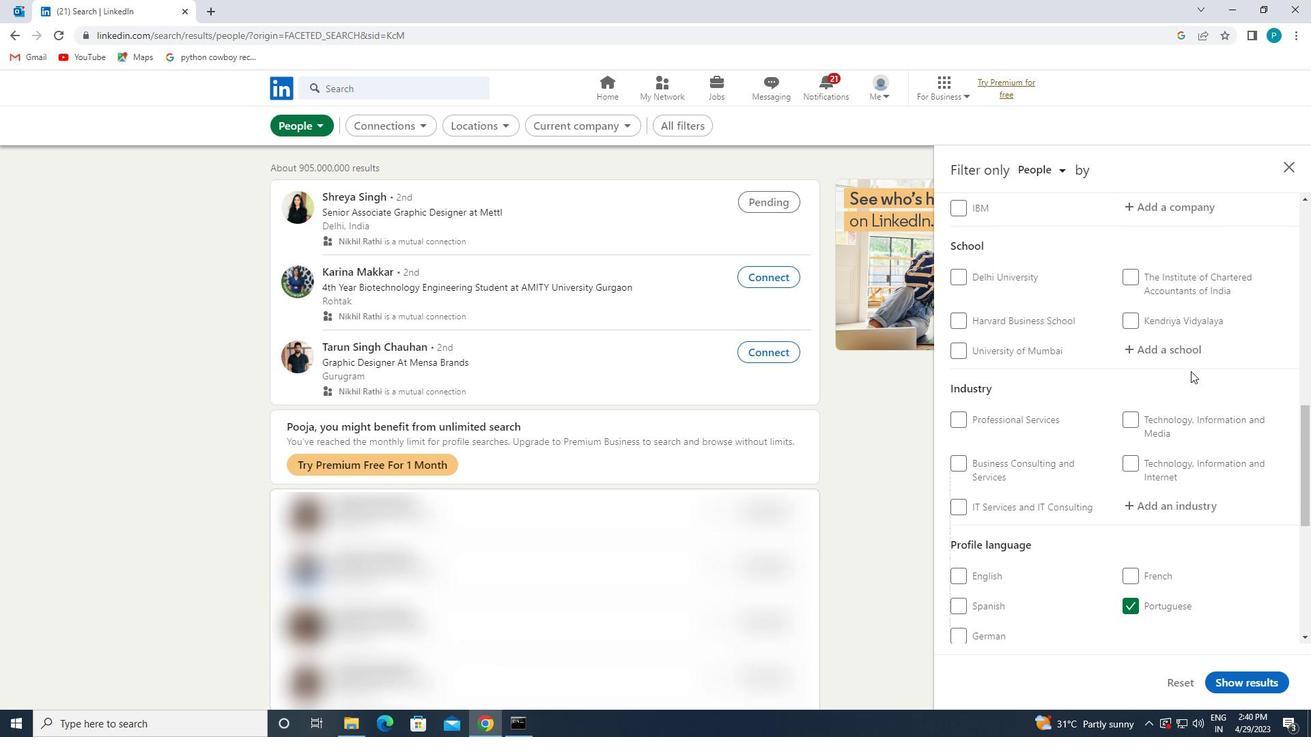 
Action: Mouse pressed left at (1185, 347)
Screenshot: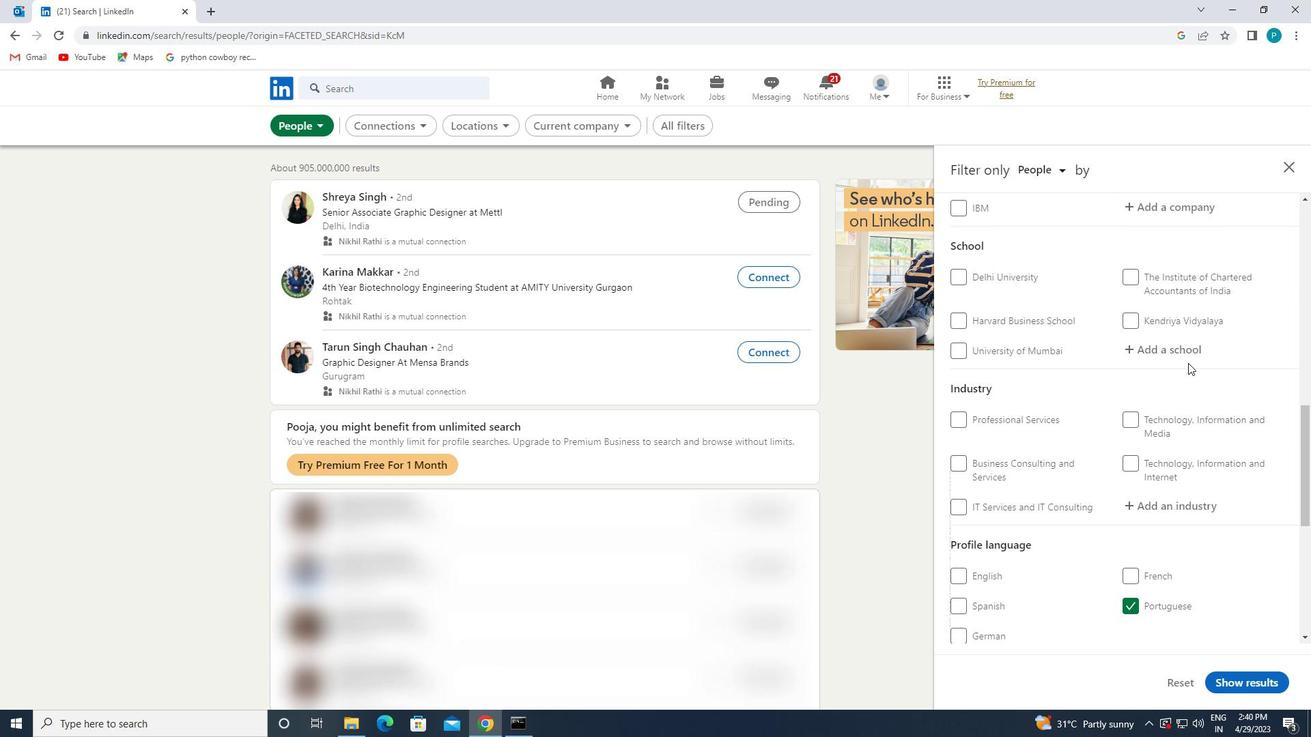 
Action: Key pressed <Key.caps_lock>U<Key.caps_lock>NIVERSITY<Key.space>OF<Key.space><Key.caps_lock>M<Key.caps_lock>ADRAS
Screenshot: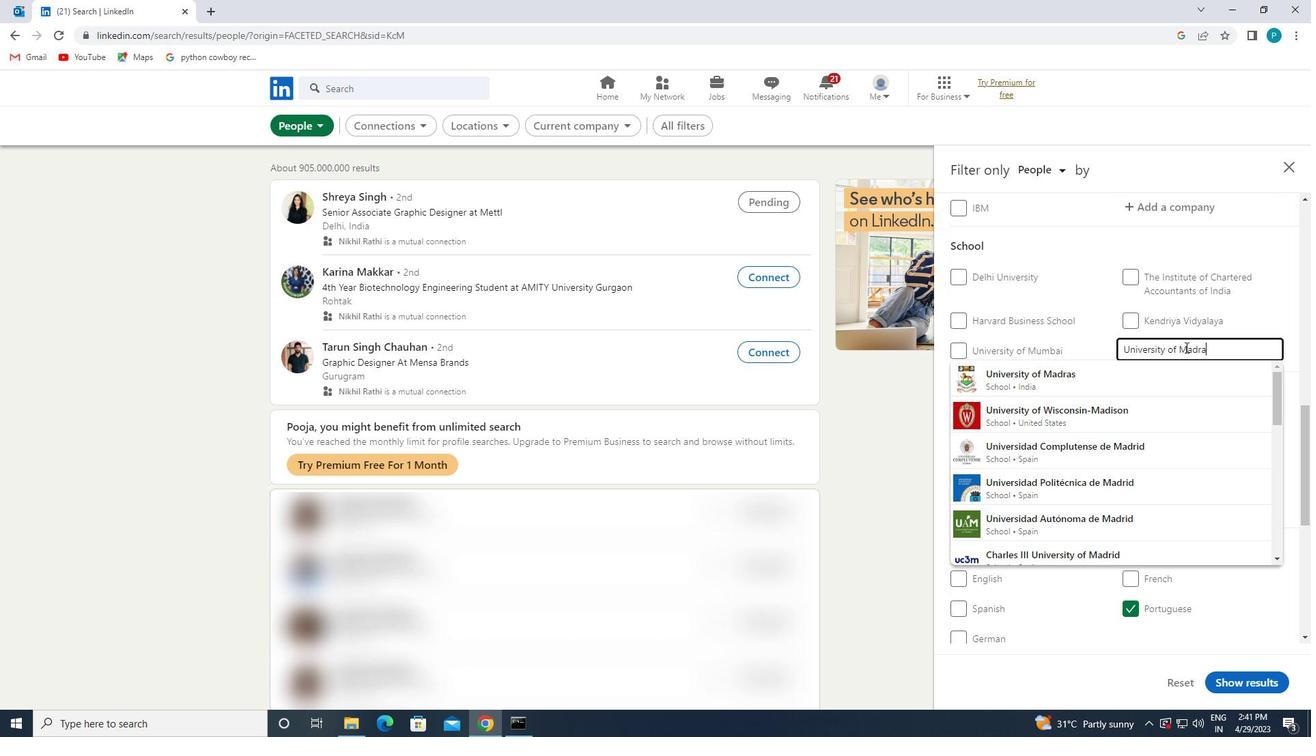 
Action: Mouse moved to (1068, 377)
Screenshot: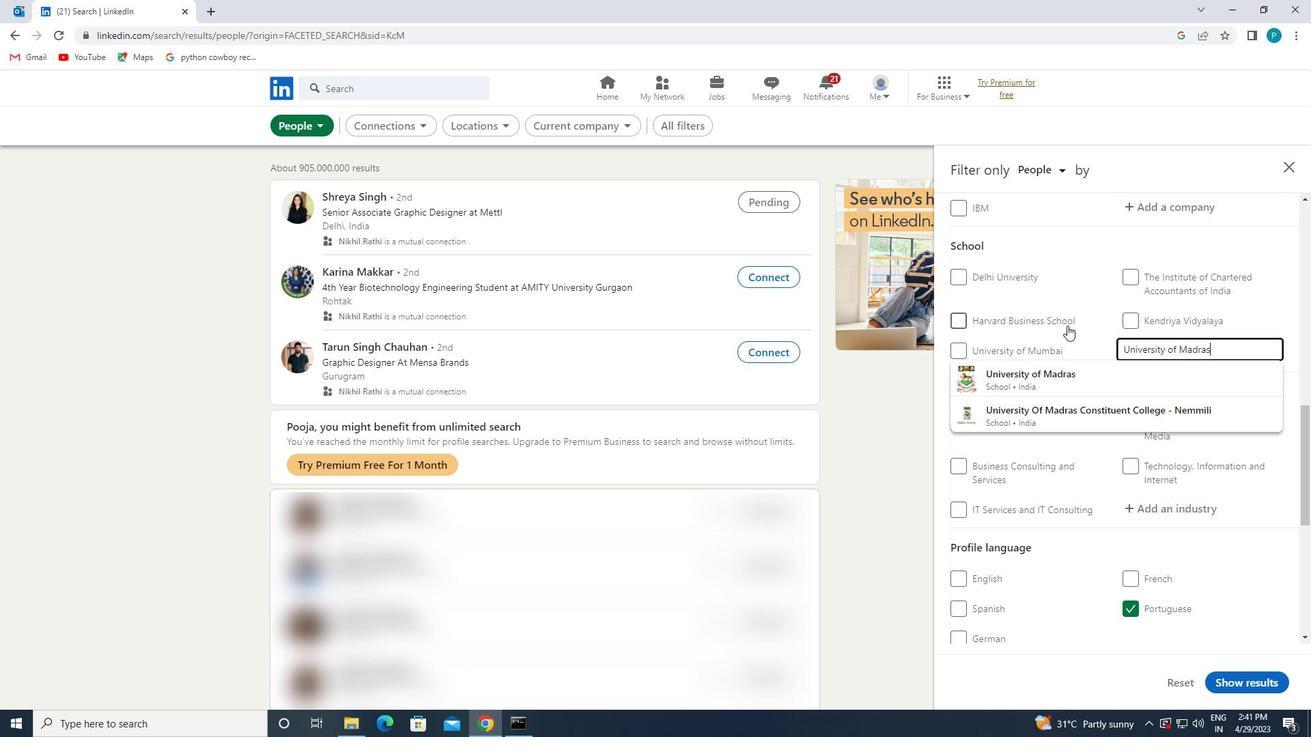 
Action: Mouse pressed left at (1068, 377)
Screenshot: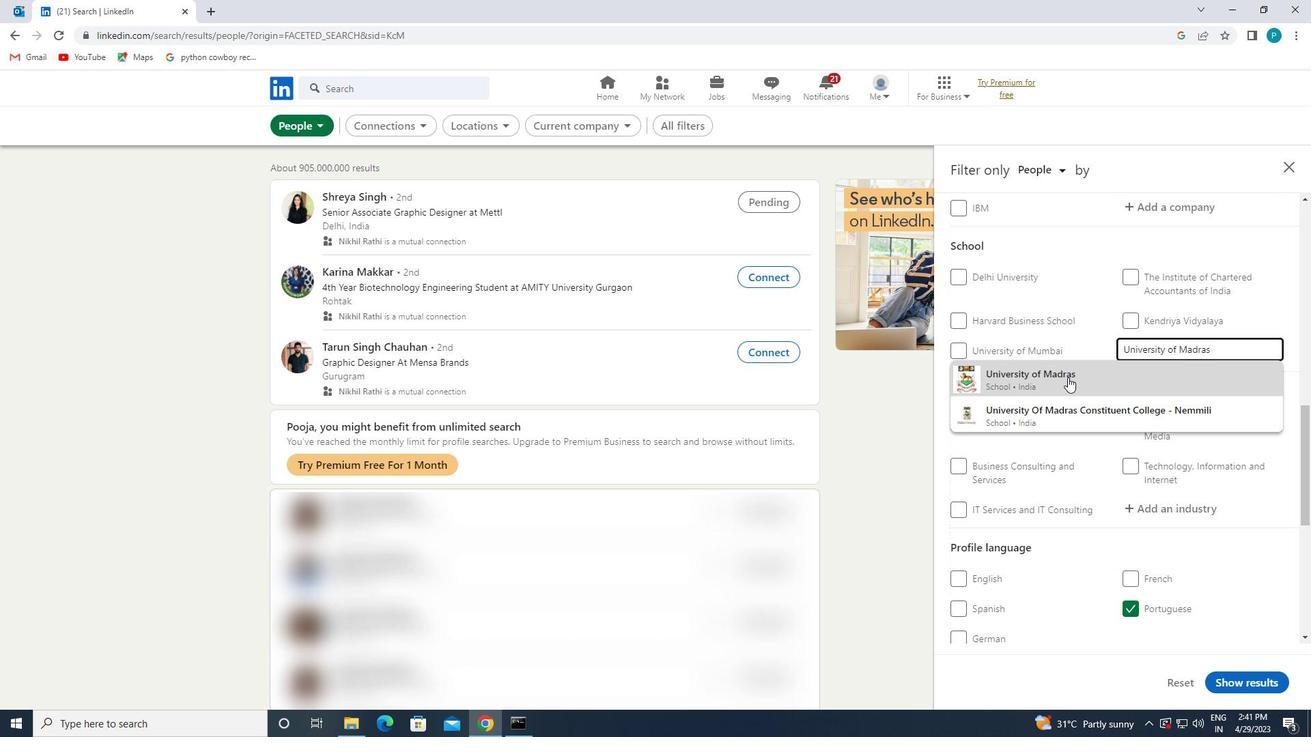 
Action: Mouse scrolled (1068, 377) with delta (0, 0)
Screenshot: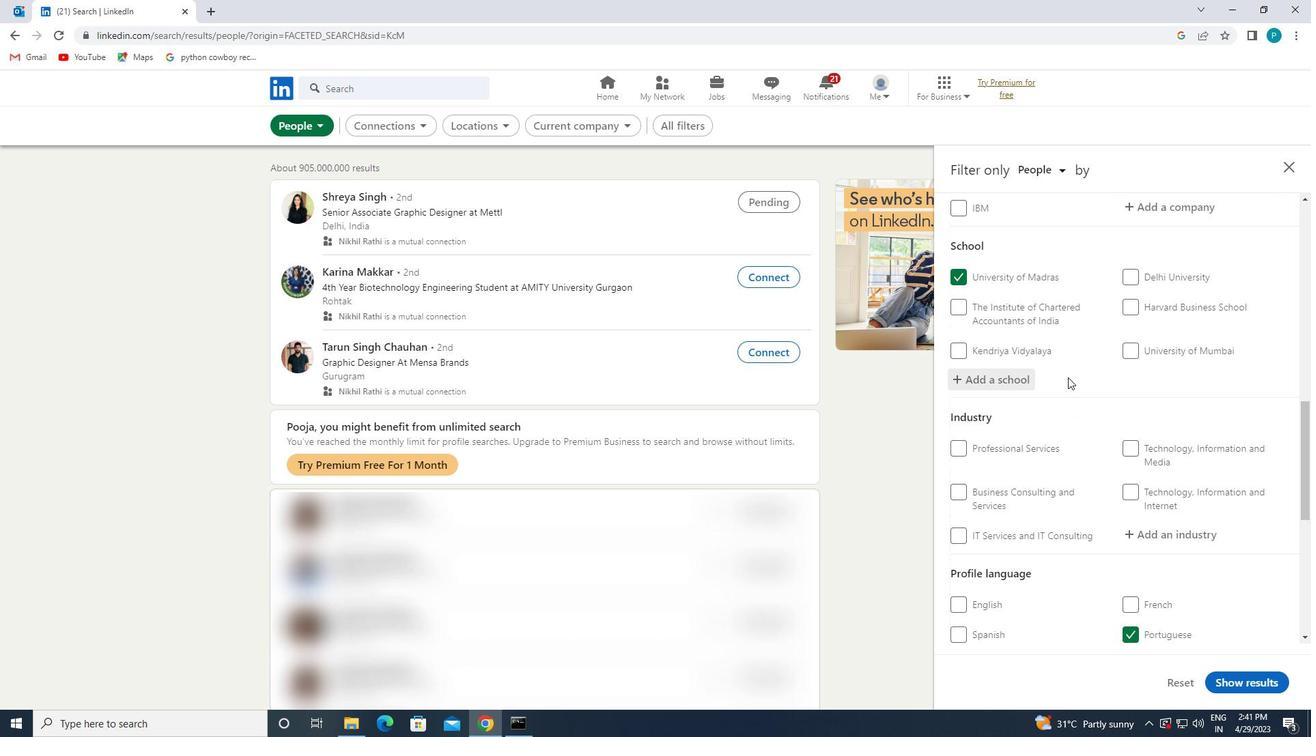 
Action: Mouse scrolled (1068, 377) with delta (0, 0)
Screenshot: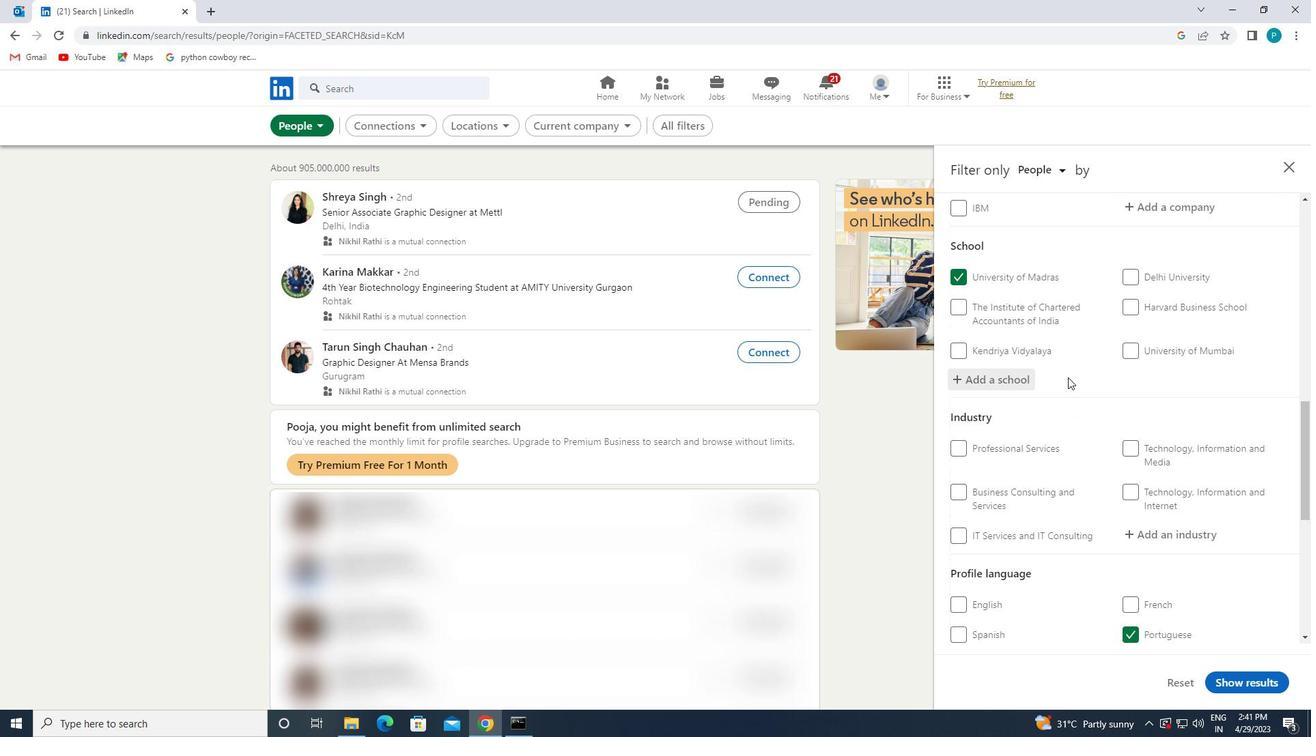 
Action: Mouse moved to (1217, 393)
Screenshot: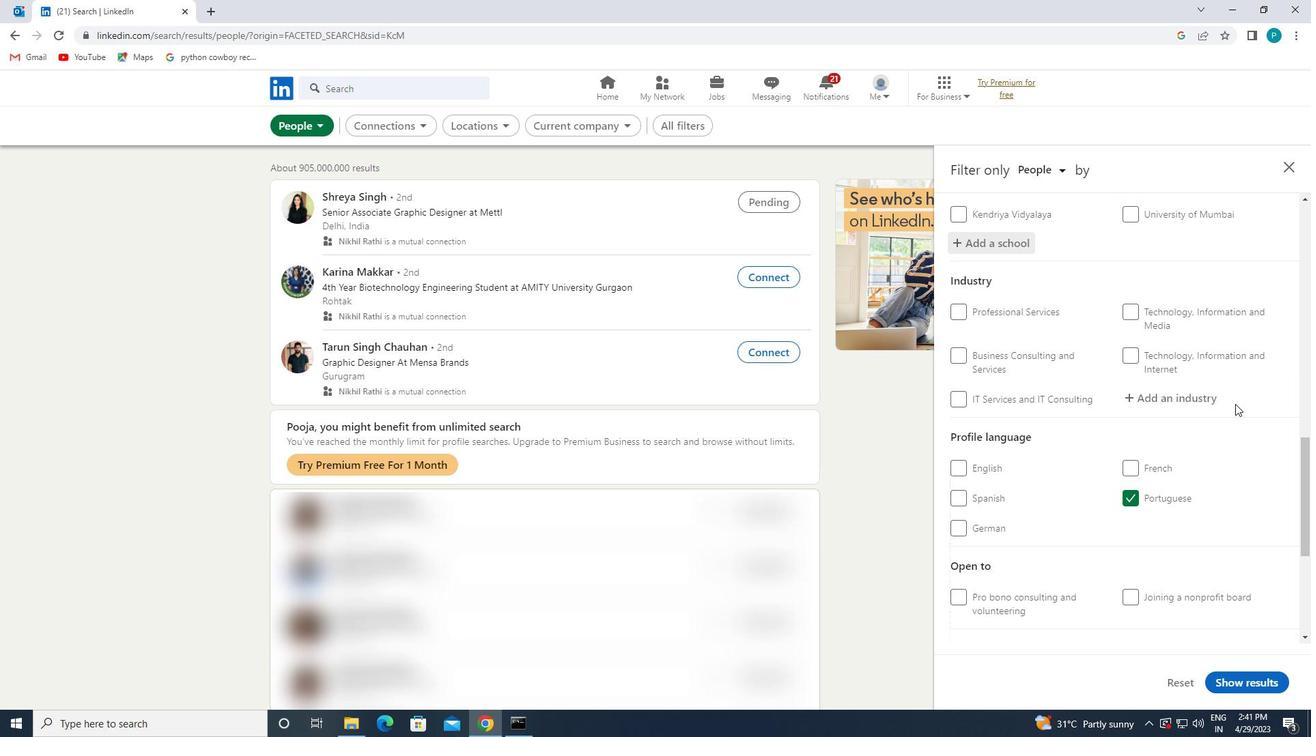 
Action: Mouse pressed left at (1217, 393)
Screenshot: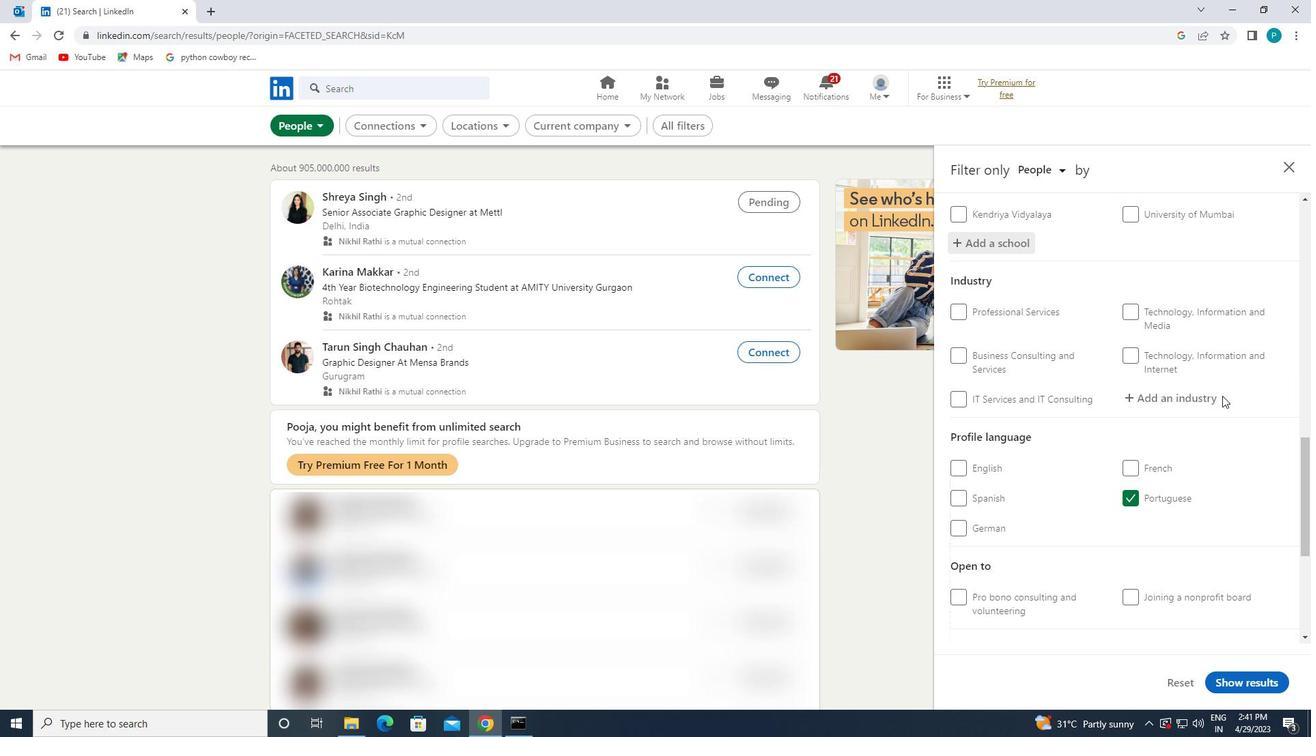 
Action: Key pressed <Key.caps_lock>G<Key.caps_lock>OB<Key.backspace>VERN
Screenshot: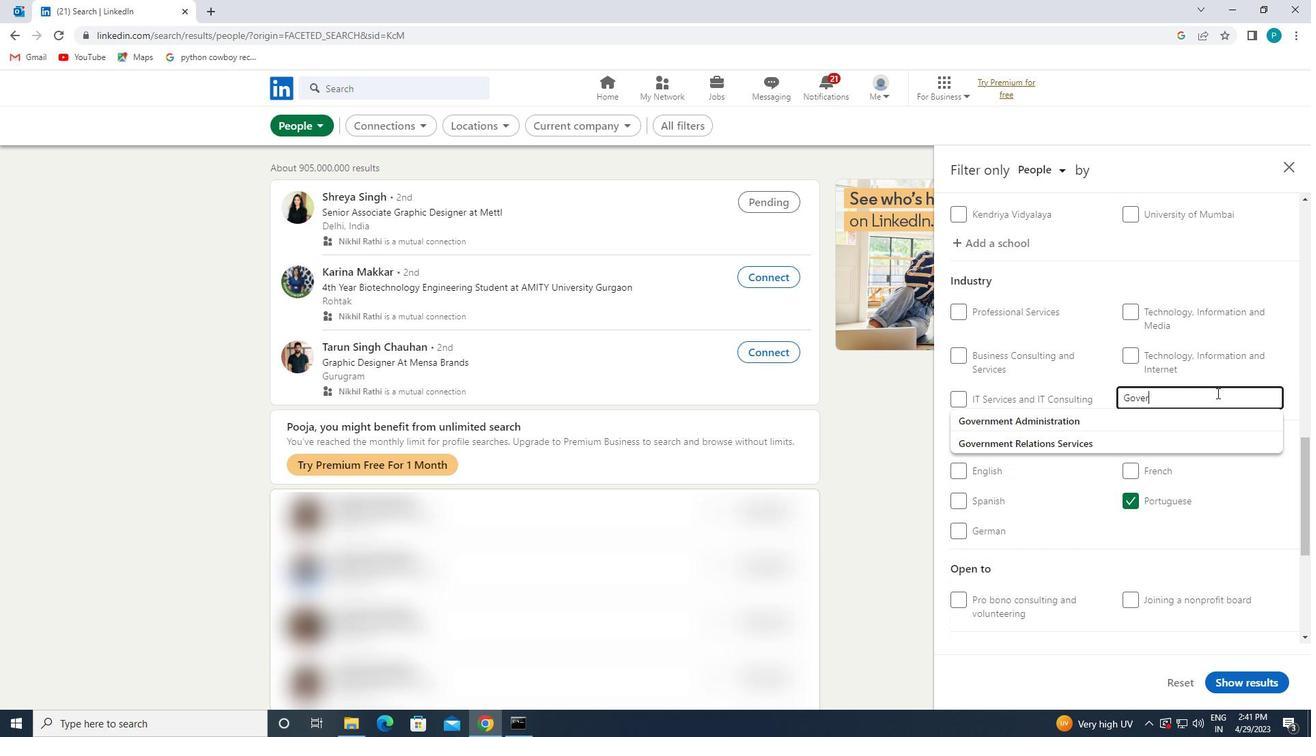 
Action: Mouse moved to (1193, 424)
Screenshot: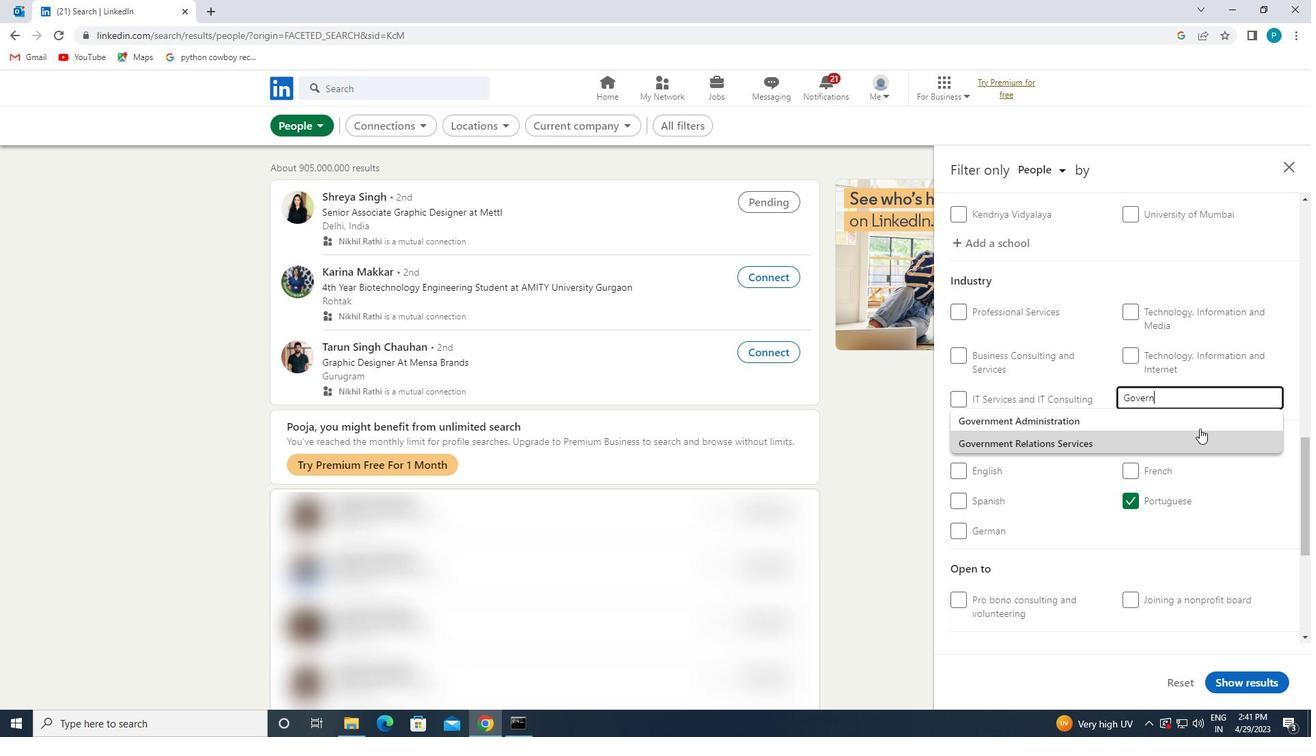 
Action: Mouse pressed left at (1193, 424)
Screenshot: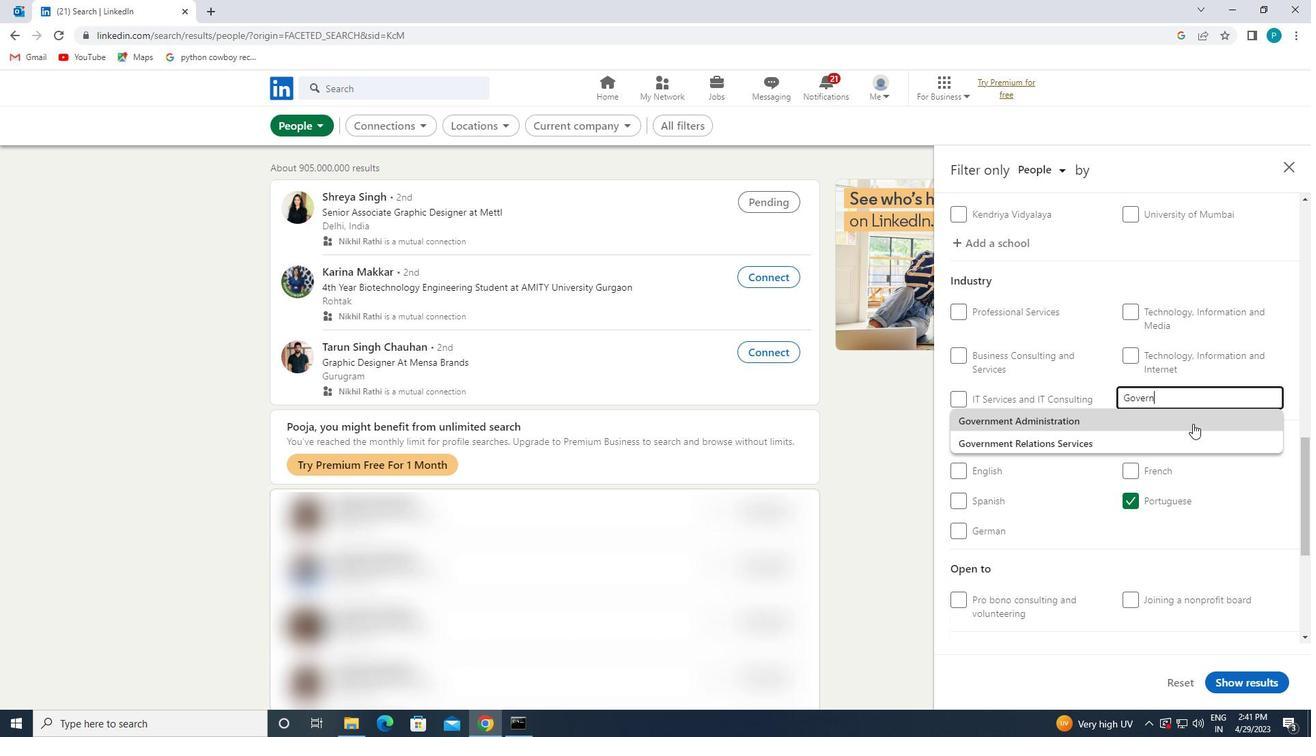 
Action: Mouse scrolled (1193, 423) with delta (0, 0)
Screenshot: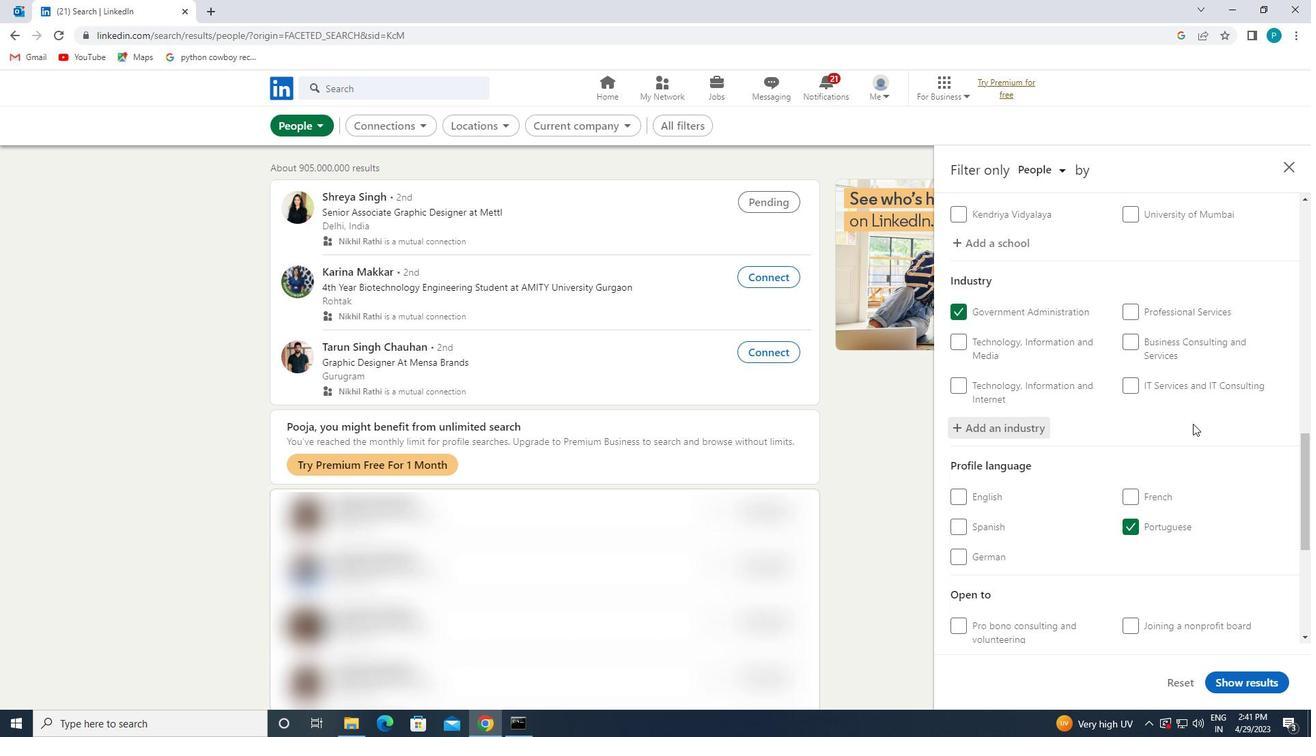 
Action: Mouse scrolled (1193, 423) with delta (0, 0)
Screenshot: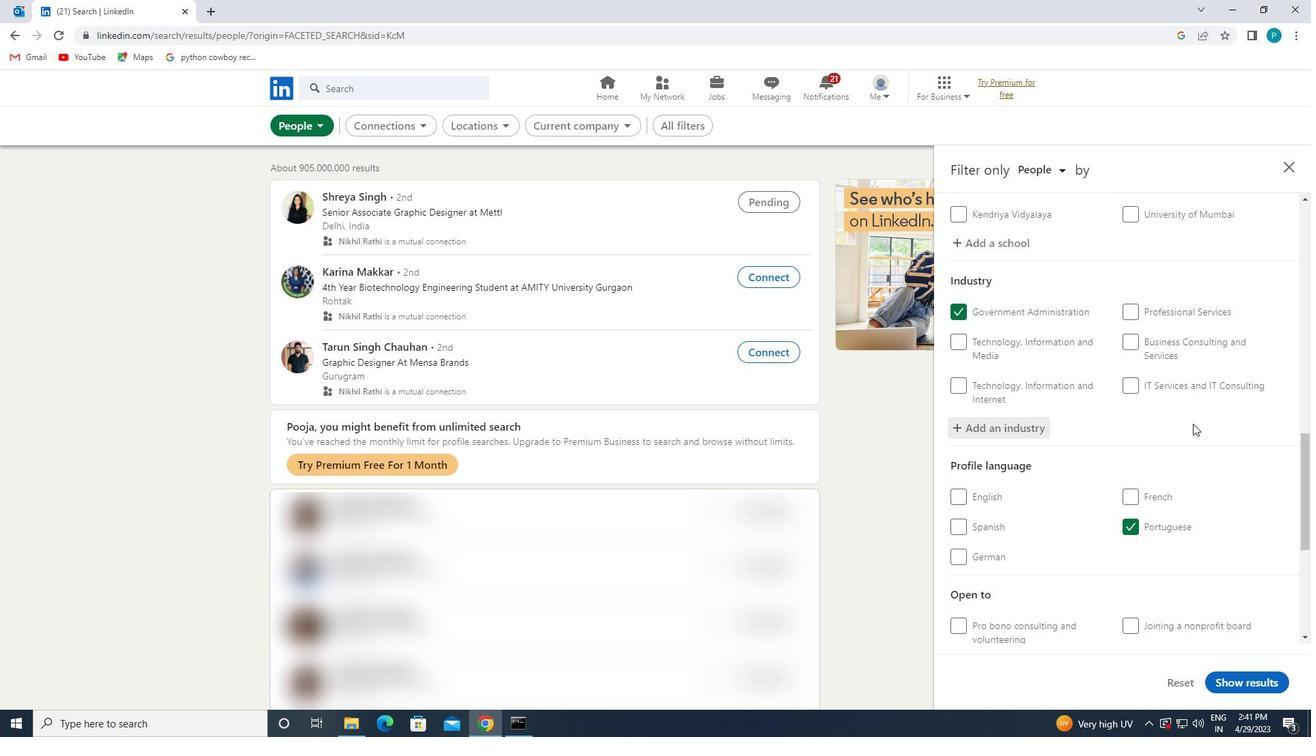 
Action: Mouse scrolled (1193, 423) with delta (0, 0)
Screenshot: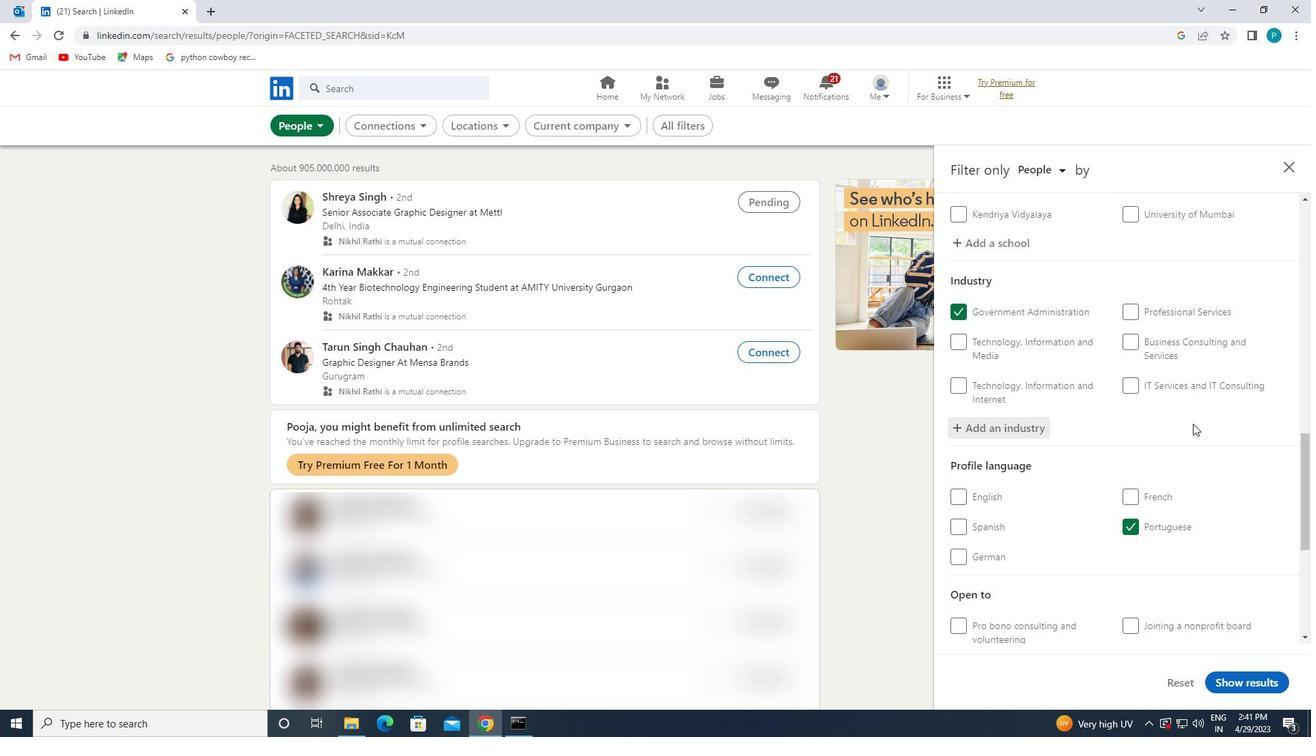 
Action: Mouse scrolled (1193, 423) with delta (0, 0)
Screenshot: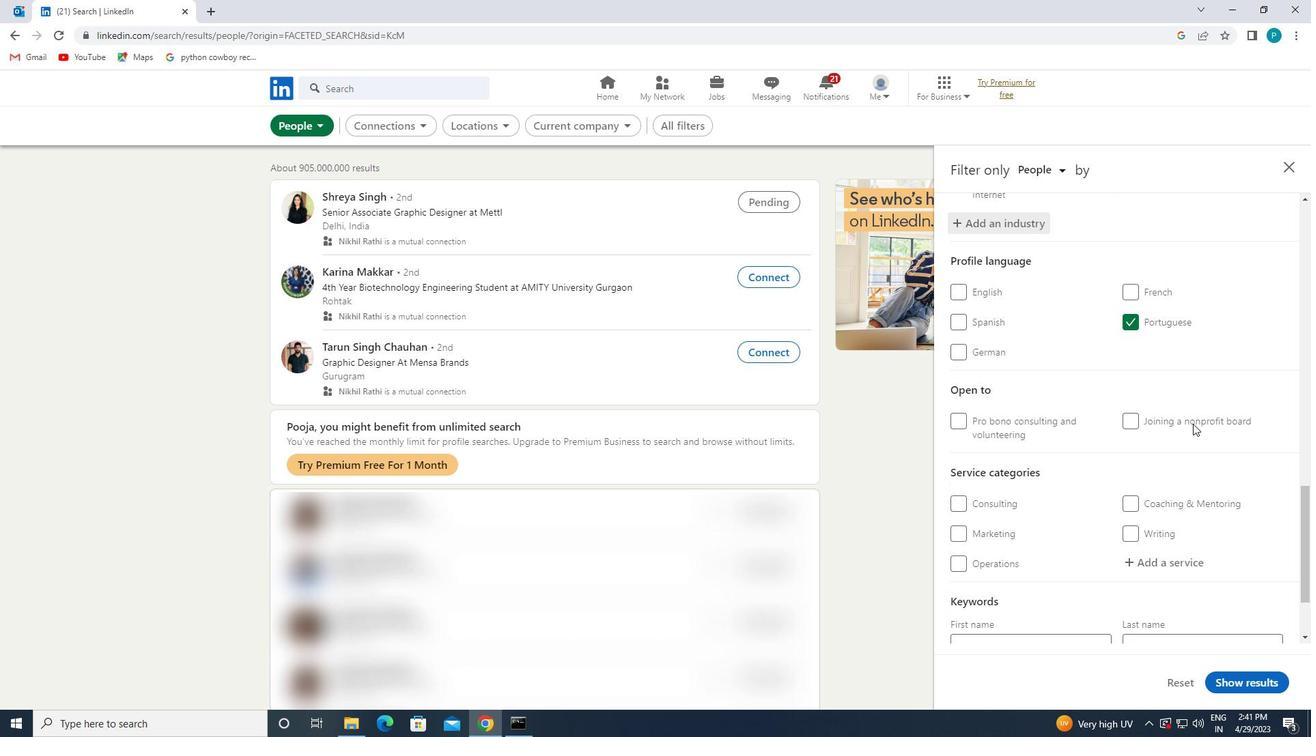
Action: Mouse moved to (1168, 482)
Screenshot: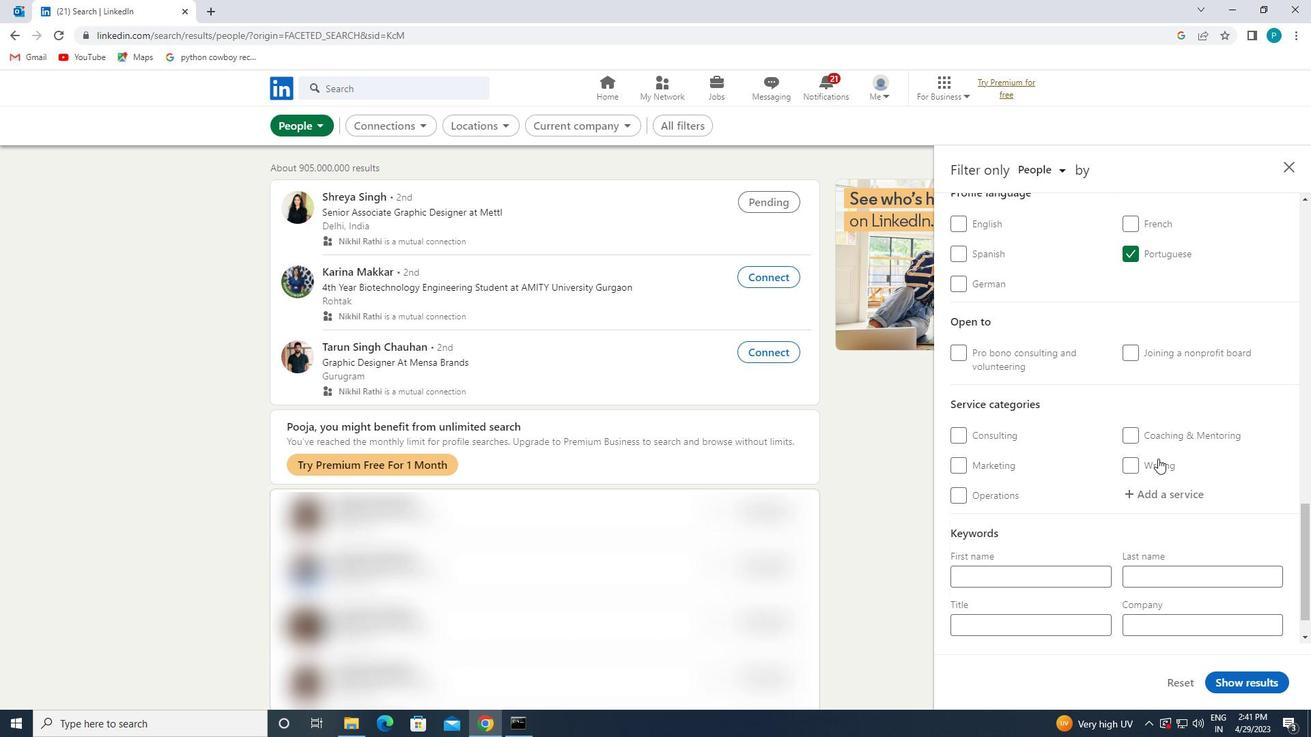 
Action: Mouse pressed left at (1168, 482)
Screenshot: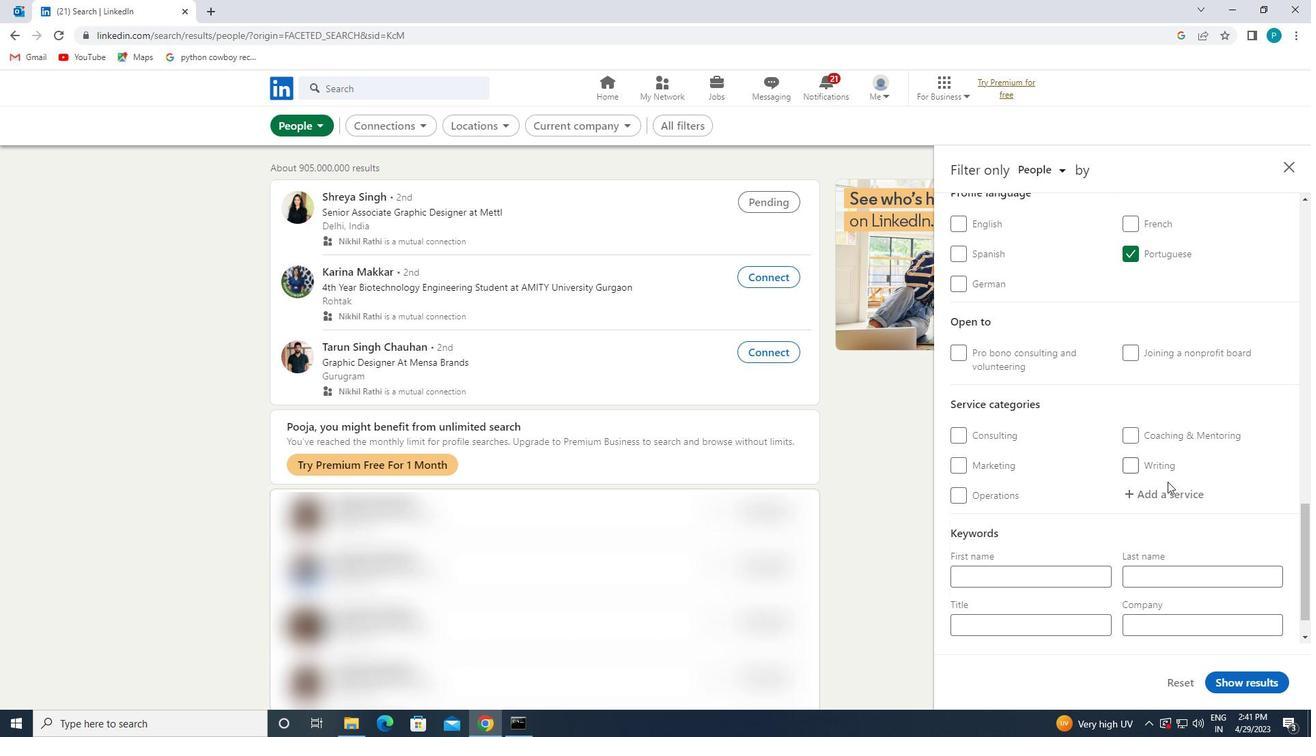 
Action: Mouse moved to (1170, 485)
Screenshot: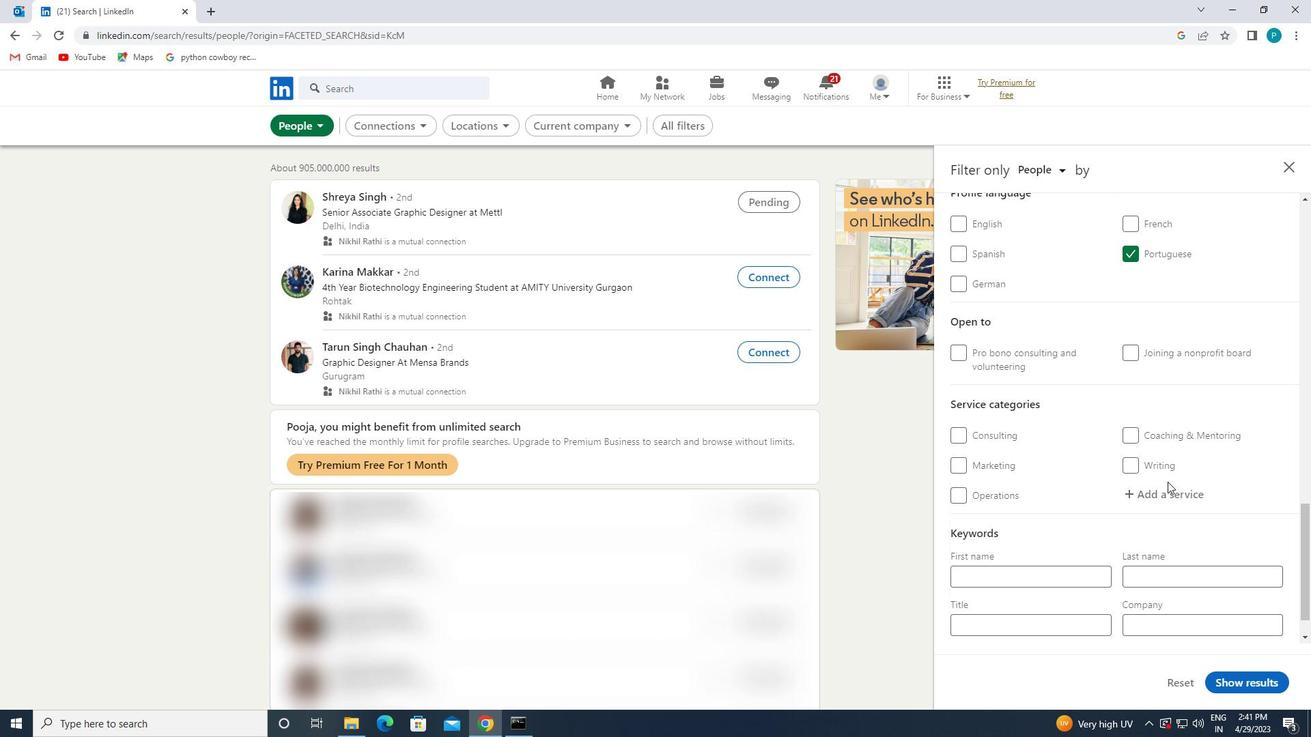 
Action: Mouse pressed left at (1170, 485)
Screenshot: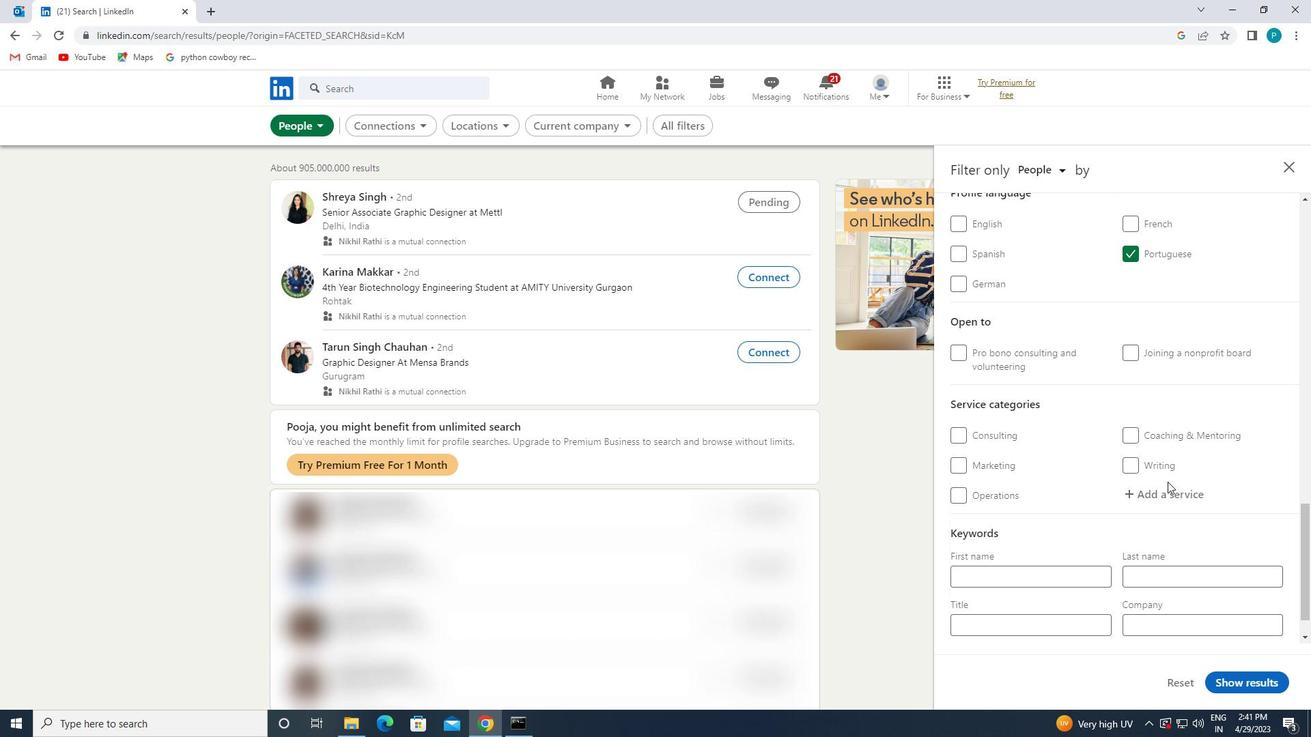 
Action: Mouse moved to (1170, 485)
Screenshot: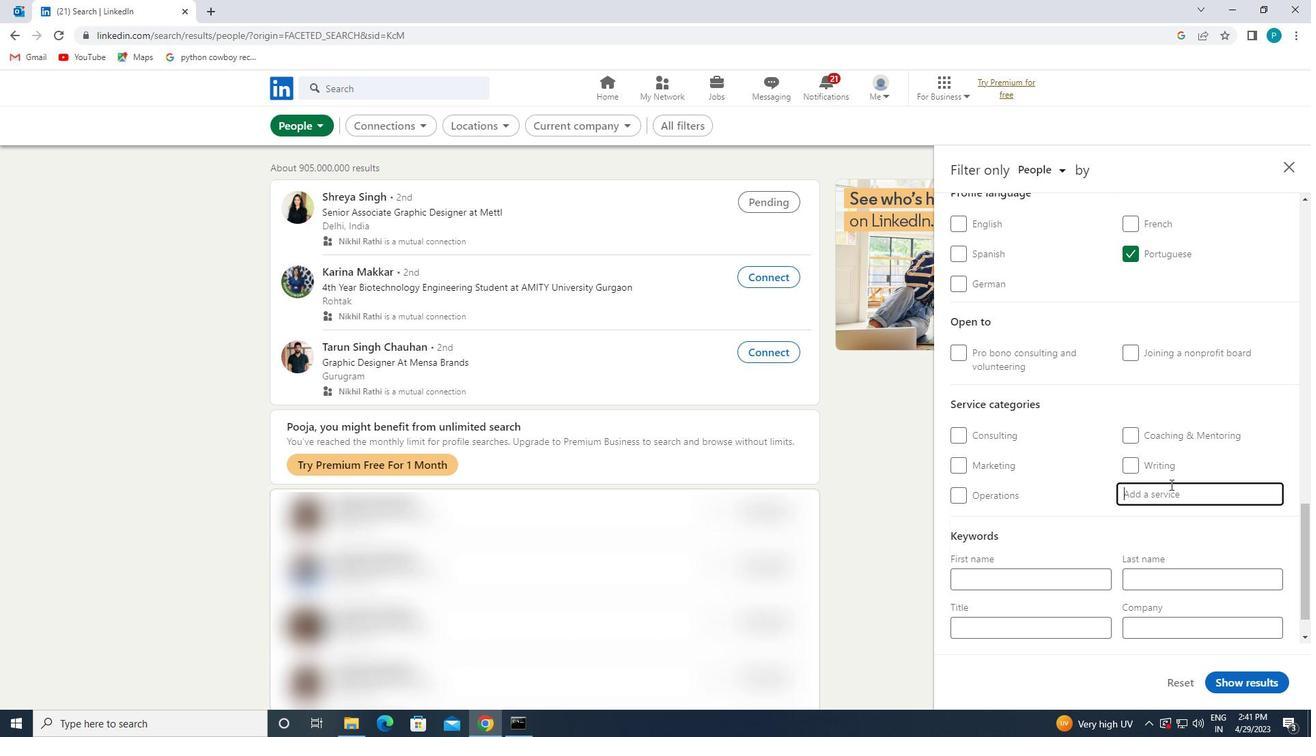 
Action: Key pressed <Key.caps_lock>C<Key.caps_lock>OACHING
Screenshot: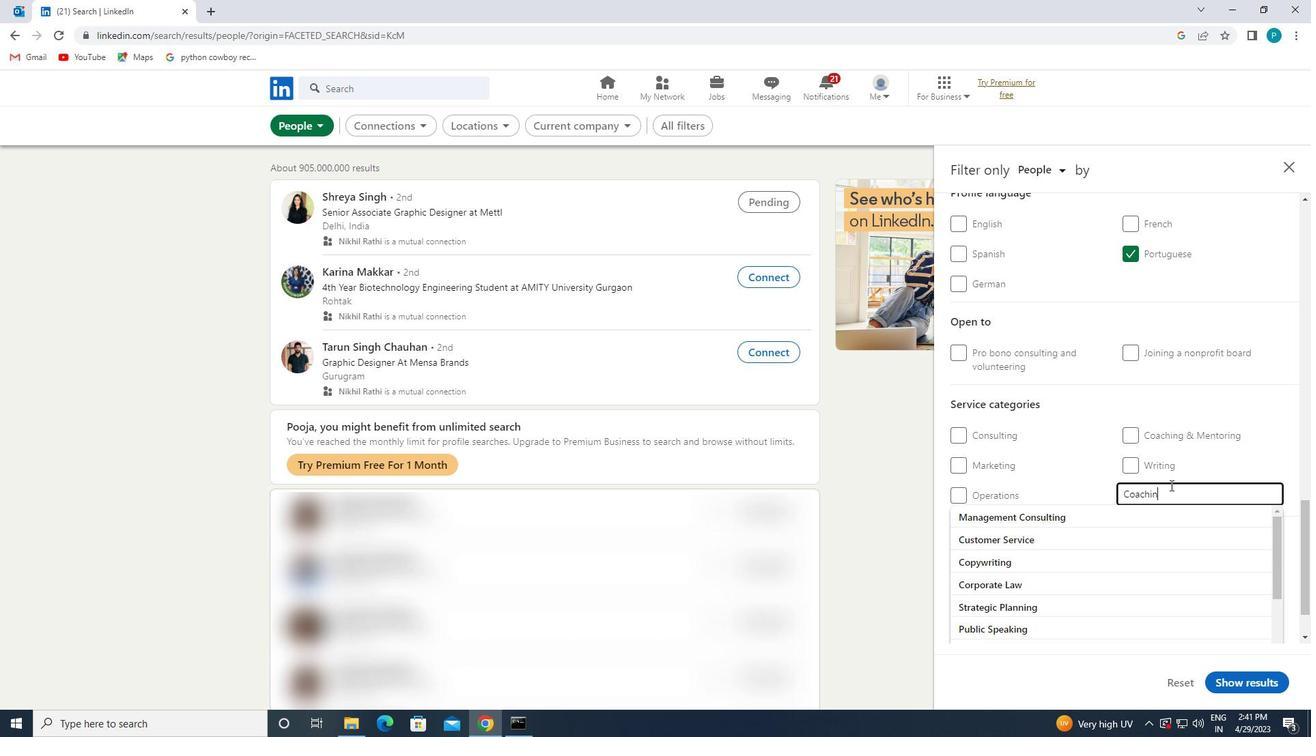 
Action: Mouse moved to (1047, 543)
Screenshot: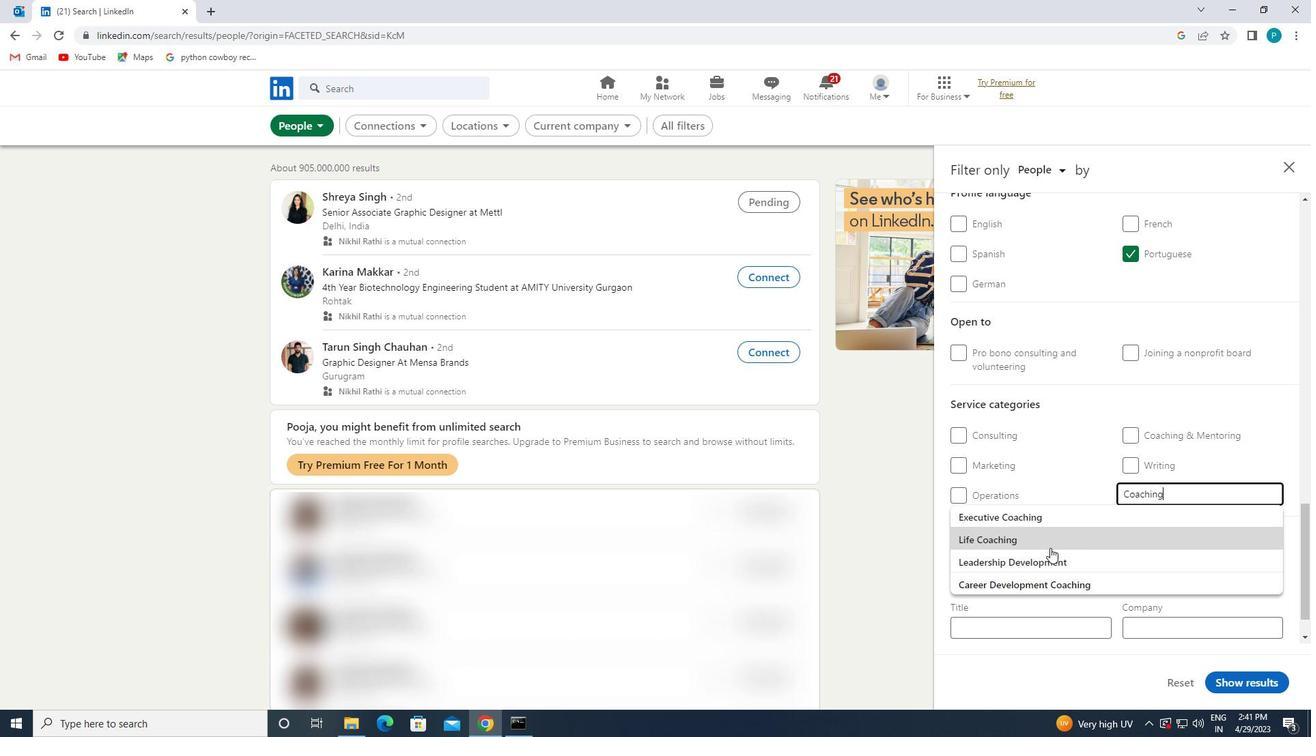 
Action: Mouse pressed left at (1047, 543)
Screenshot: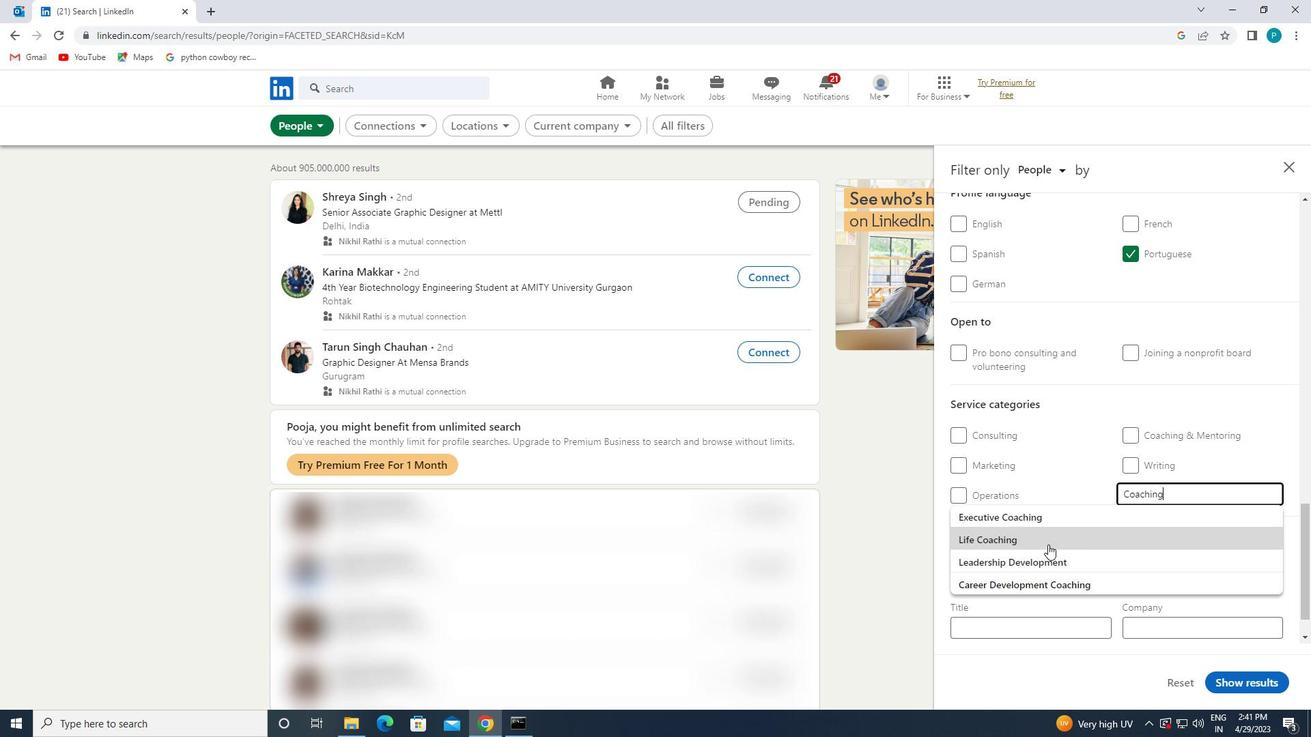 
Action: Mouse scrolled (1047, 542) with delta (0, 0)
Screenshot: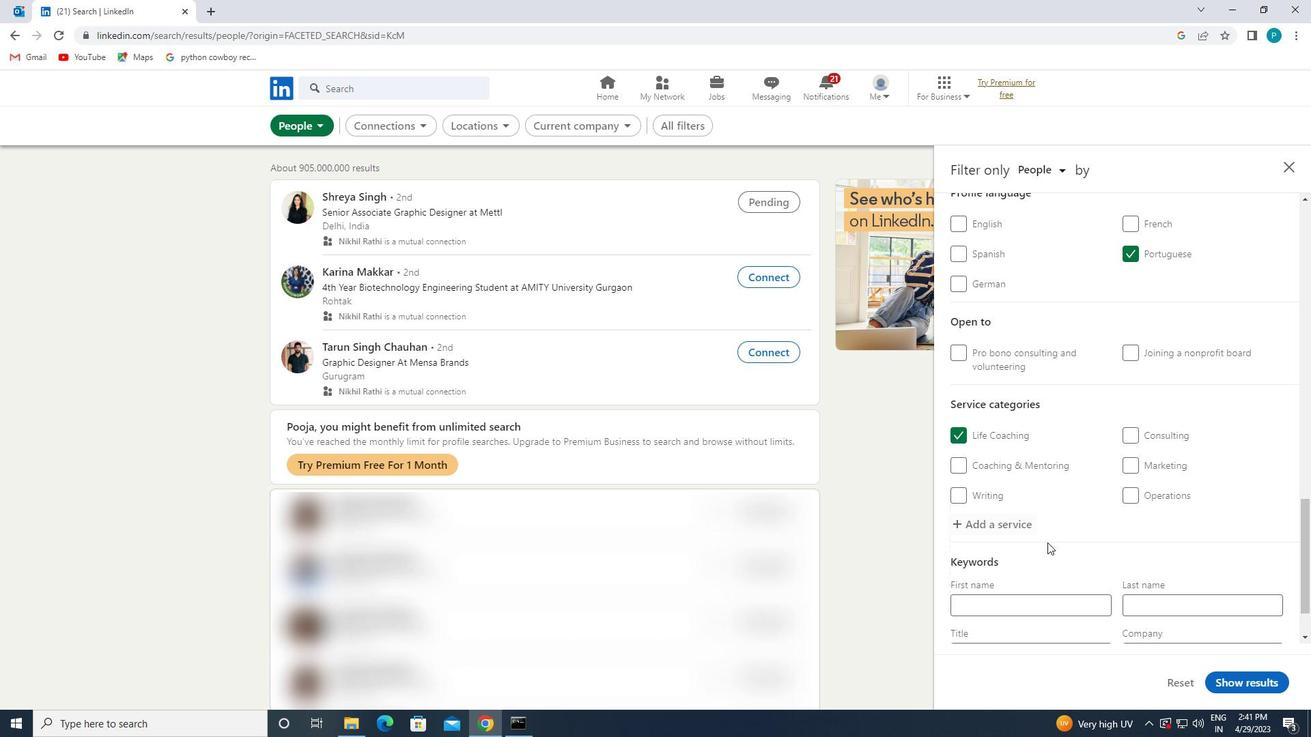 
Action: Mouse scrolled (1047, 542) with delta (0, 0)
Screenshot: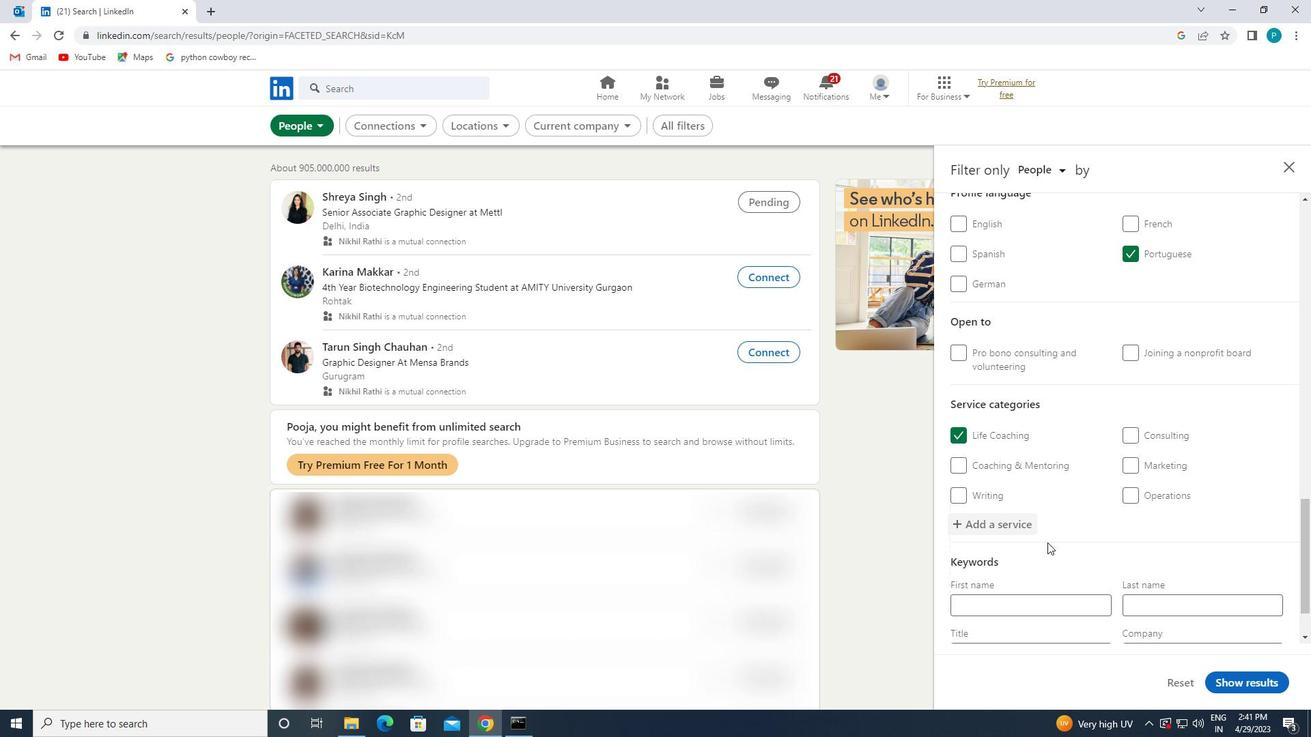 
Action: Mouse scrolled (1047, 542) with delta (0, 0)
Screenshot: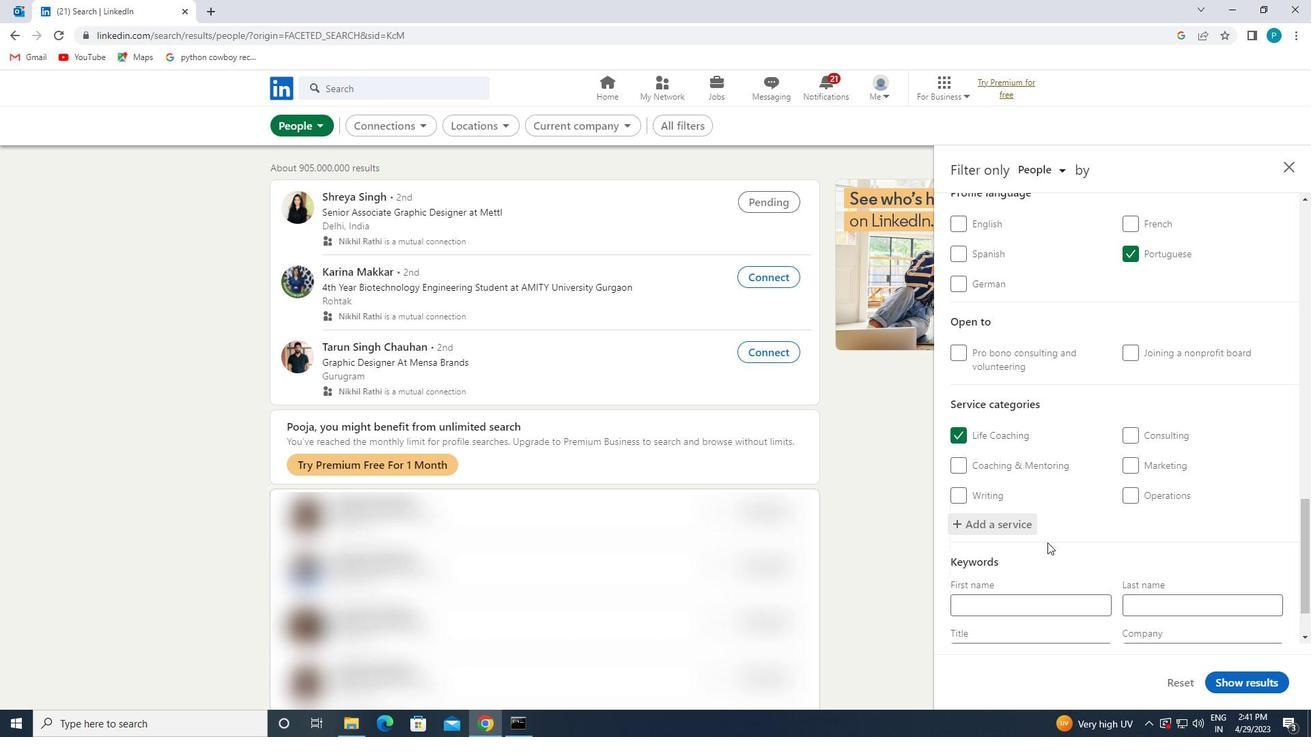 
Action: Mouse moved to (1051, 566)
Screenshot: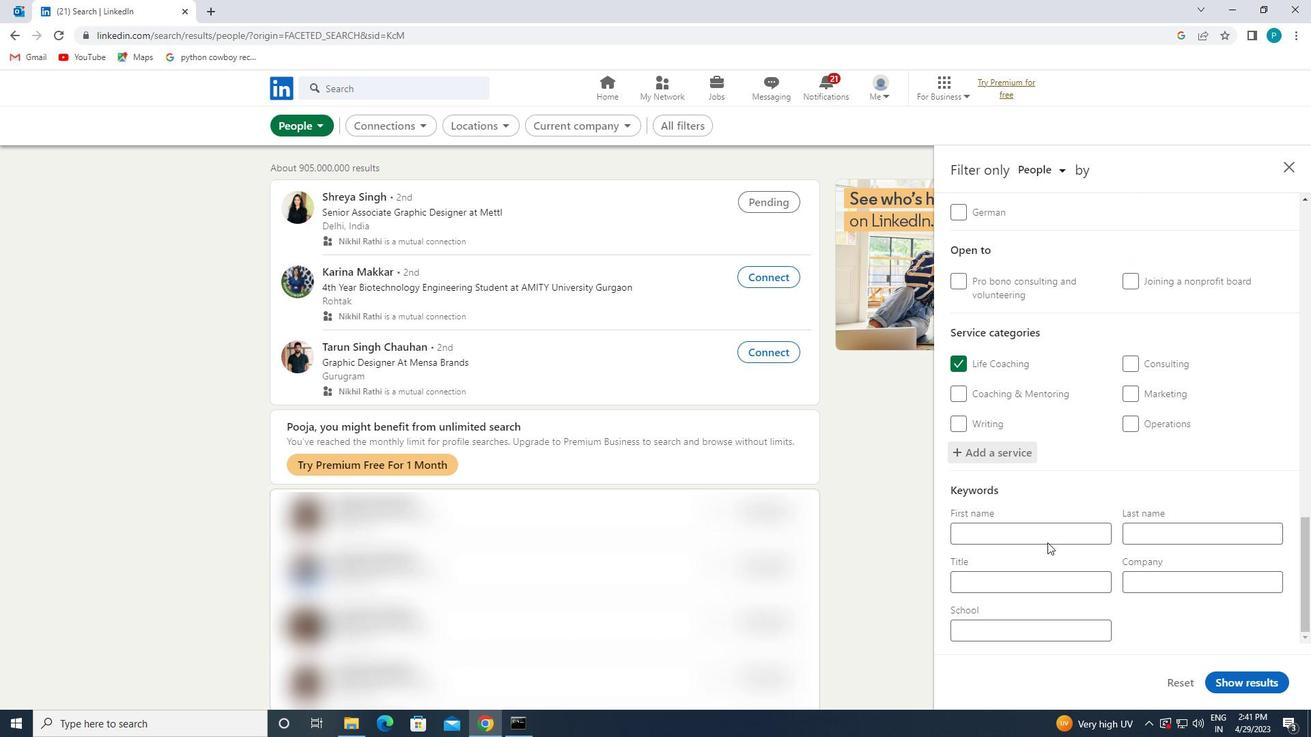 
Action: Mouse pressed left at (1051, 566)
Screenshot: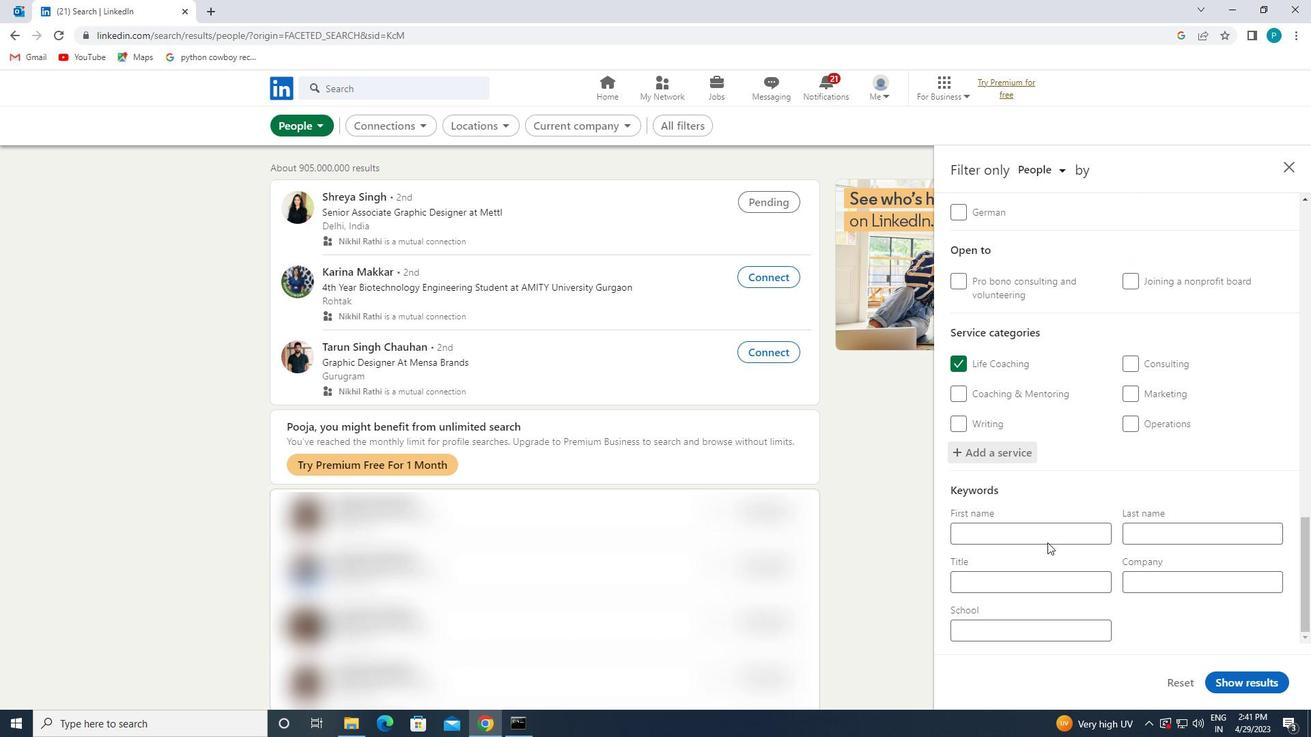 
Action: Key pressed <Key.caps_lock>S<Key.caps_lock>PORTS<Key.space><Key.caps_lock>V<Key.caps_lock>OLUNTEER
Screenshot: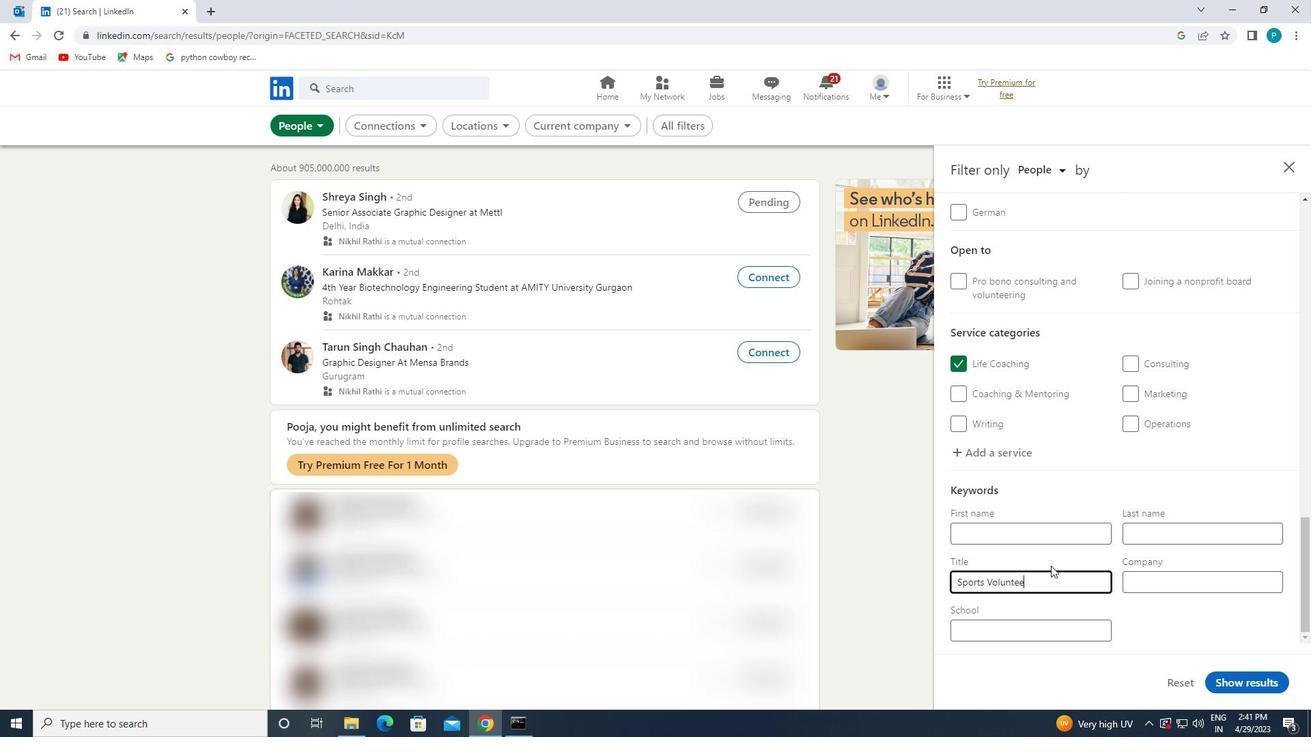 
Action: Mouse moved to (1246, 676)
Screenshot: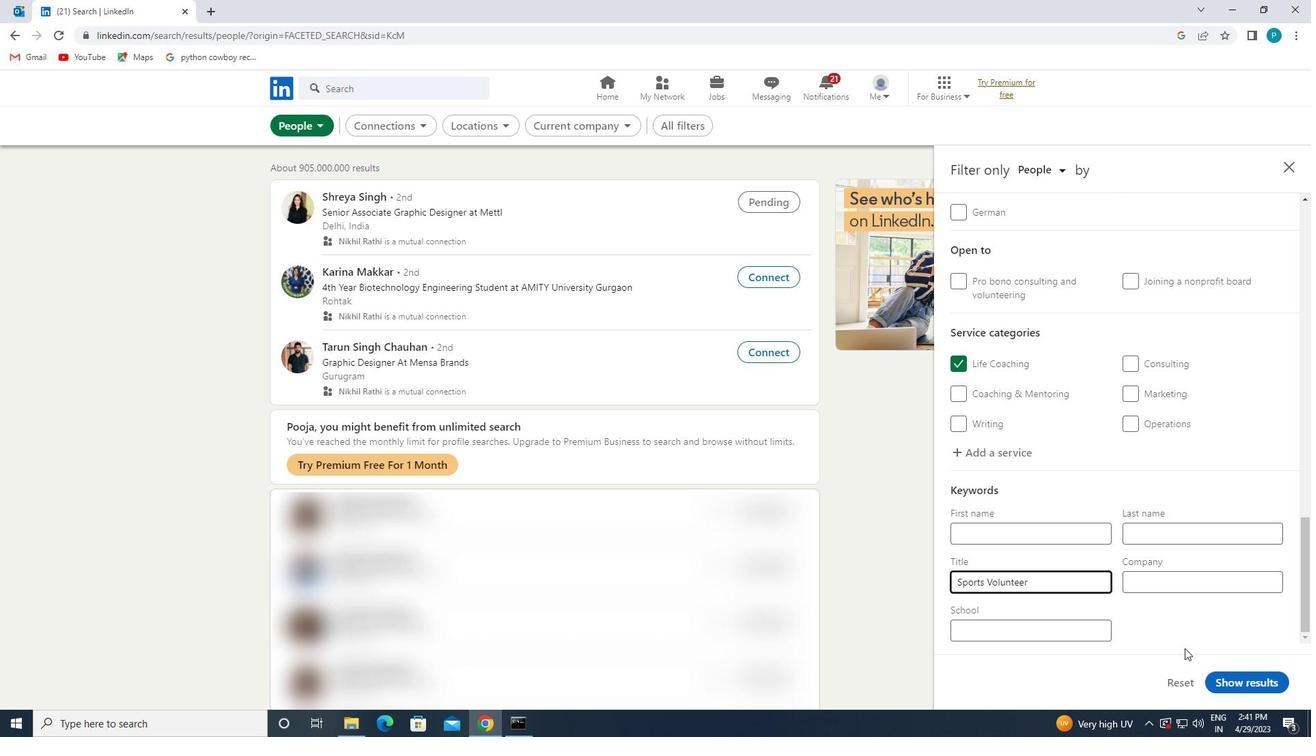 
Action: Mouse pressed left at (1246, 676)
Screenshot: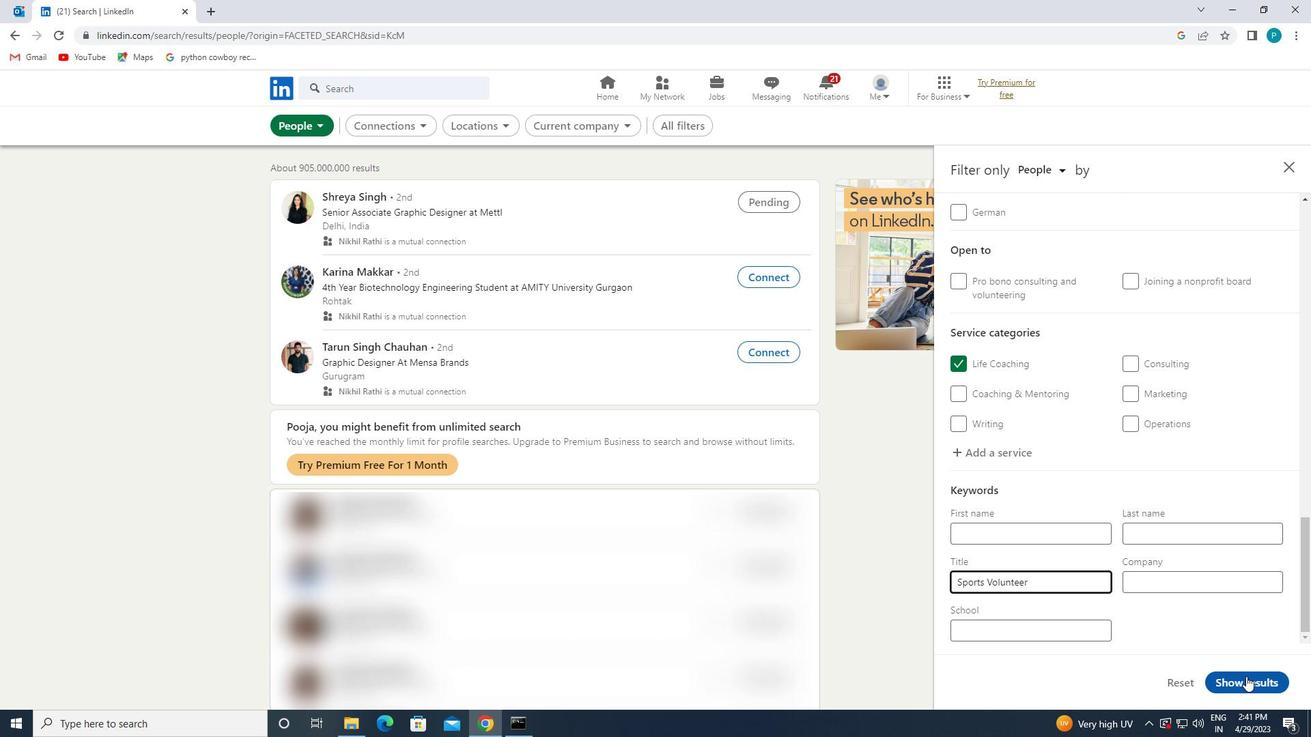 
